 Task: Find connections with filter location Kétou with filter topic #entrepreneurwith filter profile language German with filter current company Phoenix Contact with filter school Institute For Technology and Management with filter industry Architectural and Structural Metal Manufacturing with filter service category Videography with filter keywords title Customer Service
Action: Mouse moved to (177, 258)
Screenshot: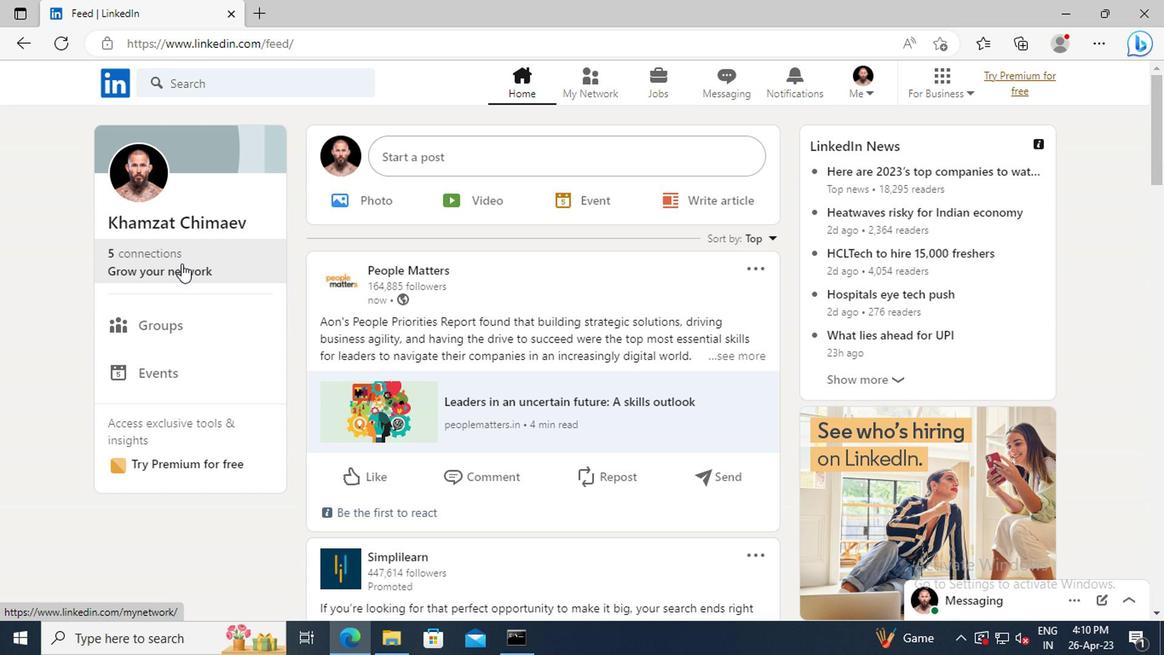 
Action: Mouse pressed left at (177, 258)
Screenshot: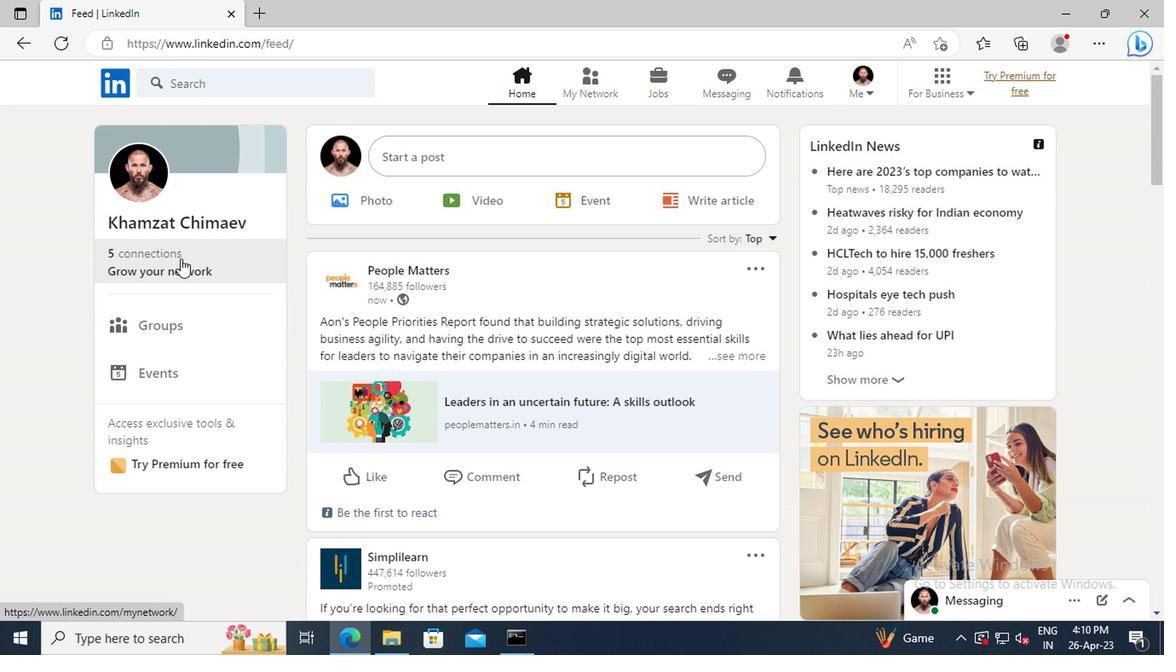
Action: Mouse moved to (184, 182)
Screenshot: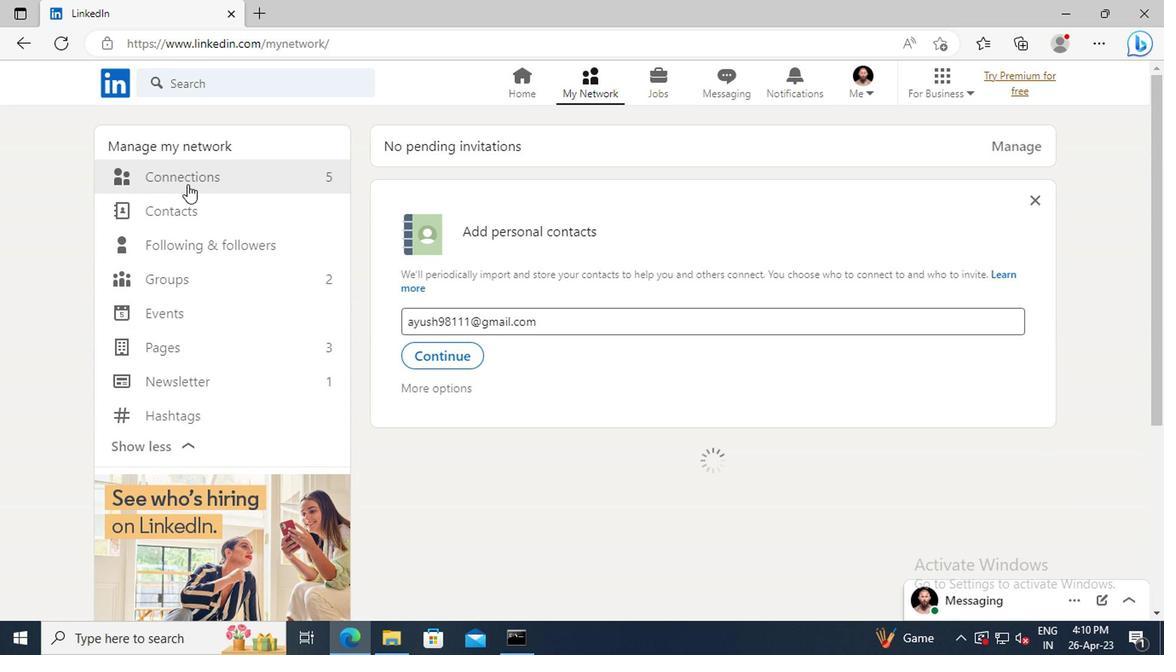 
Action: Mouse pressed left at (184, 182)
Screenshot: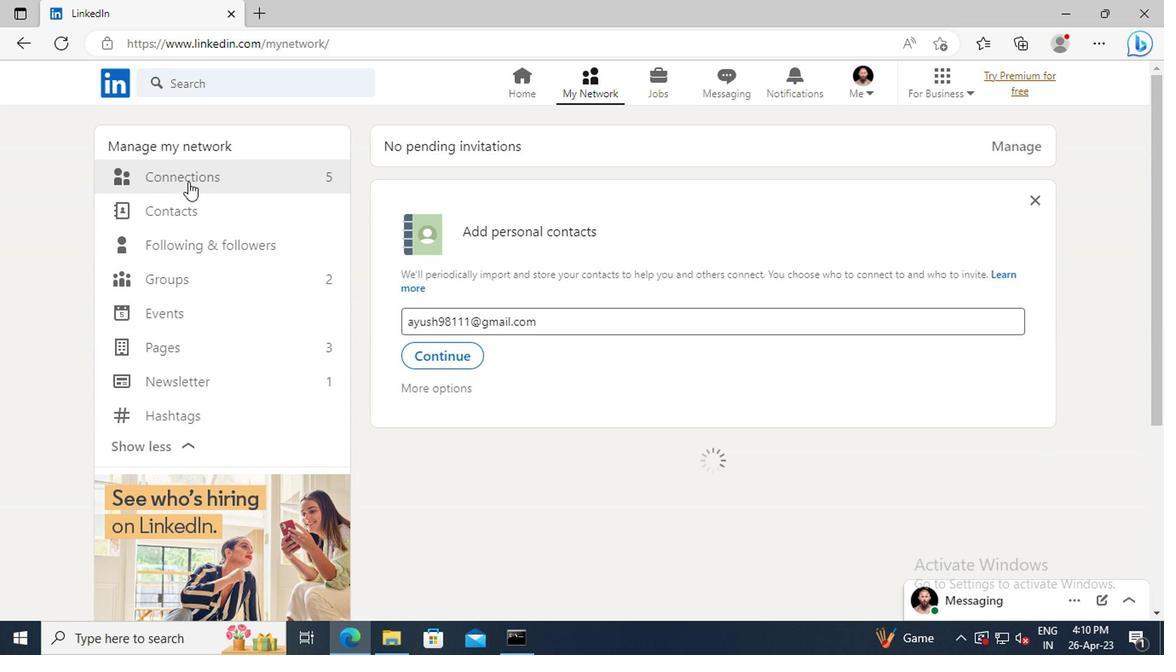 
Action: Mouse moved to (703, 183)
Screenshot: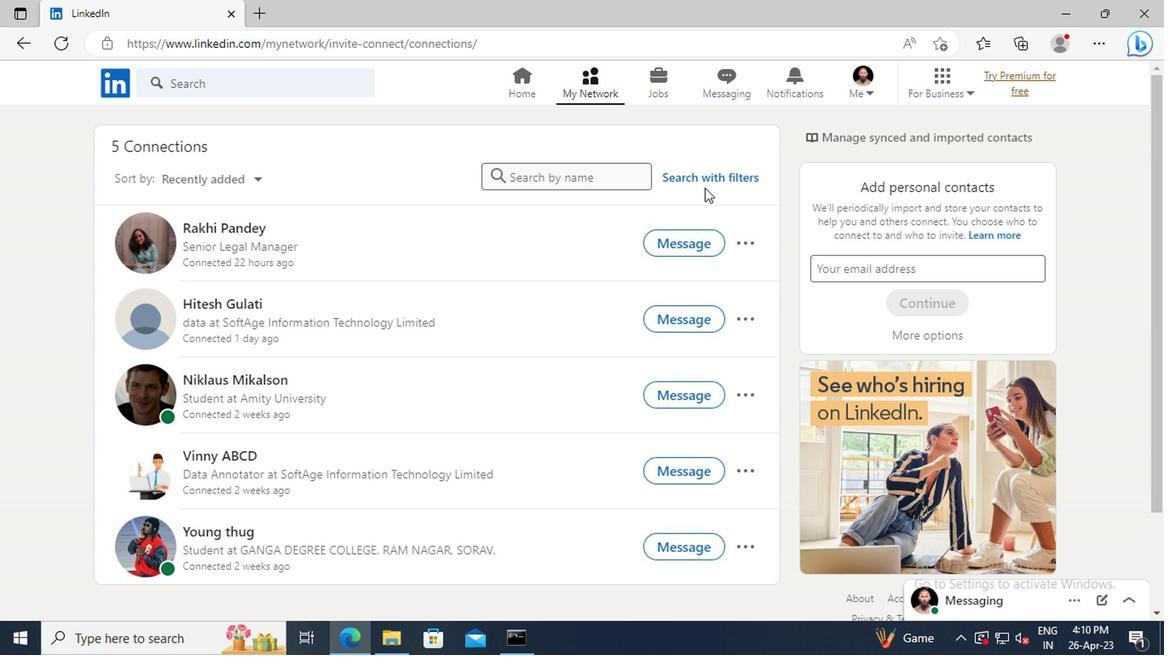 
Action: Mouse pressed left at (703, 183)
Screenshot: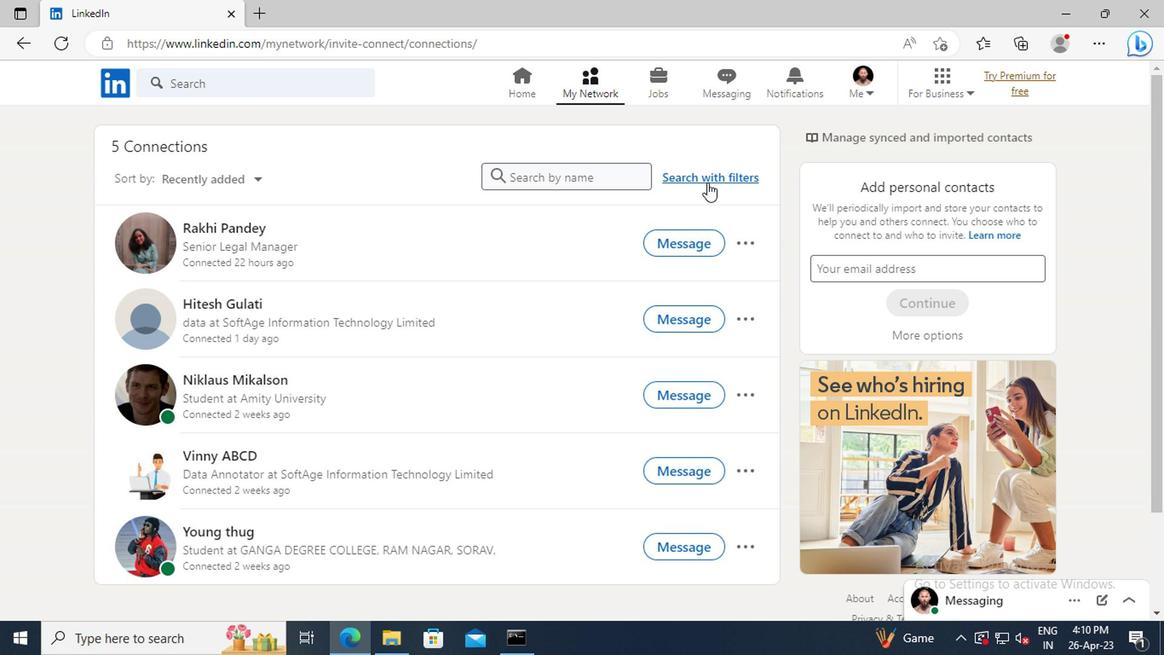 
Action: Mouse moved to (644, 135)
Screenshot: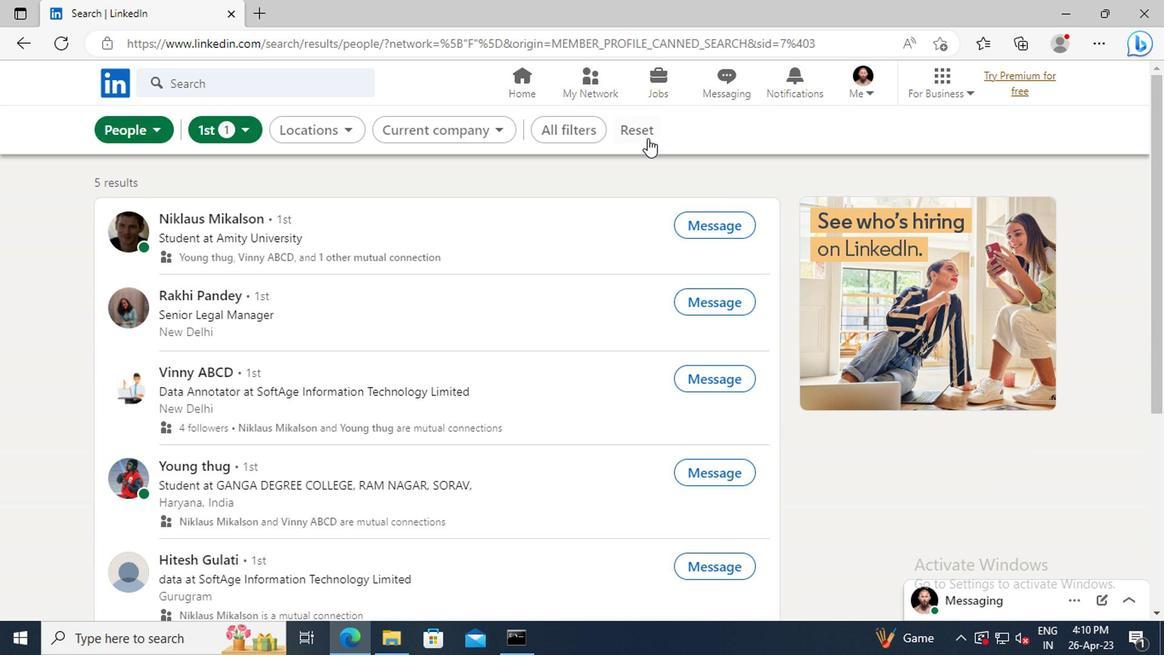 
Action: Mouse pressed left at (644, 135)
Screenshot: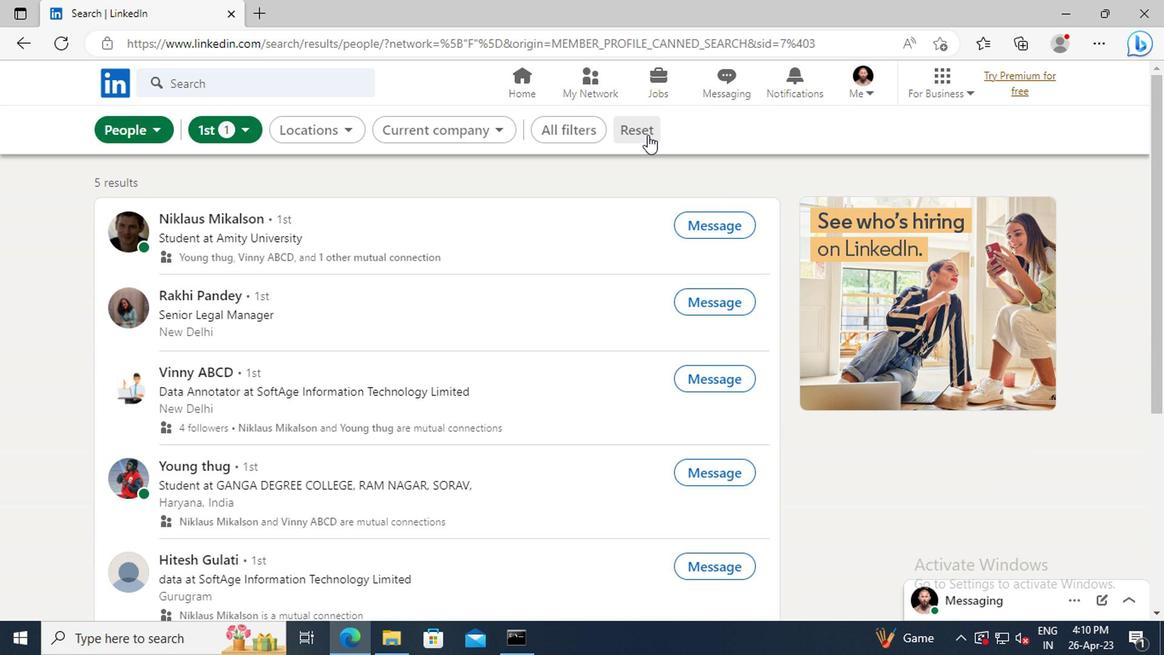 
Action: Mouse moved to (614, 130)
Screenshot: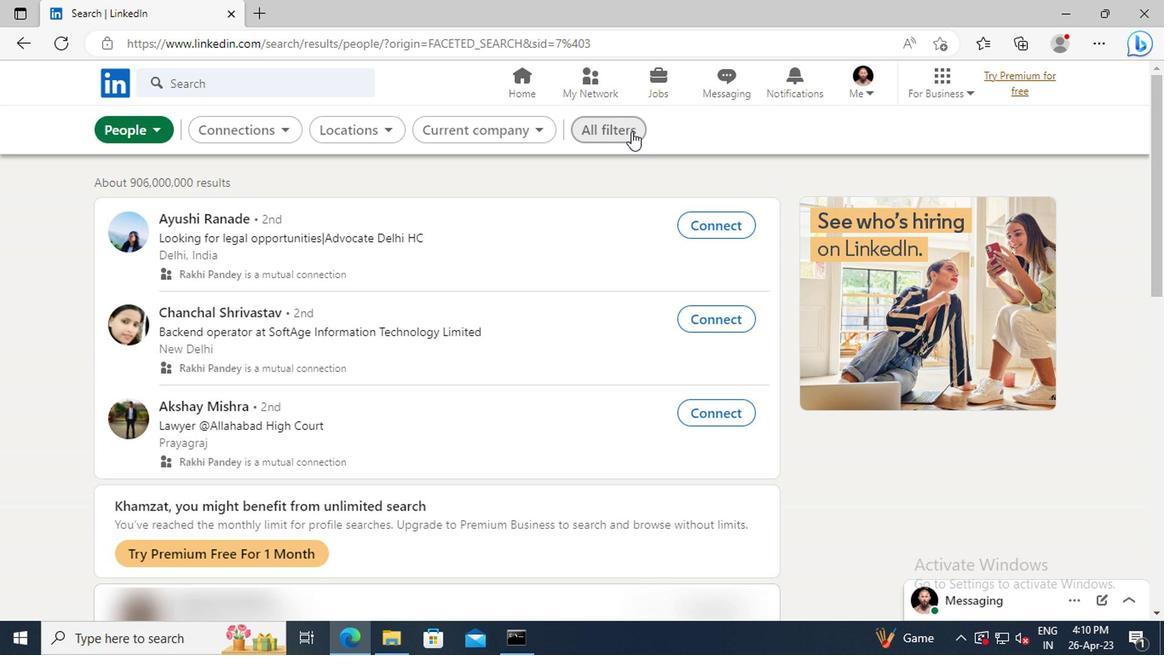 
Action: Mouse pressed left at (614, 130)
Screenshot: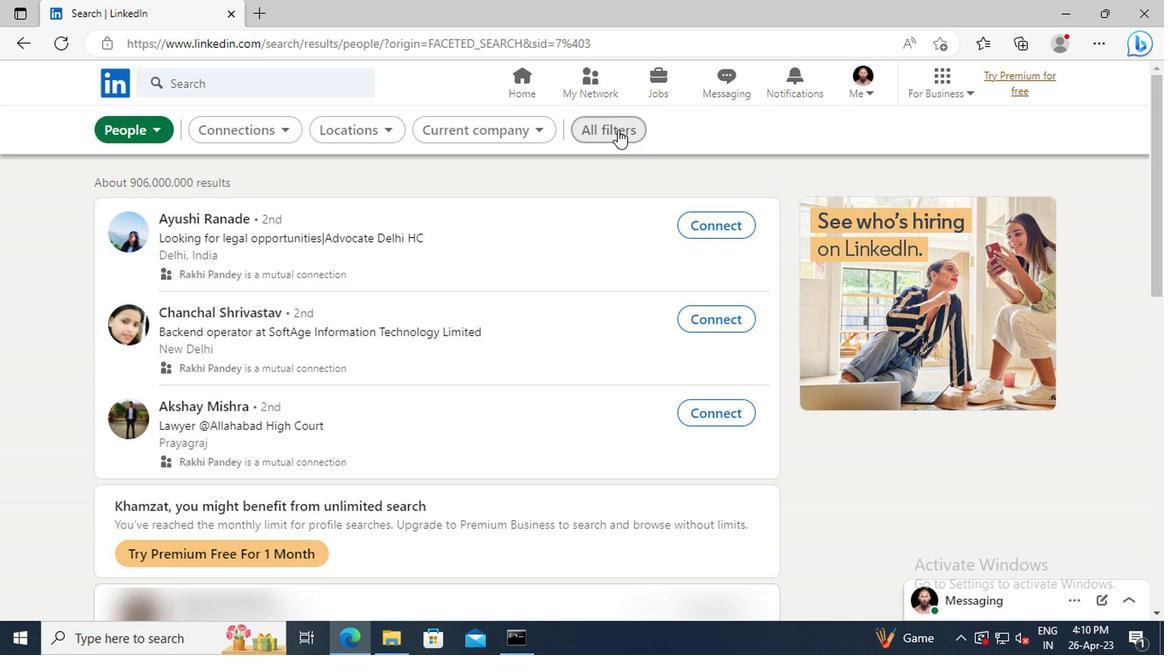 
Action: Mouse moved to (930, 357)
Screenshot: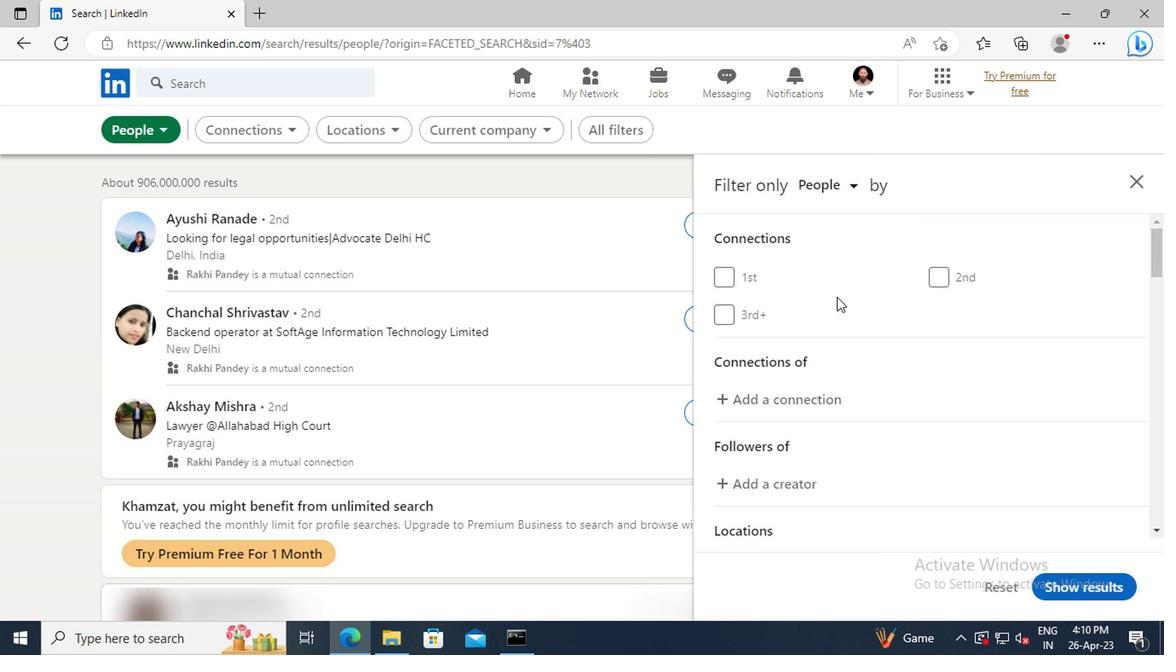 
Action: Mouse scrolled (930, 357) with delta (0, 0)
Screenshot: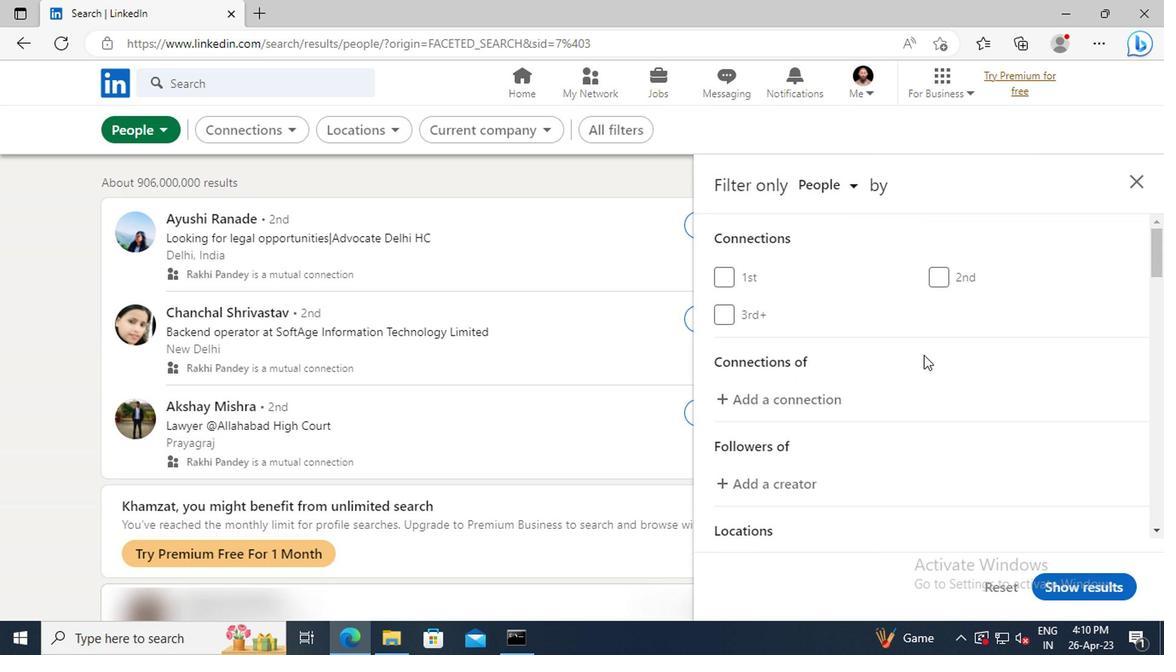 
Action: Mouse scrolled (930, 357) with delta (0, 0)
Screenshot: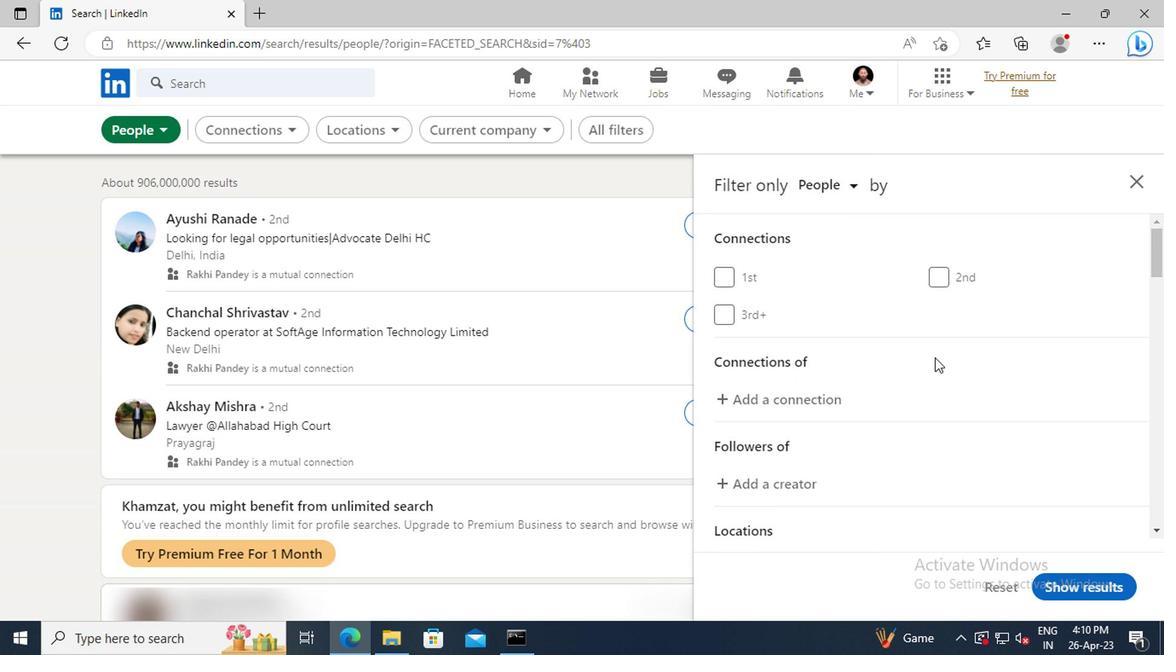 
Action: Mouse scrolled (930, 357) with delta (0, 0)
Screenshot: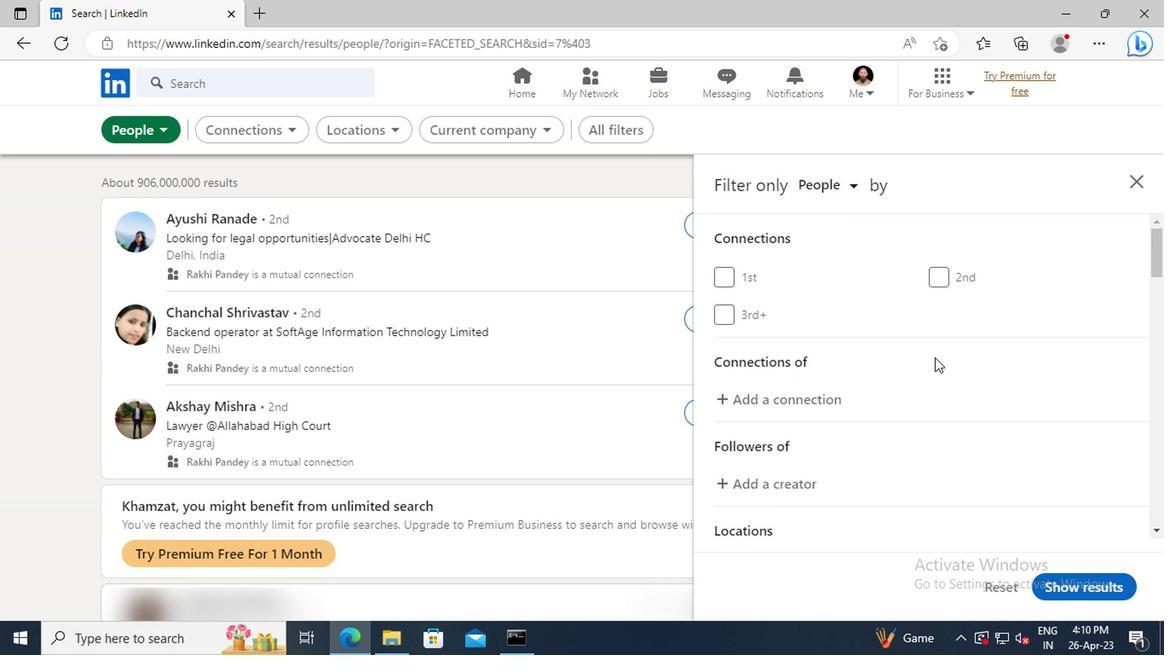 
Action: Mouse scrolled (930, 357) with delta (0, 0)
Screenshot: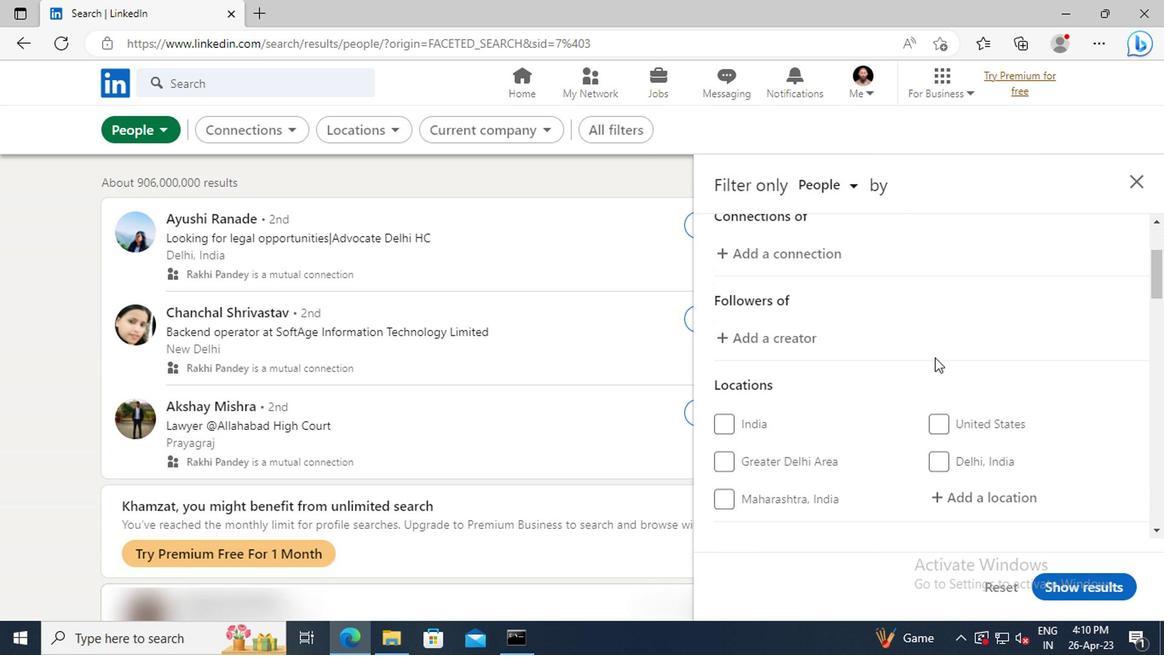 
Action: Mouse scrolled (930, 357) with delta (0, 0)
Screenshot: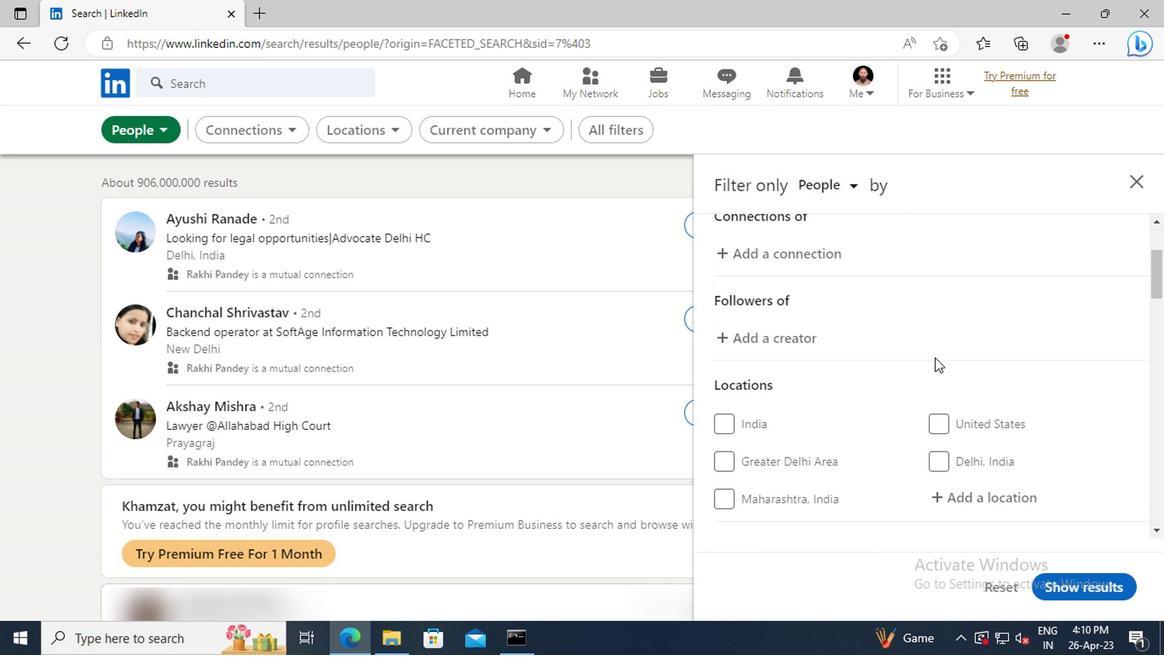 
Action: Mouse moved to (957, 401)
Screenshot: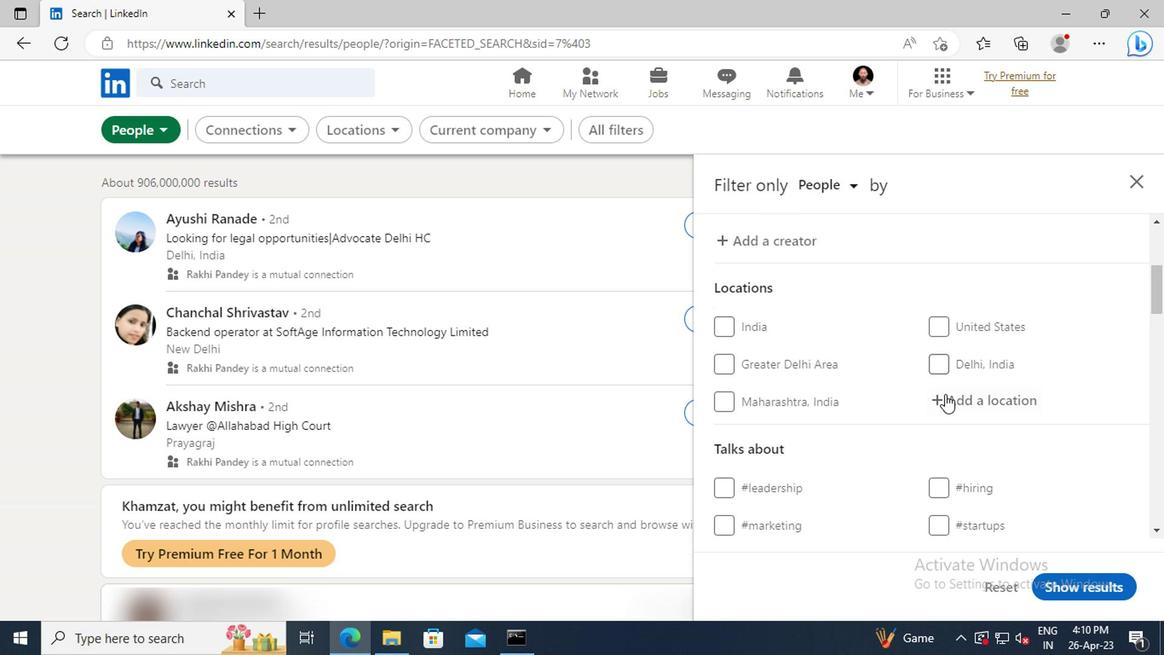 
Action: Mouse pressed left at (957, 401)
Screenshot: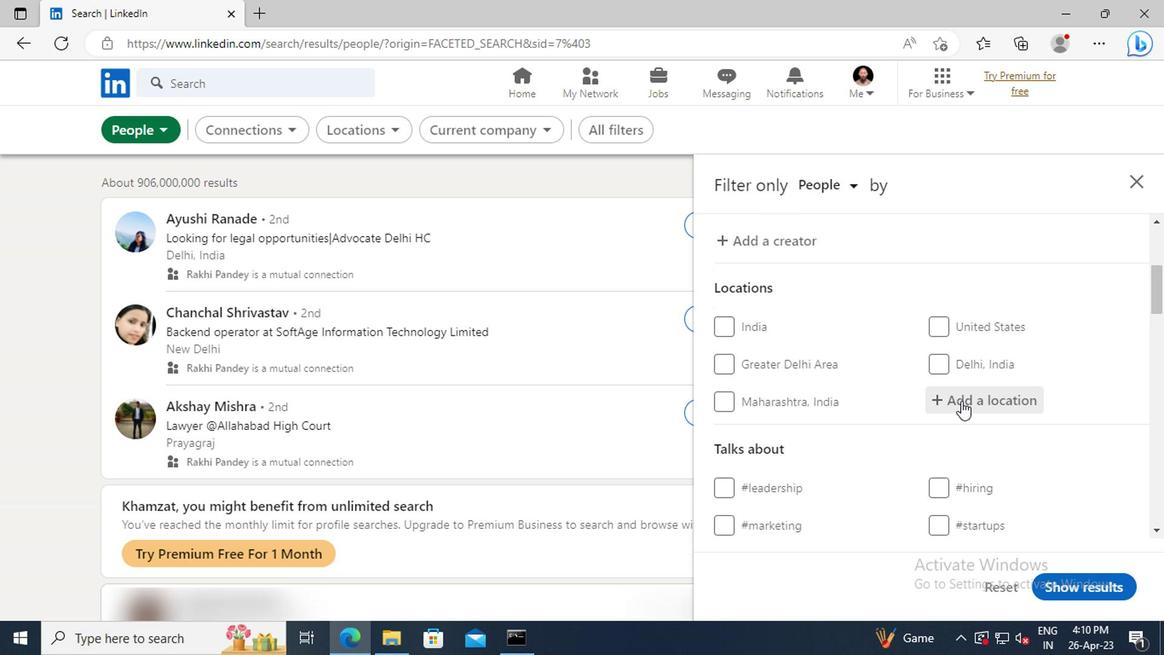 
Action: Key pressed <Key.shift>KETOU<Key.enter>
Screenshot: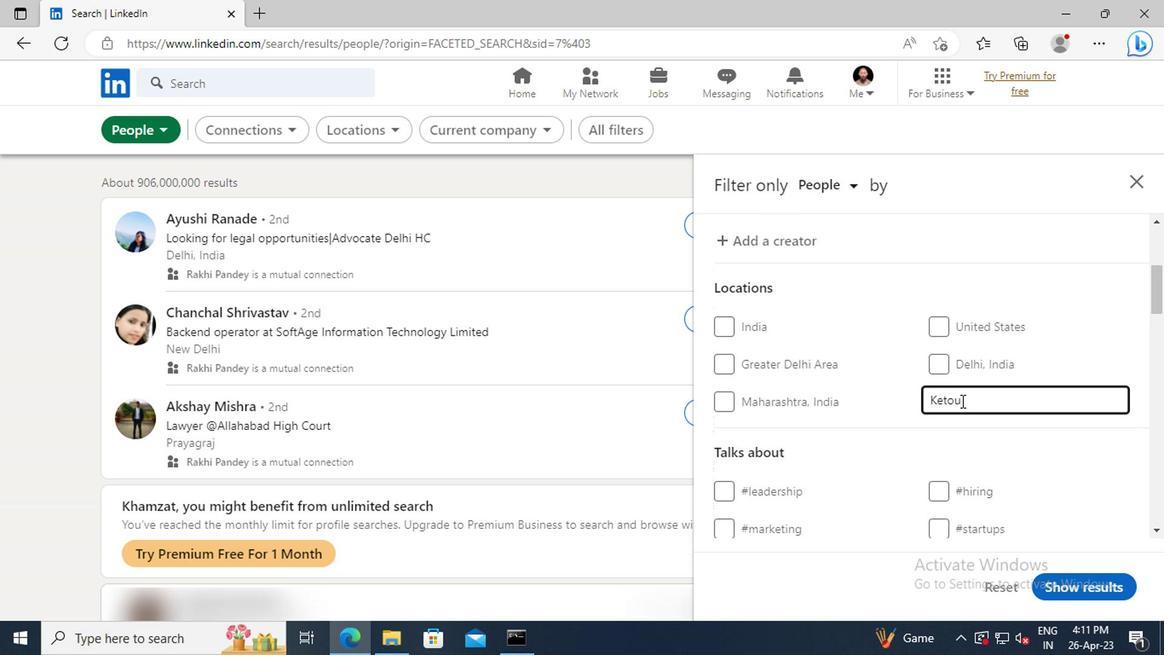 
Action: Mouse scrolled (957, 400) with delta (0, 0)
Screenshot: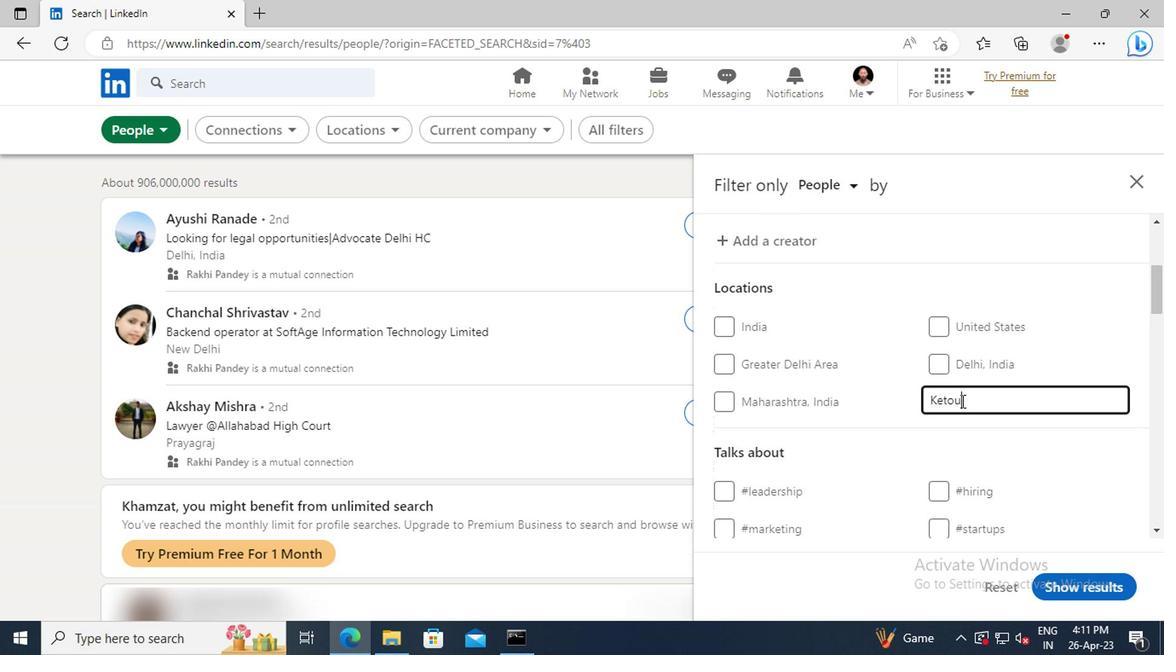 
Action: Mouse scrolled (957, 400) with delta (0, 0)
Screenshot: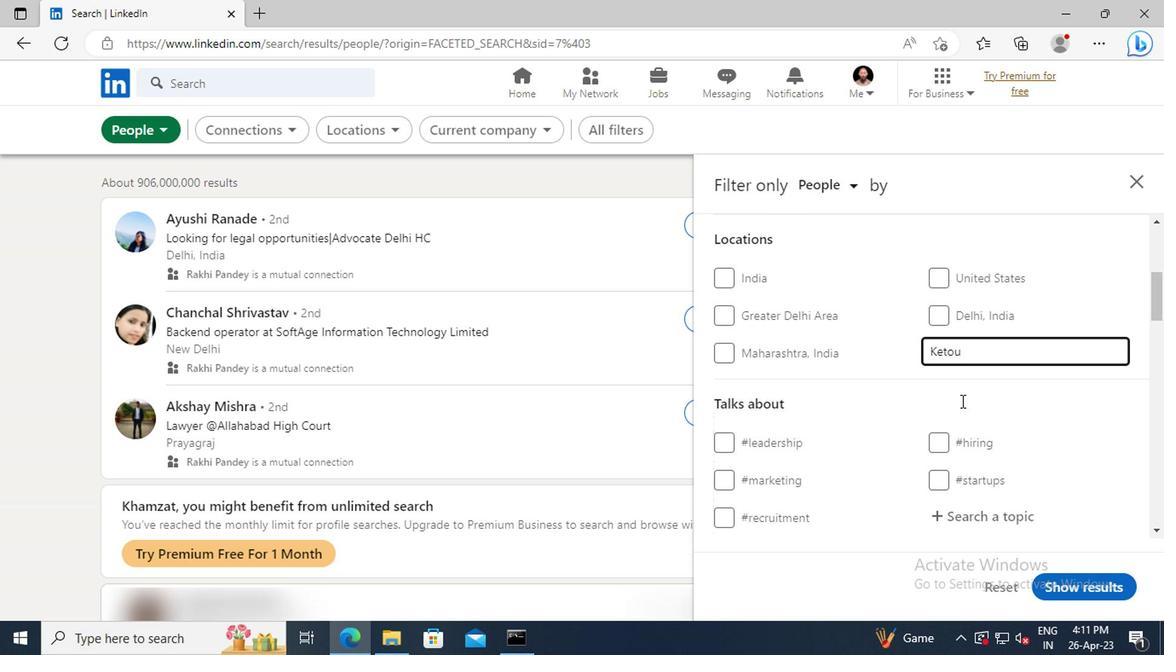 
Action: Mouse scrolled (957, 400) with delta (0, 0)
Screenshot: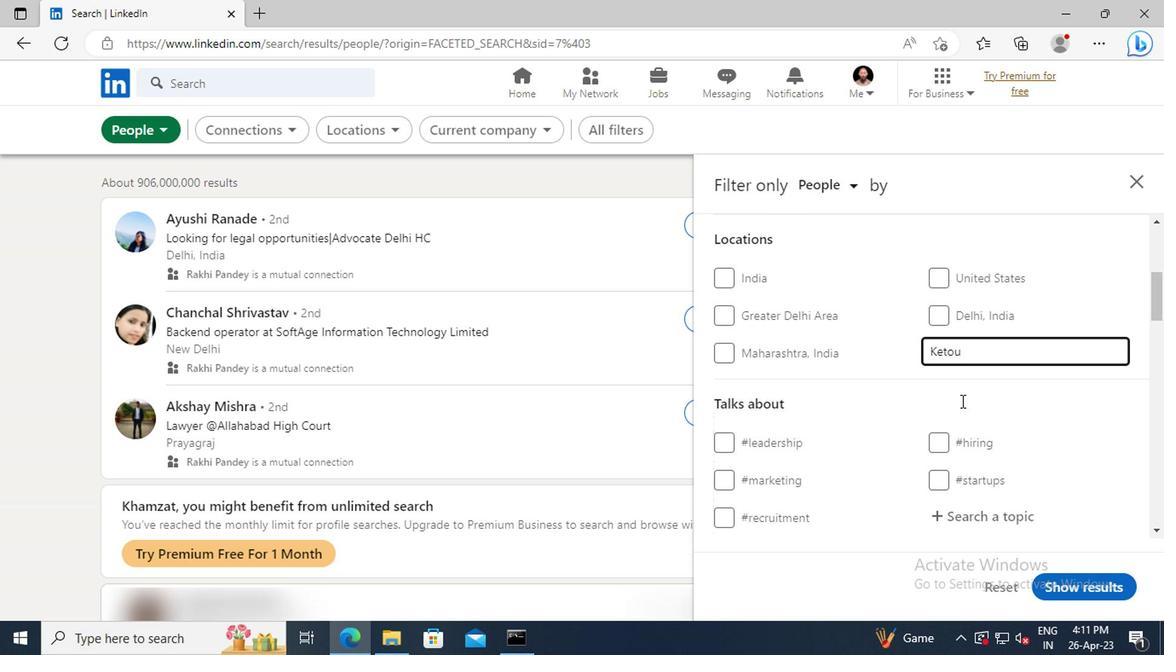 
Action: Mouse moved to (964, 416)
Screenshot: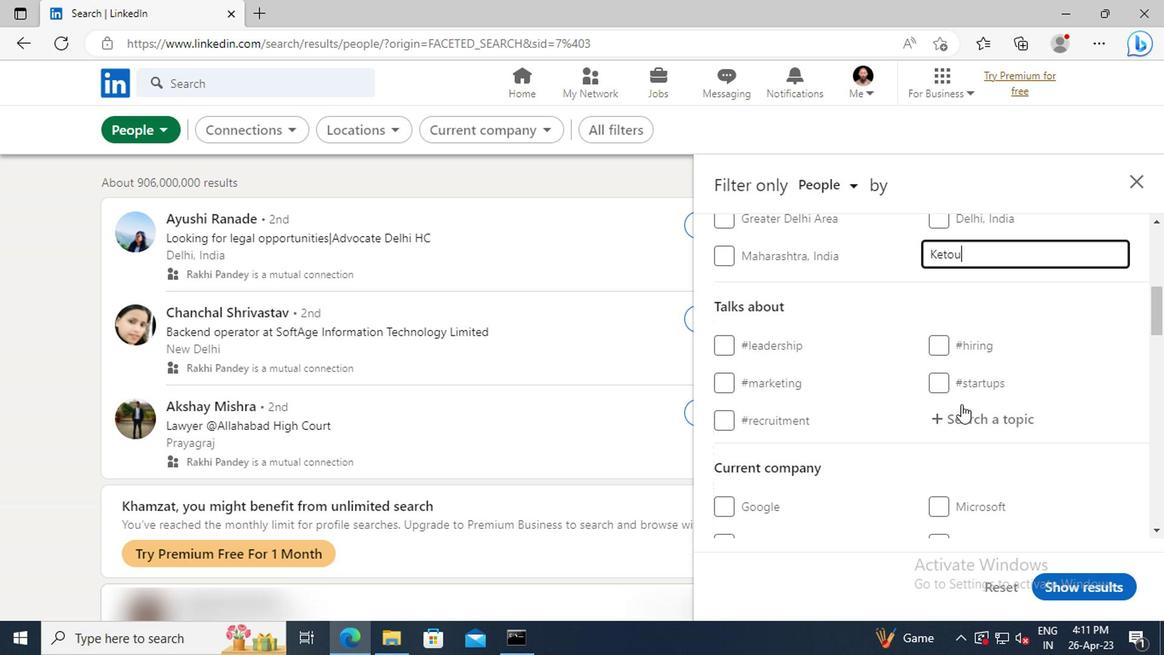 
Action: Mouse pressed left at (964, 416)
Screenshot: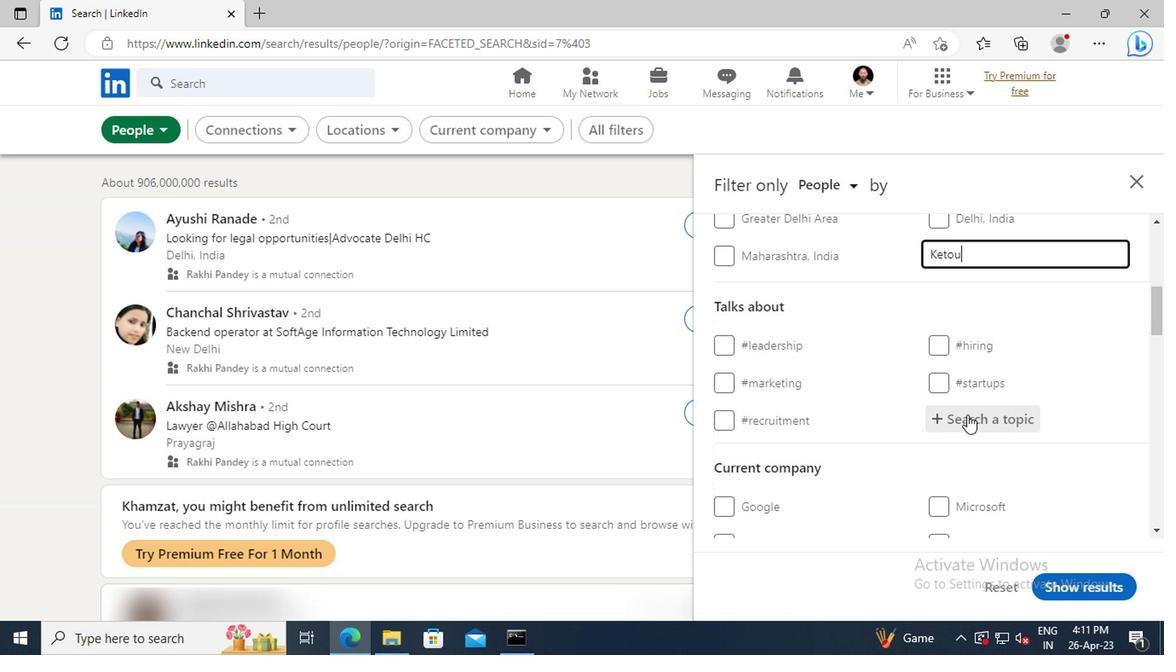 
Action: Key pressed <Key.shift>#ENTREPRENEURWITH<Key.enter>
Screenshot: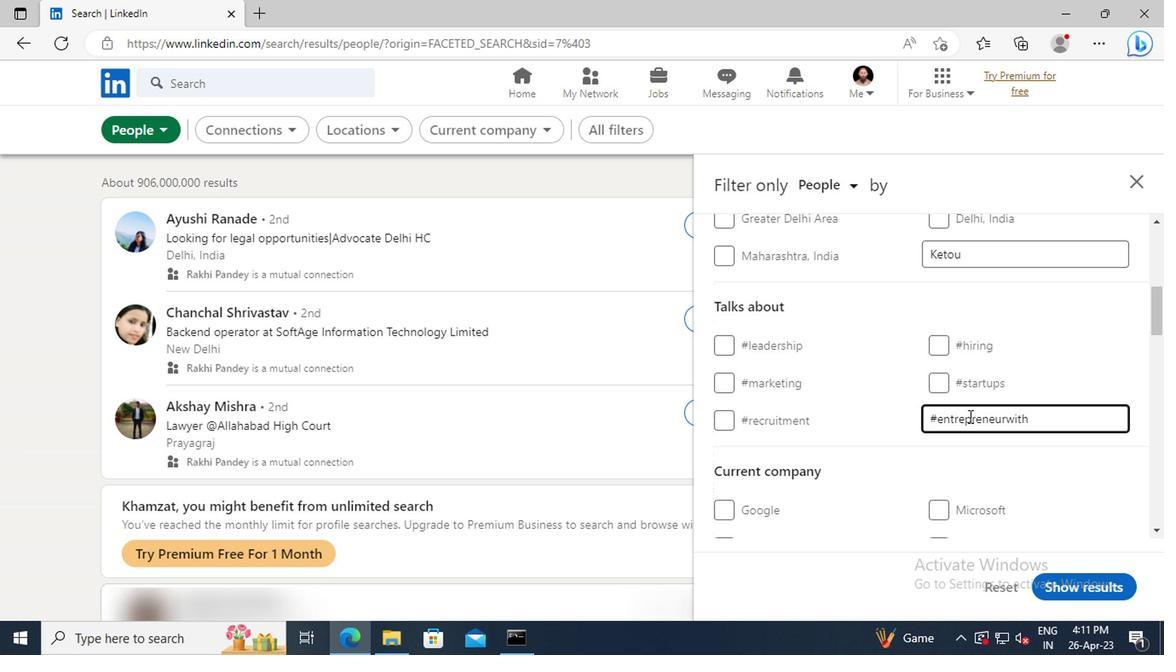 
Action: Mouse scrolled (964, 416) with delta (0, 0)
Screenshot: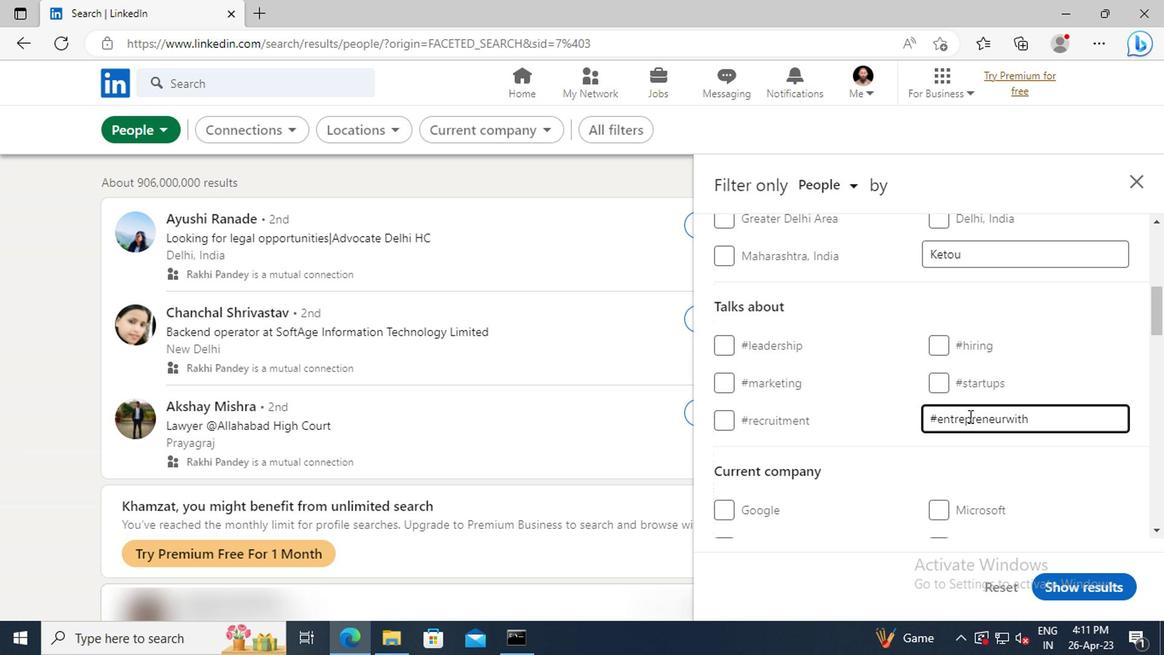 
Action: Mouse scrolled (964, 416) with delta (0, 0)
Screenshot: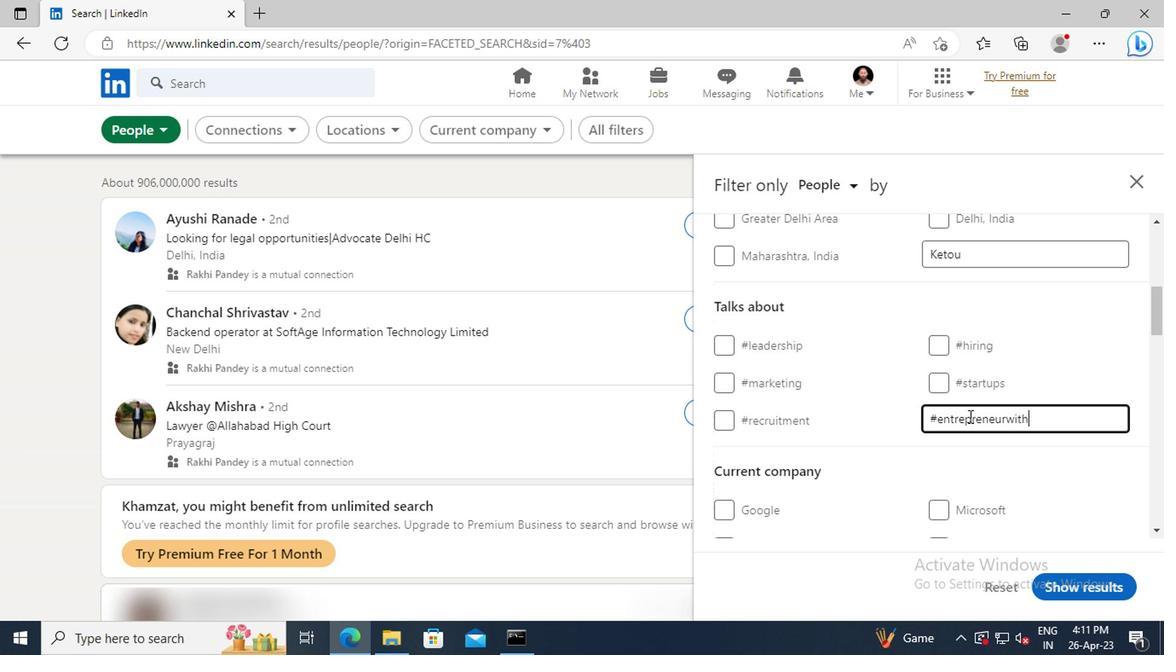 
Action: Mouse scrolled (964, 416) with delta (0, 0)
Screenshot: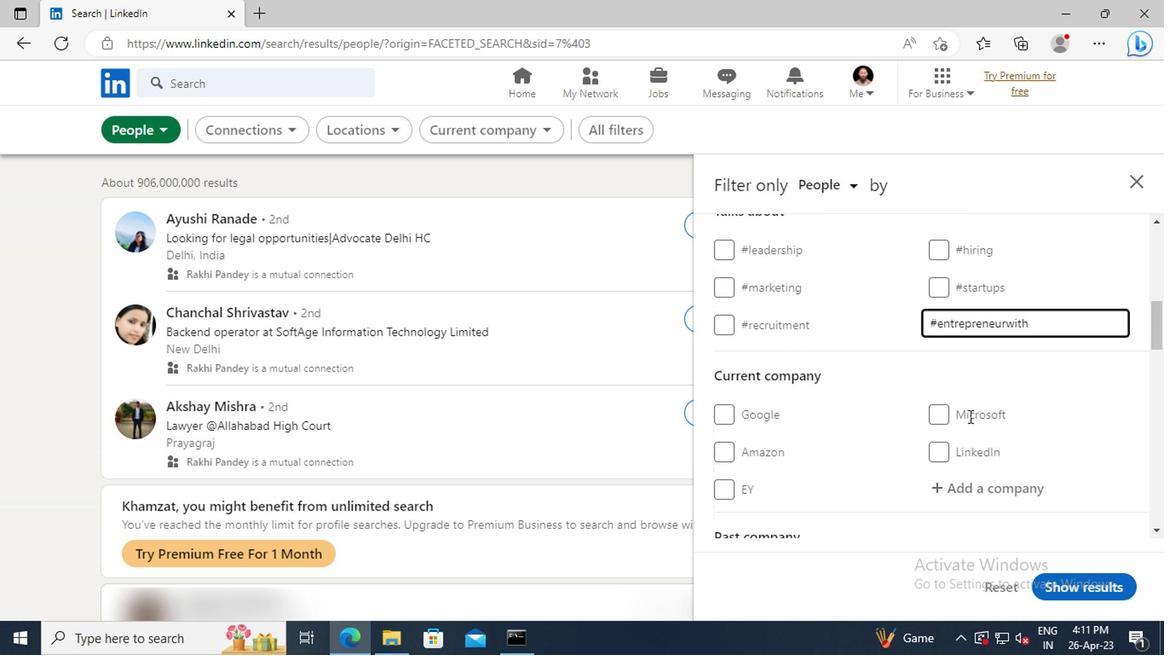 
Action: Mouse scrolled (964, 416) with delta (0, 0)
Screenshot: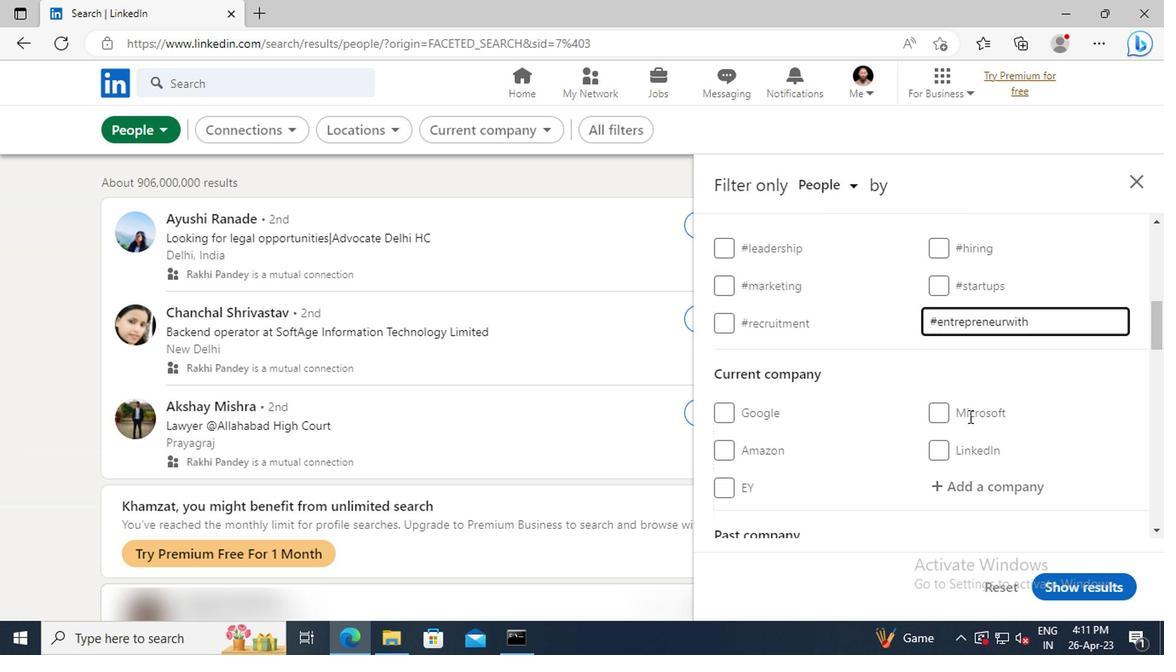 
Action: Mouse scrolled (964, 416) with delta (0, 0)
Screenshot: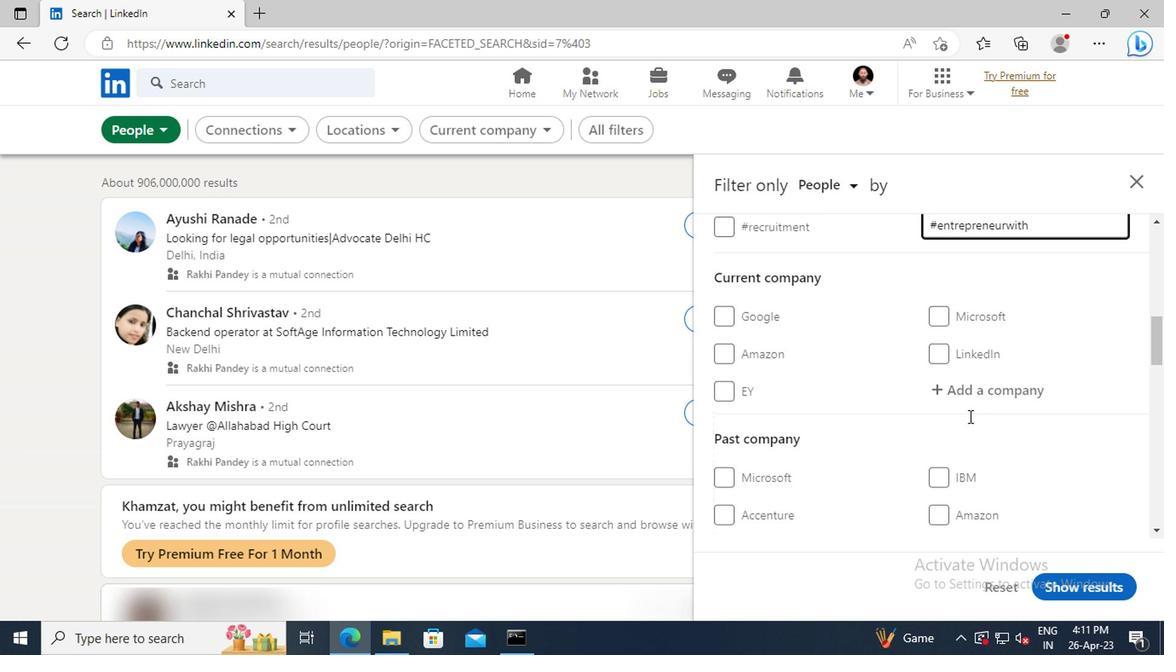 
Action: Mouse scrolled (964, 416) with delta (0, 0)
Screenshot: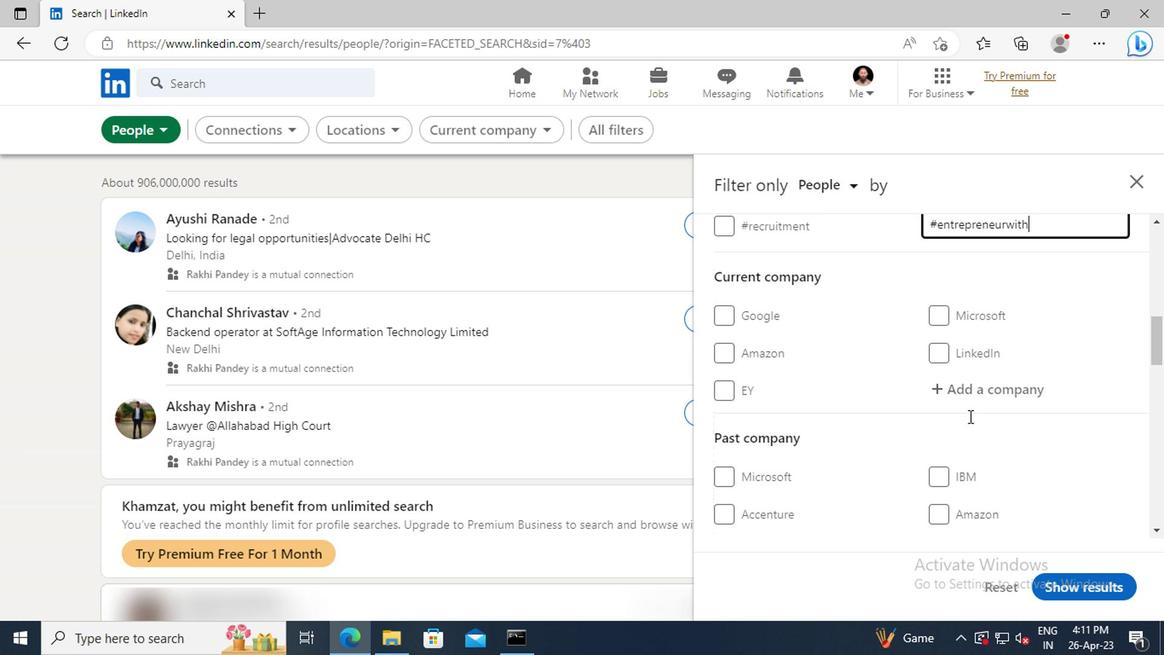 
Action: Mouse scrolled (964, 416) with delta (0, 0)
Screenshot: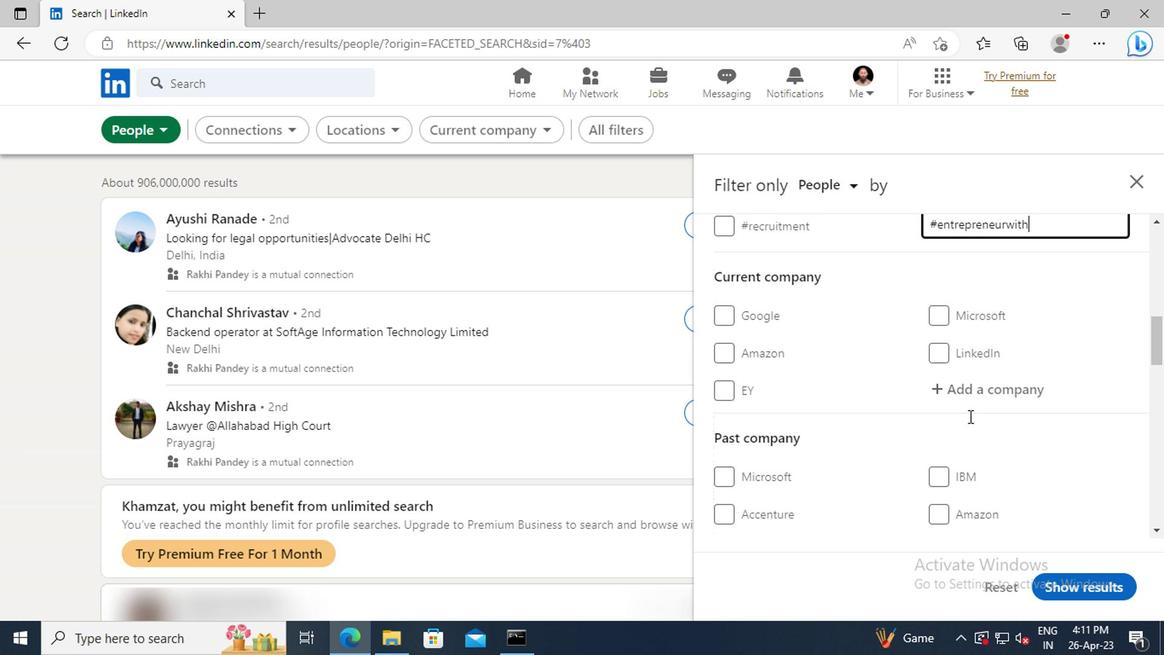 
Action: Mouse scrolled (964, 416) with delta (0, 0)
Screenshot: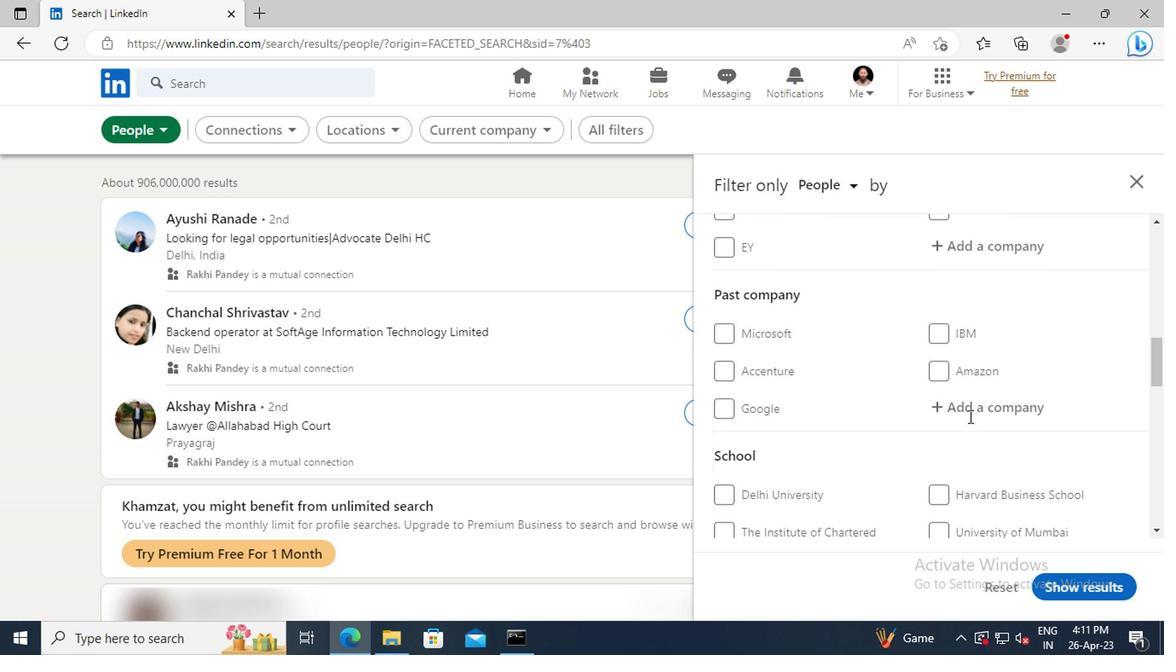 
Action: Mouse scrolled (964, 416) with delta (0, 0)
Screenshot: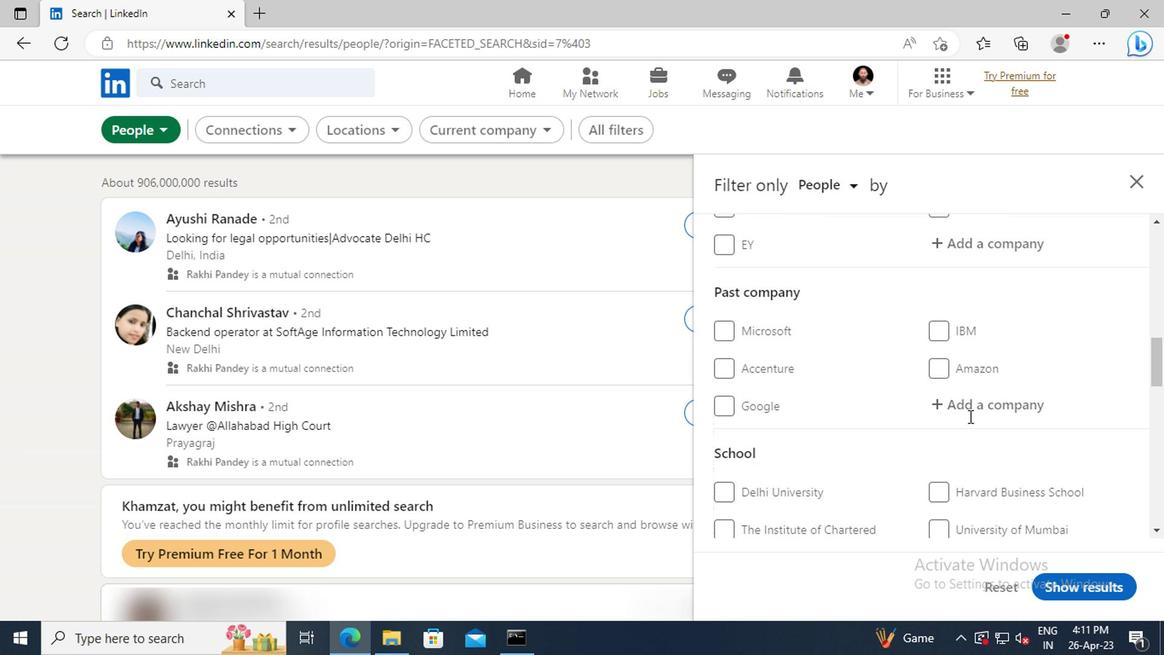 
Action: Mouse scrolled (964, 416) with delta (0, 0)
Screenshot: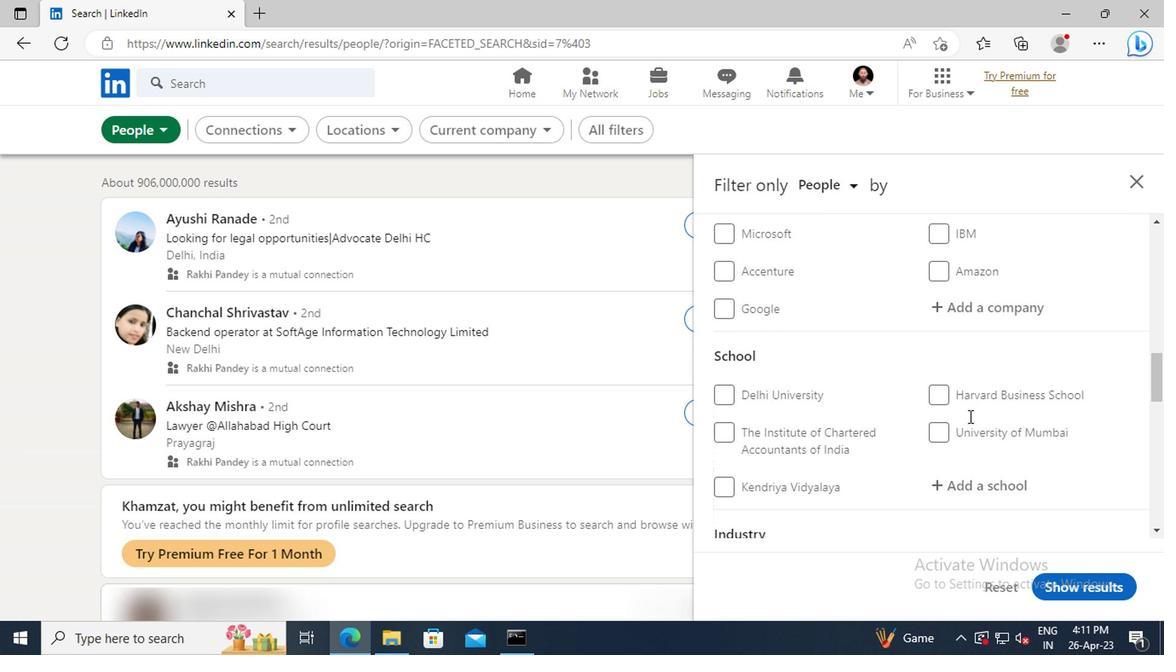 
Action: Mouse scrolled (964, 416) with delta (0, 0)
Screenshot: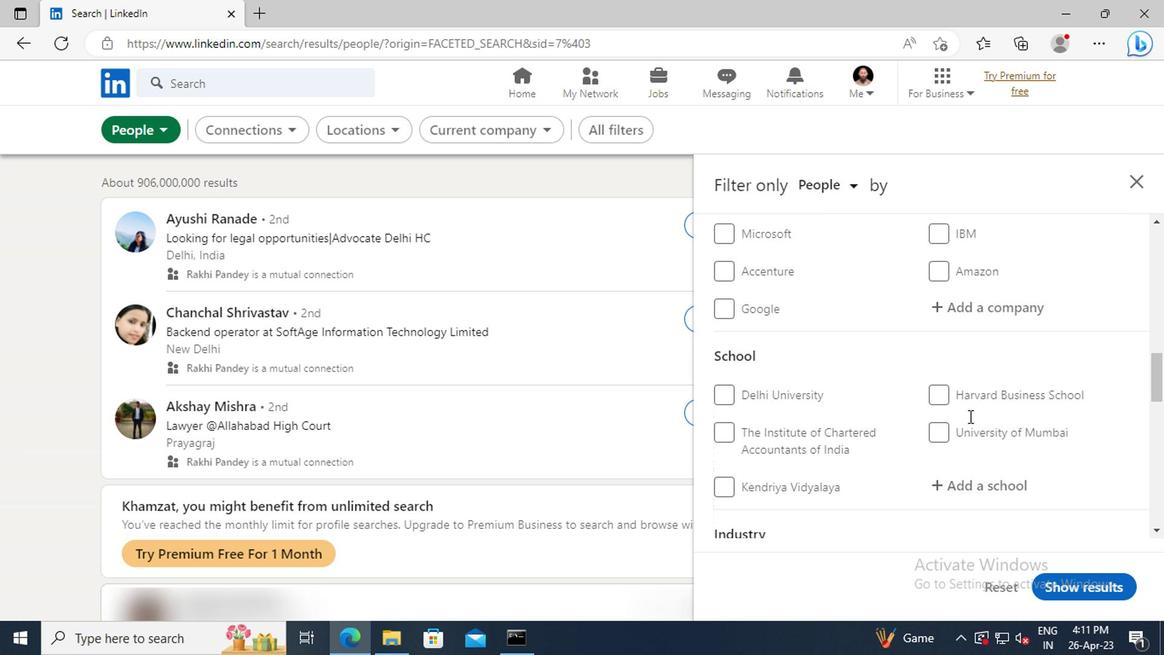 
Action: Mouse scrolled (964, 416) with delta (0, 0)
Screenshot: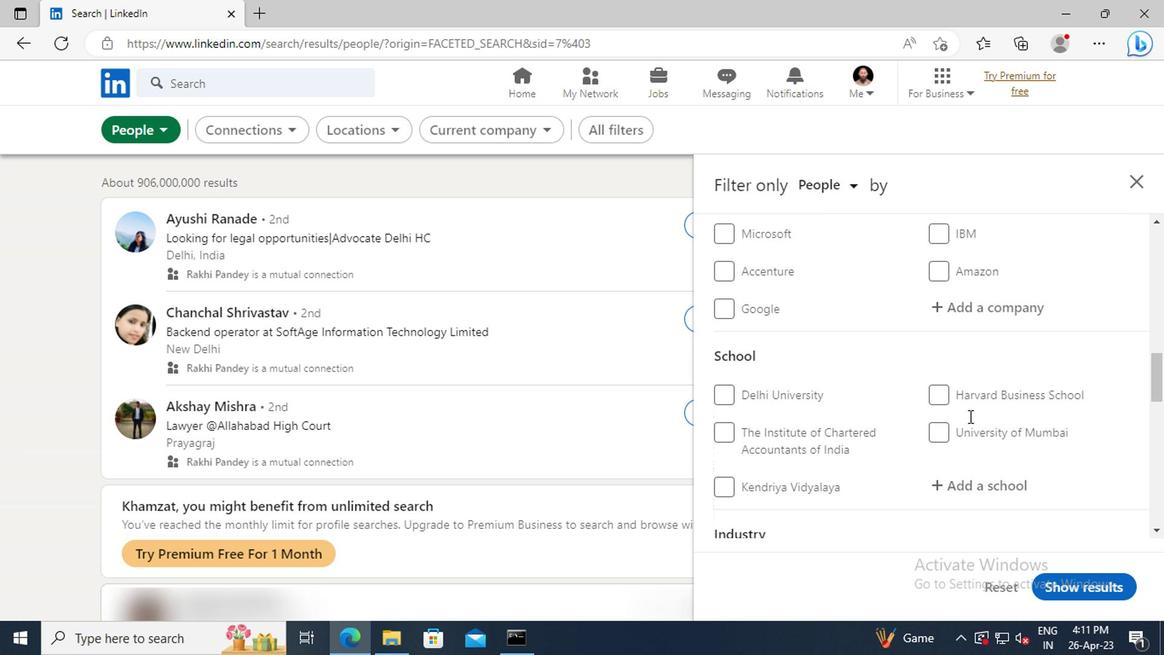 
Action: Mouse scrolled (964, 416) with delta (0, 0)
Screenshot: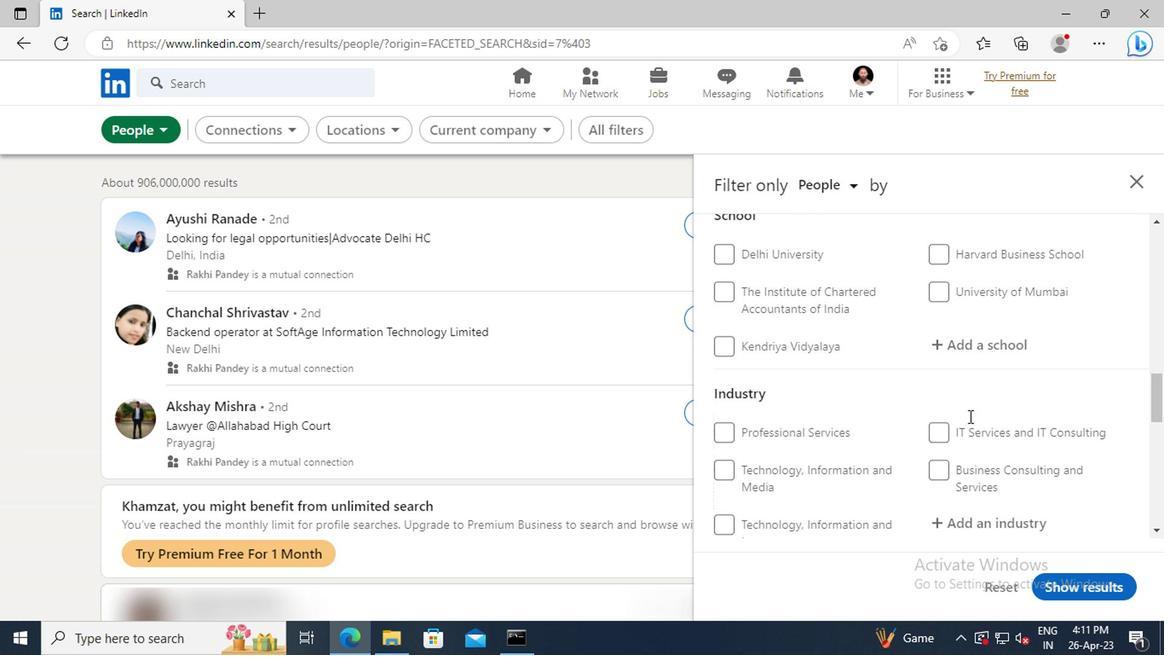 
Action: Mouse scrolled (964, 416) with delta (0, 0)
Screenshot: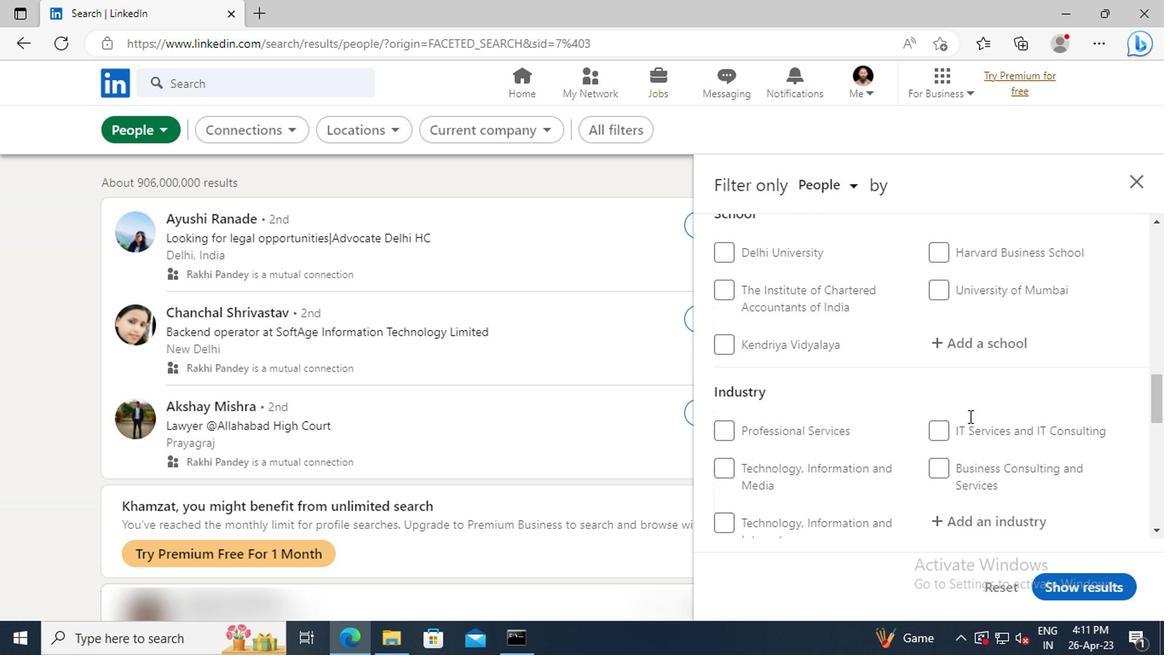 
Action: Mouse scrolled (964, 416) with delta (0, 0)
Screenshot: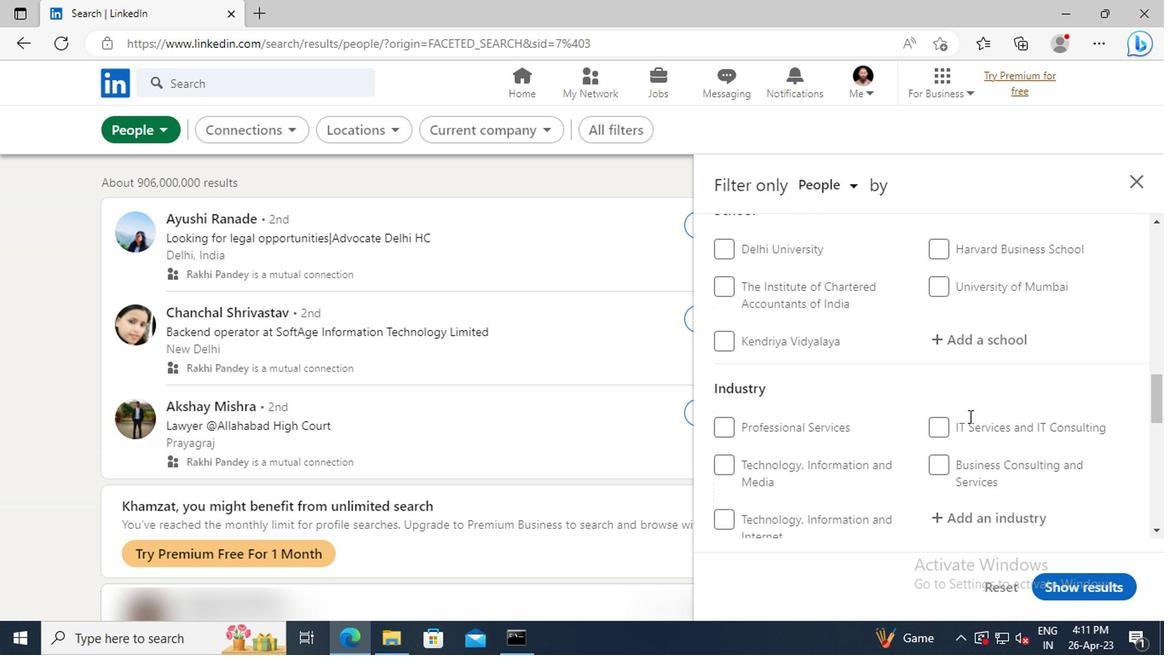 
Action: Mouse scrolled (964, 416) with delta (0, 0)
Screenshot: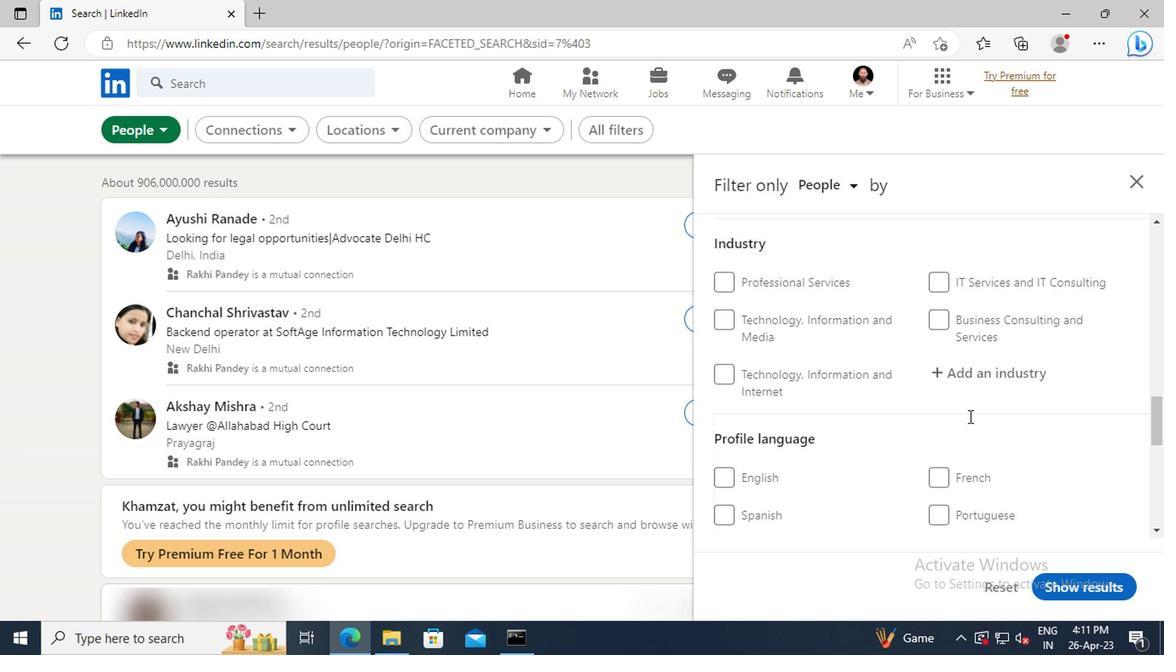 
Action: Mouse scrolled (964, 416) with delta (0, 0)
Screenshot: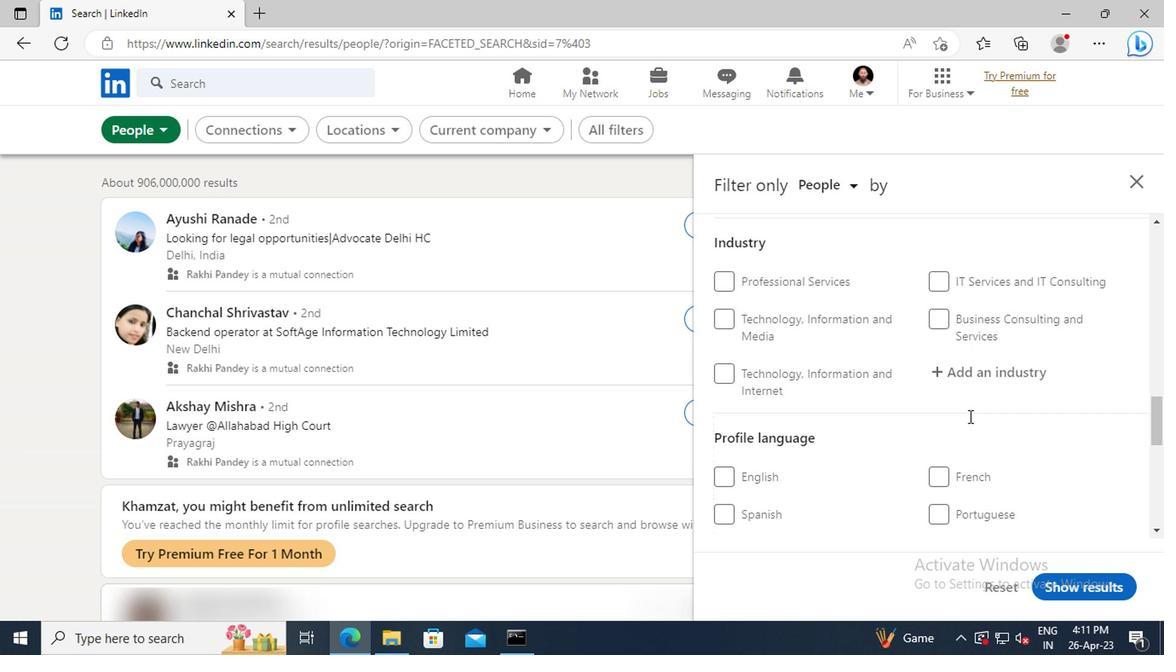 
Action: Mouse moved to (730, 460)
Screenshot: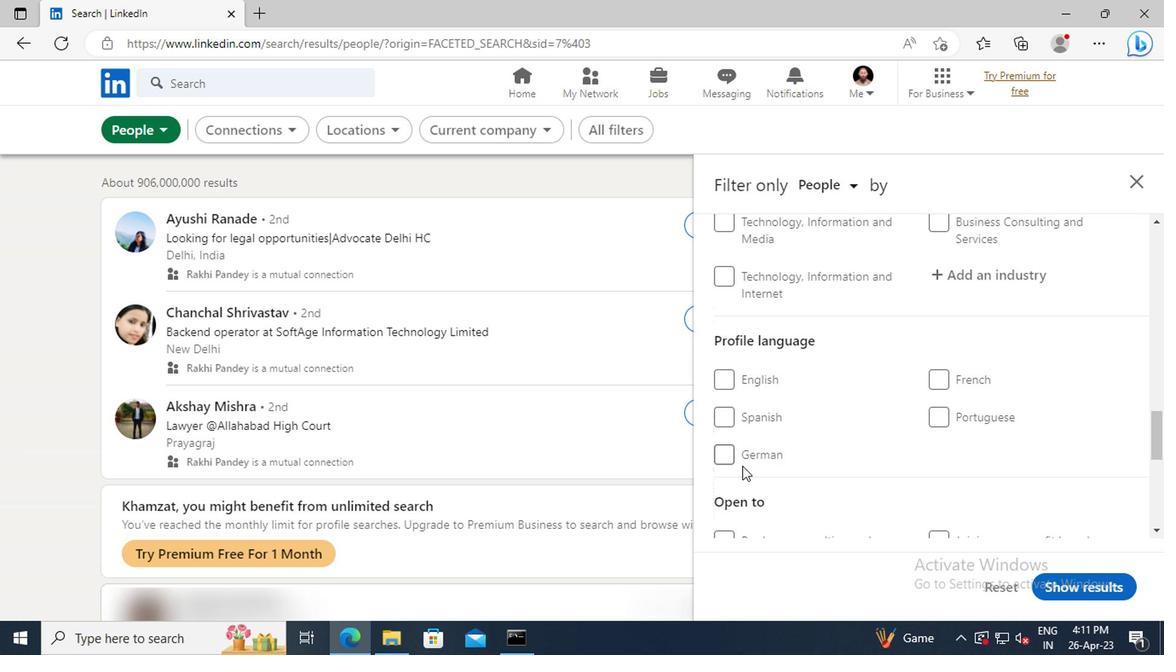 
Action: Mouse pressed left at (730, 460)
Screenshot: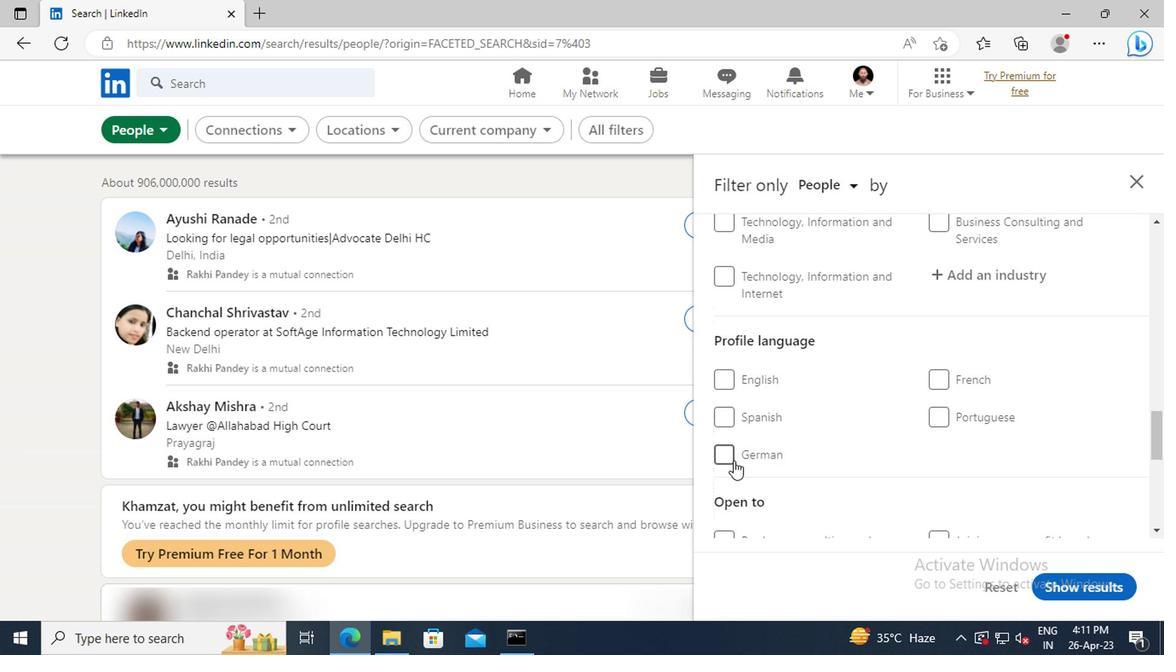 
Action: Mouse moved to (875, 426)
Screenshot: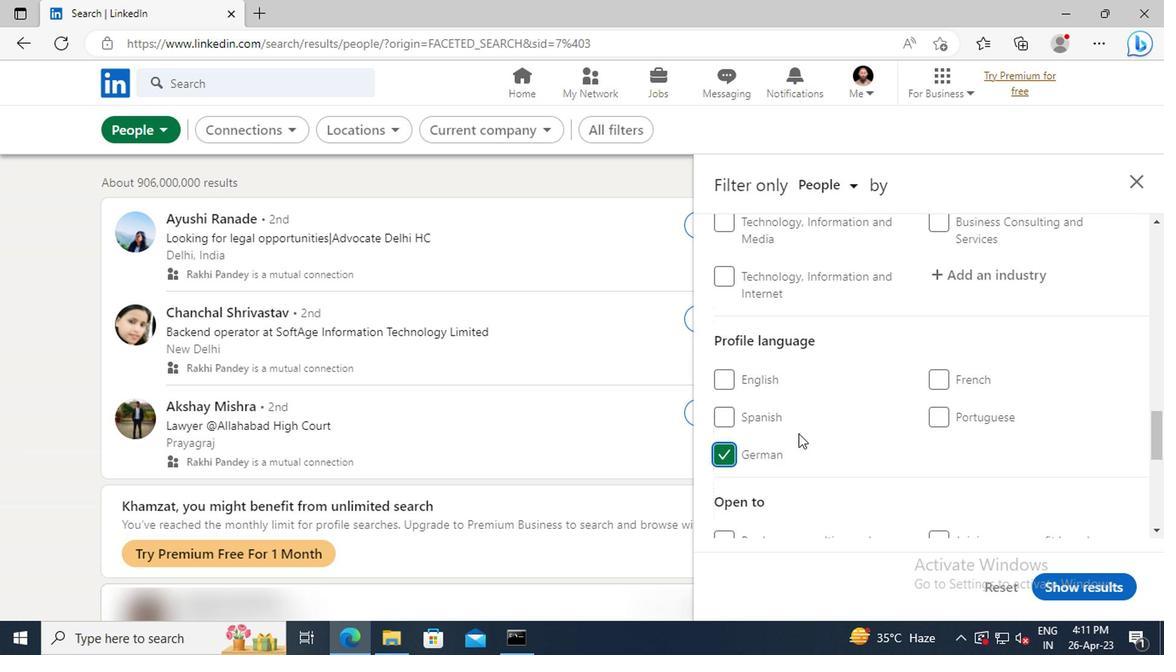 
Action: Mouse scrolled (875, 427) with delta (0, 0)
Screenshot: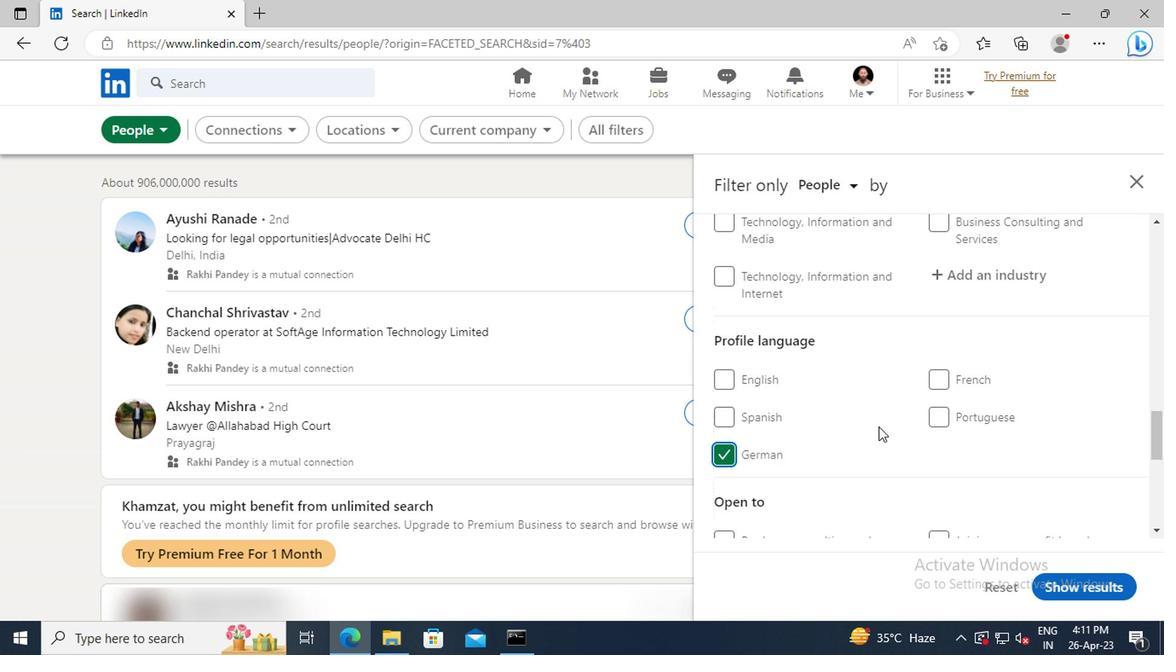 
Action: Mouse scrolled (875, 427) with delta (0, 0)
Screenshot: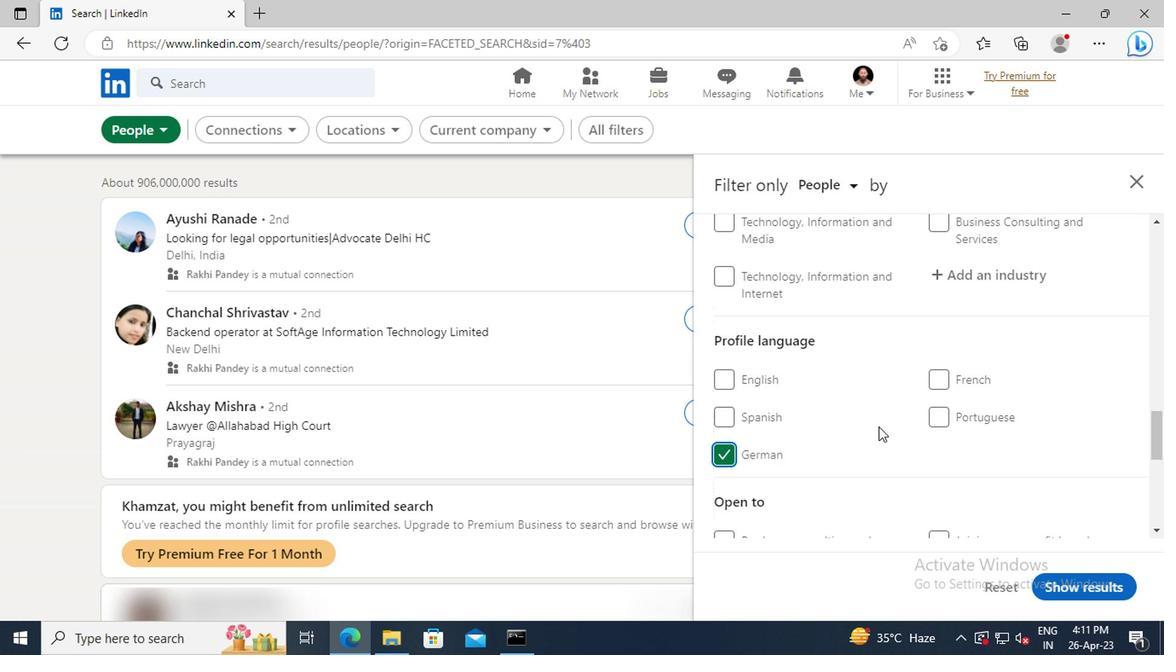 
Action: Mouse scrolled (875, 427) with delta (0, 0)
Screenshot: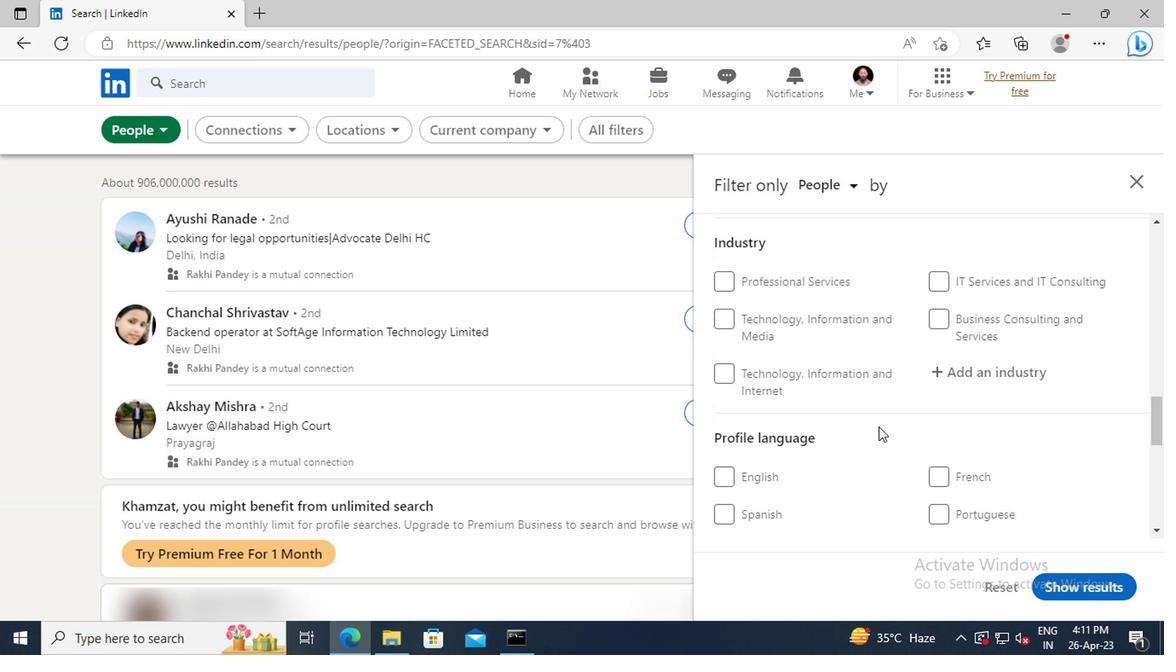 
Action: Mouse scrolled (875, 427) with delta (0, 0)
Screenshot: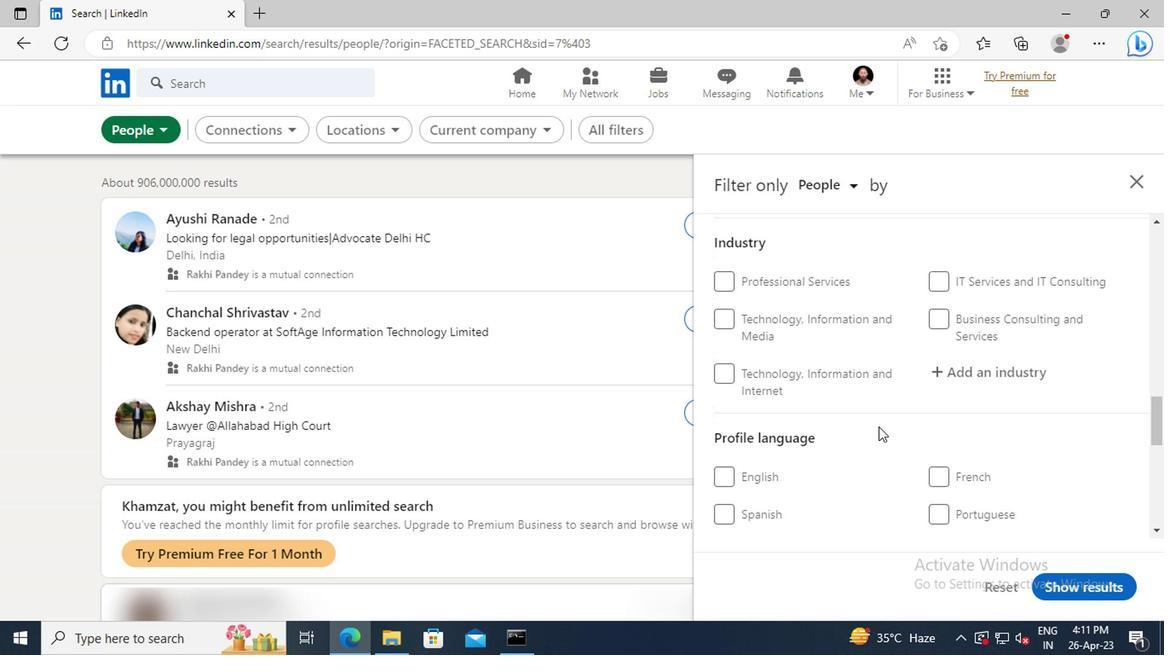 
Action: Mouse scrolled (875, 427) with delta (0, 0)
Screenshot: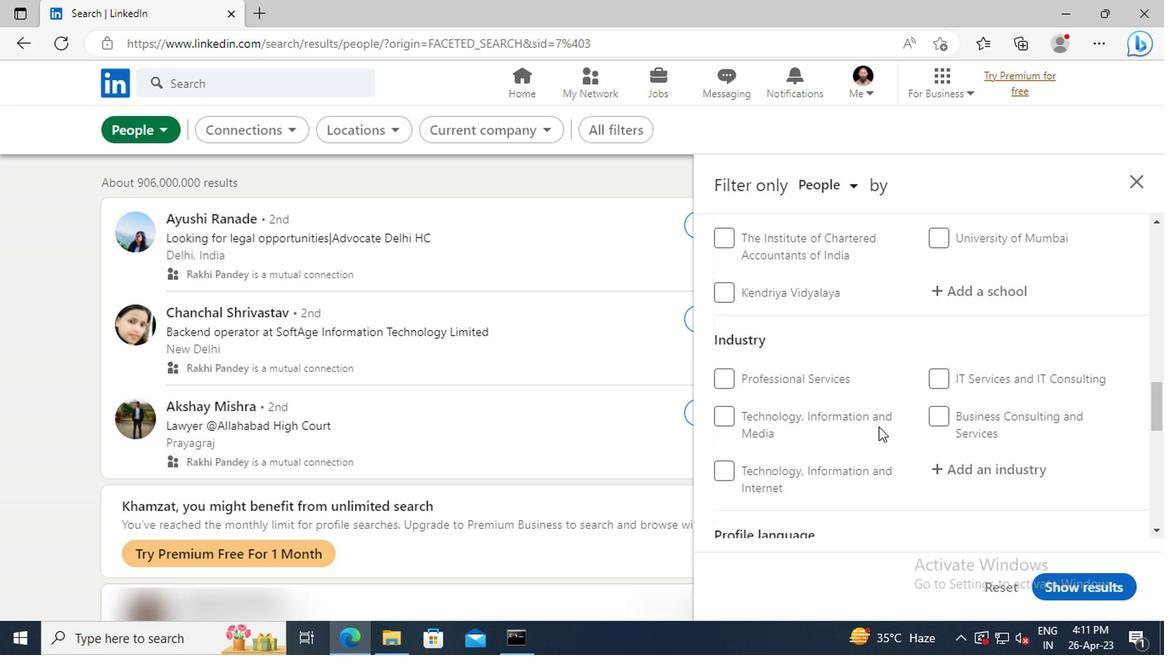 
Action: Mouse scrolled (875, 427) with delta (0, 0)
Screenshot: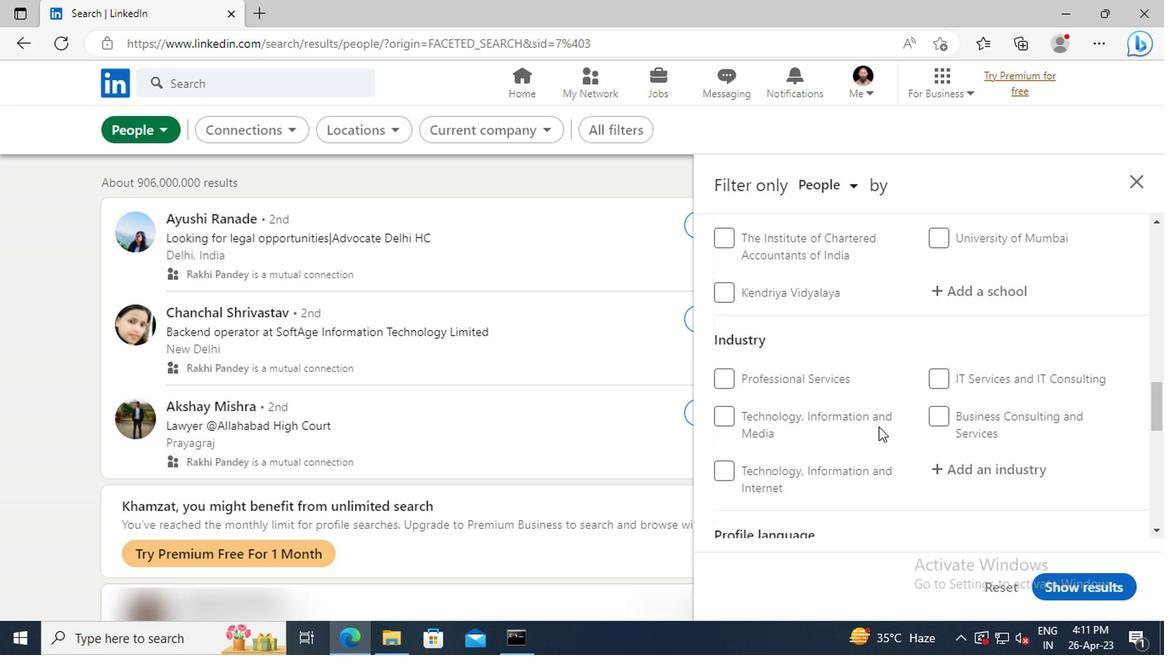 
Action: Mouse scrolled (875, 427) with delta (0, 0)
Screenshot: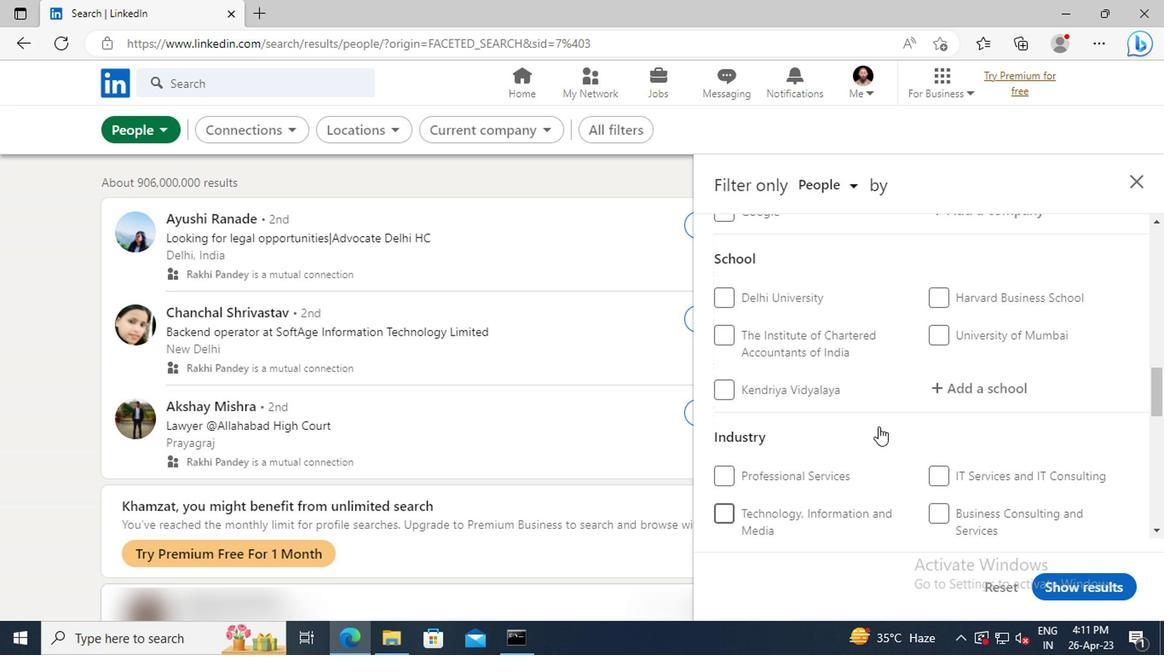 
Action: Mouse scrolled (875, 427) with delta (0, 0)
Screenshot: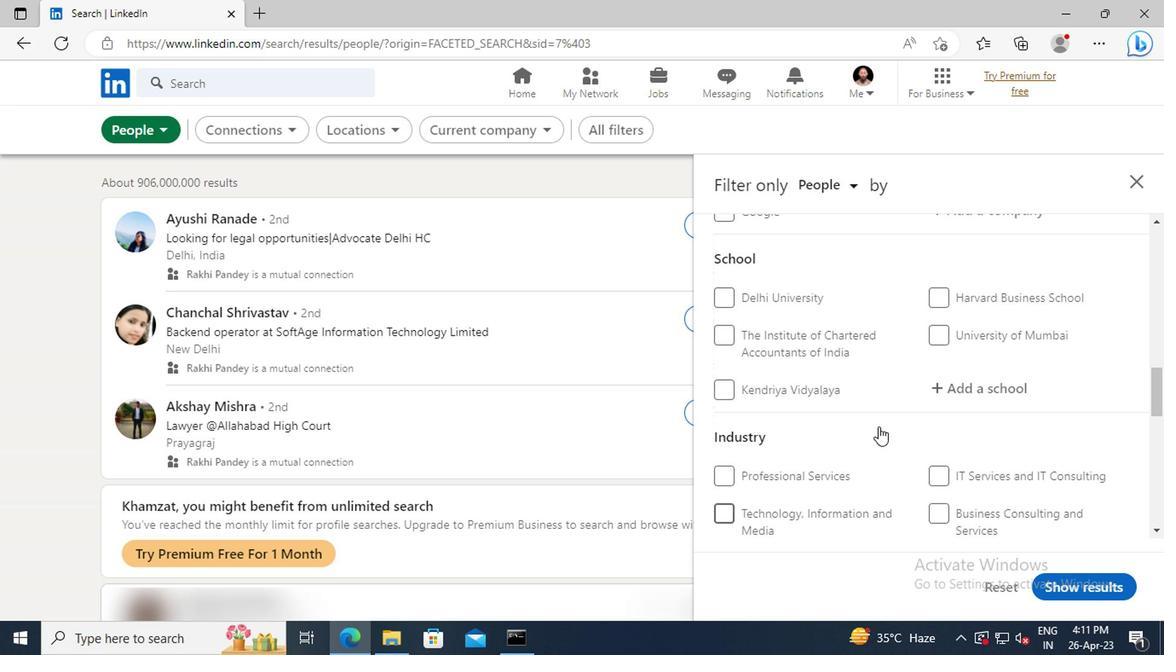 
Action: Mouse scrolled (875, 427) with delta (0, 0)
Screenshot: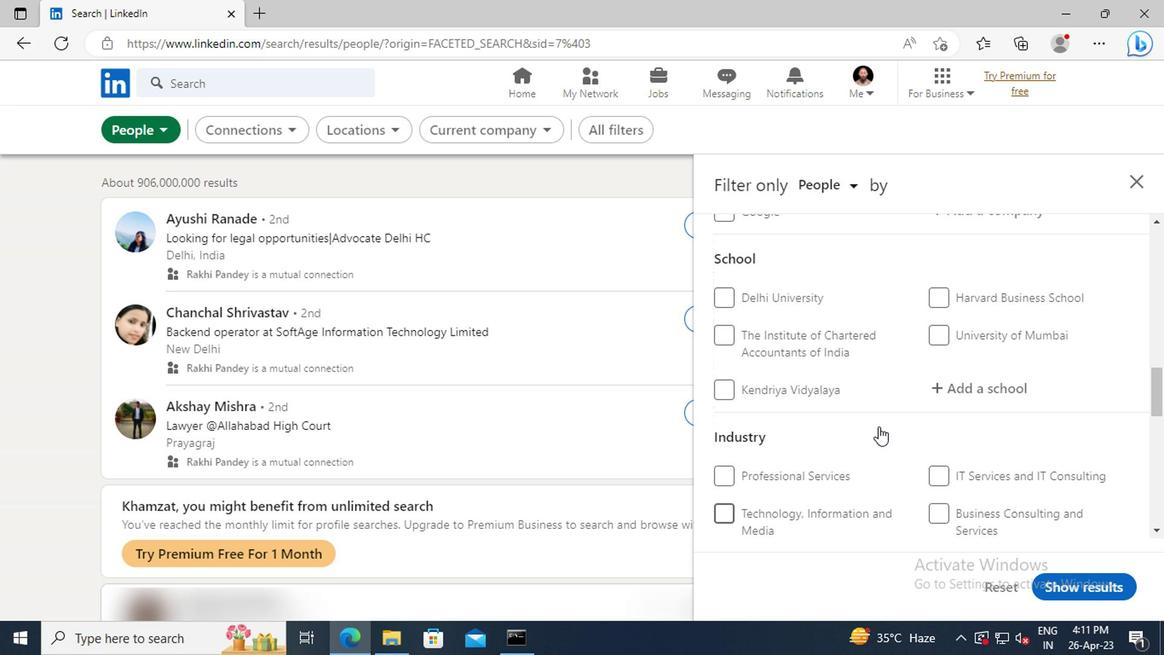 
Action: Mouse scrolled (875, 427) with delta (0, 0)
Screenshot: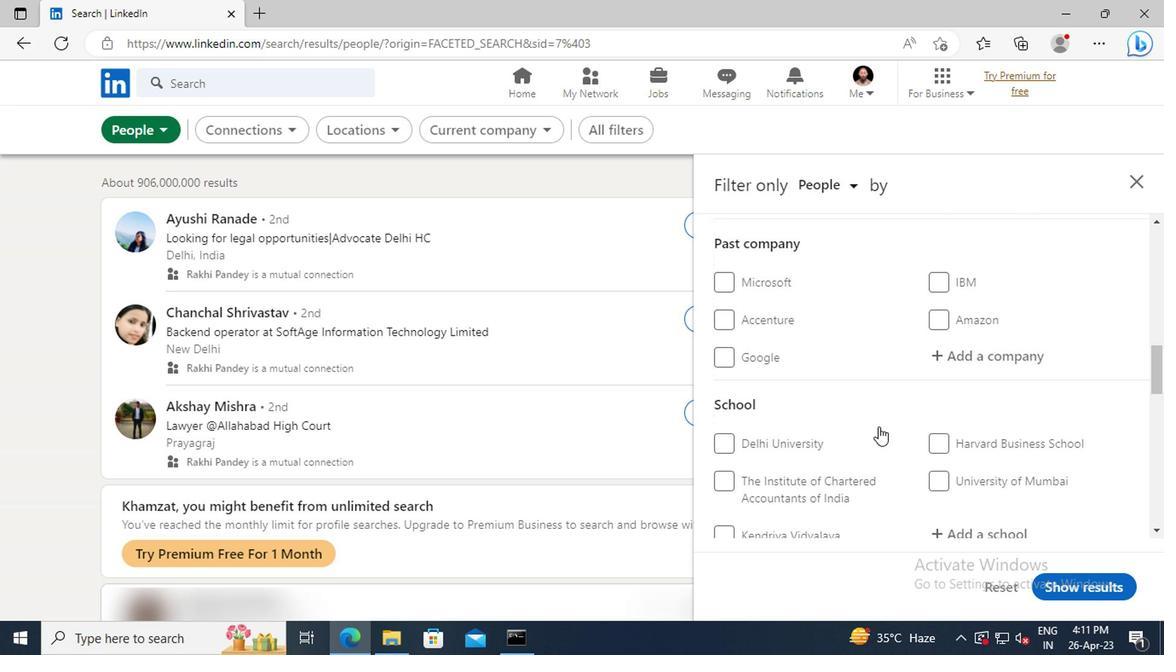 
Action: Mouse scrolled (875, 427) with delta (0, 0)
Screenshot: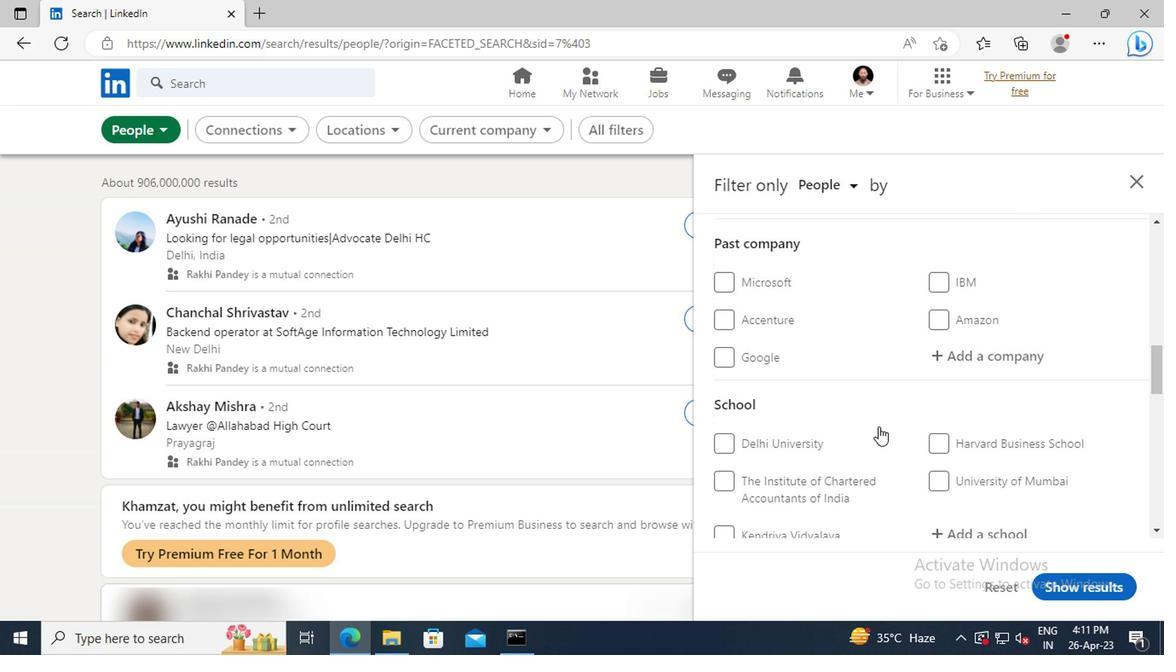 
Action: Mouse scrolled (875, 427) with delta (0, 0)
Screenshot: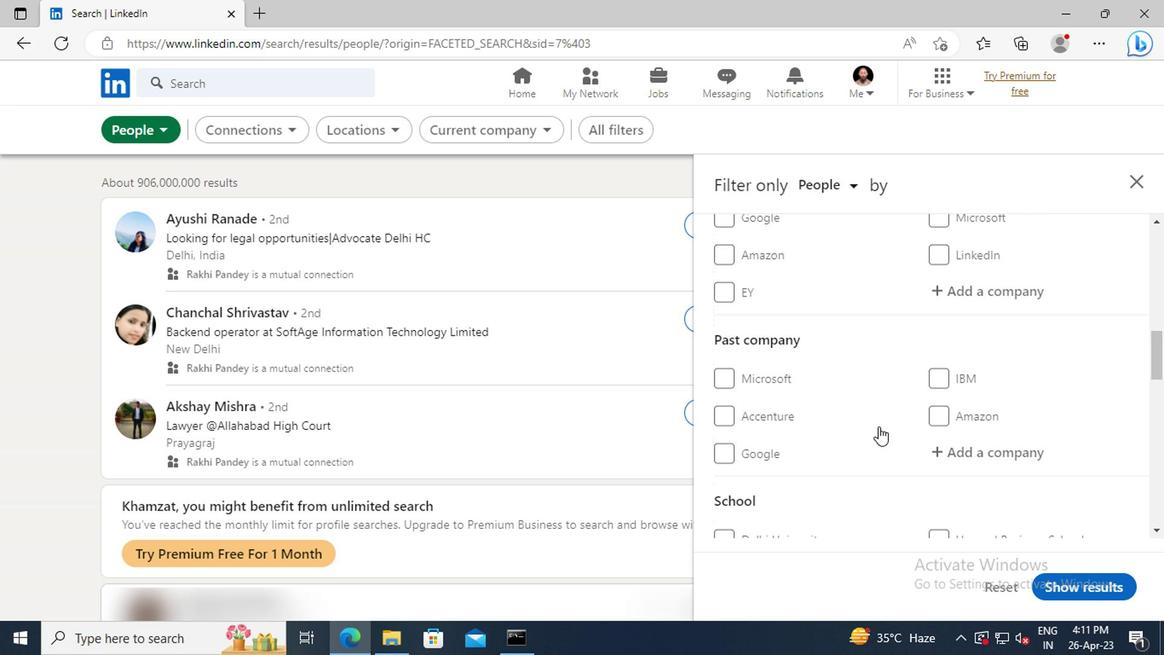 
Action: Mouse scrolled (875, 427) with delta (0, 0)
Screenshot: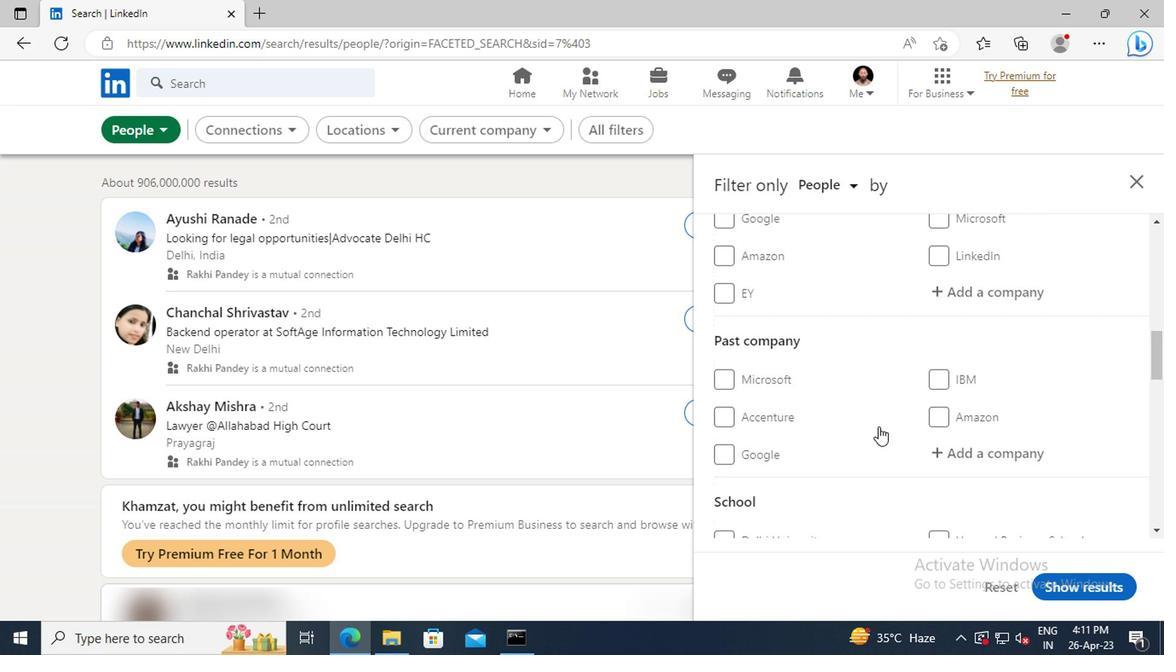 
Action: Mouse moved to (942, 396)
Screenshot: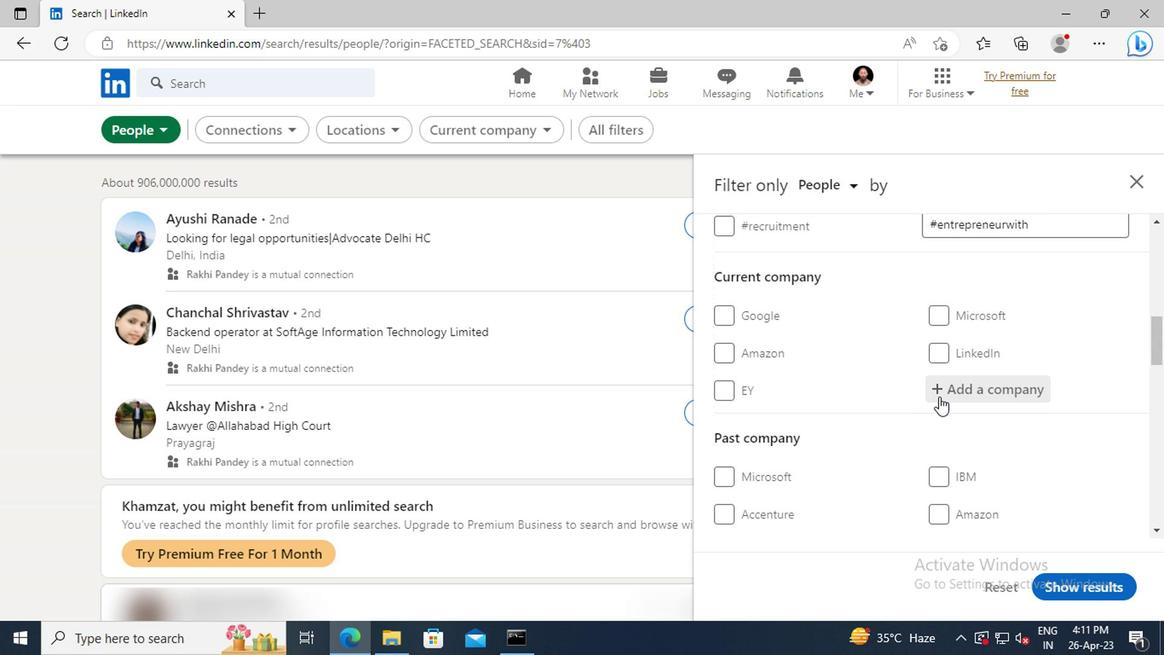 
Action: Mouse pressed left at (942, 396)
Screenshot: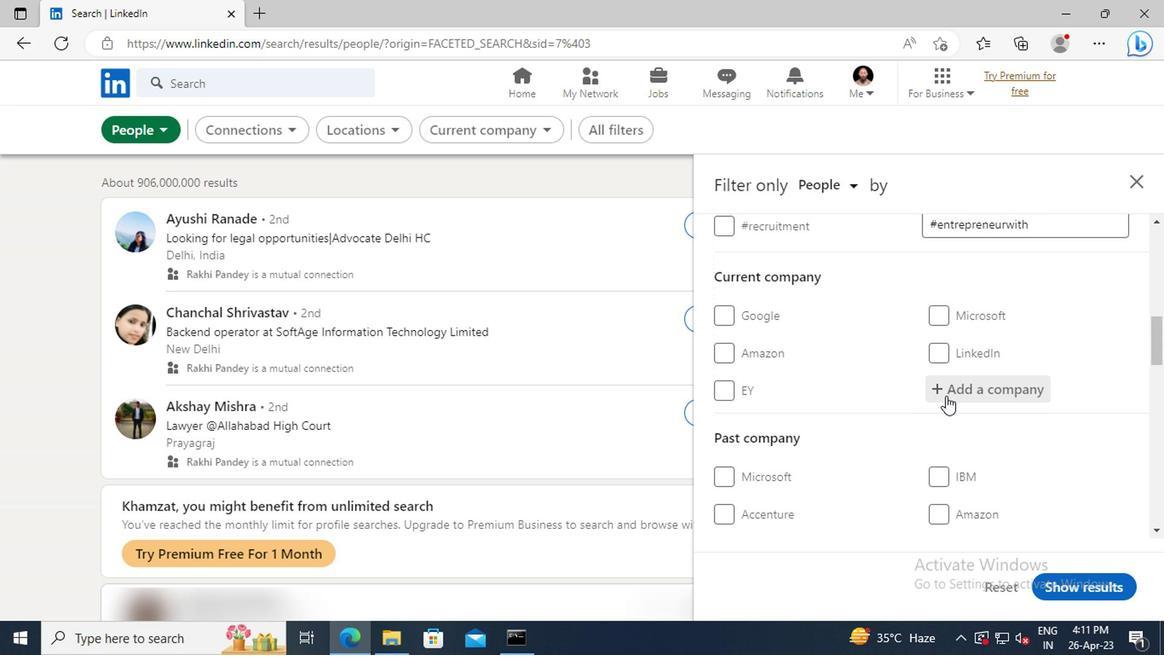 
Action: Mouse moved to (943, 394)
Screenshot: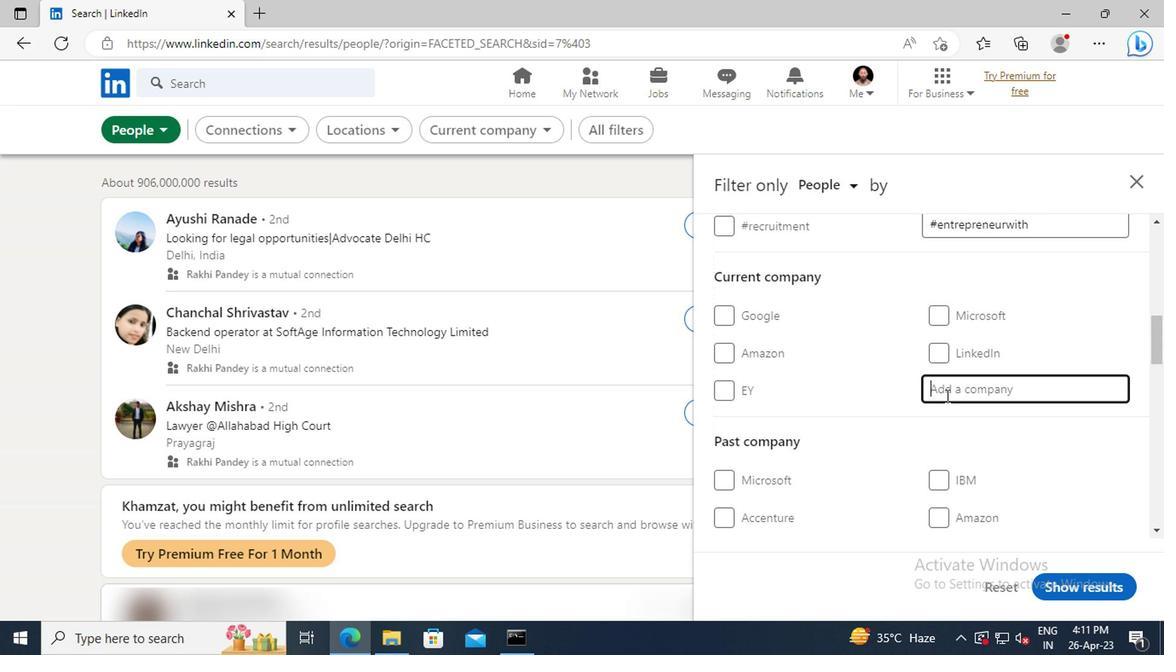 
Action: Key pressed <Key.shift>PHOENIX<Key.space><Key.shift>CONTACT
Screenshot: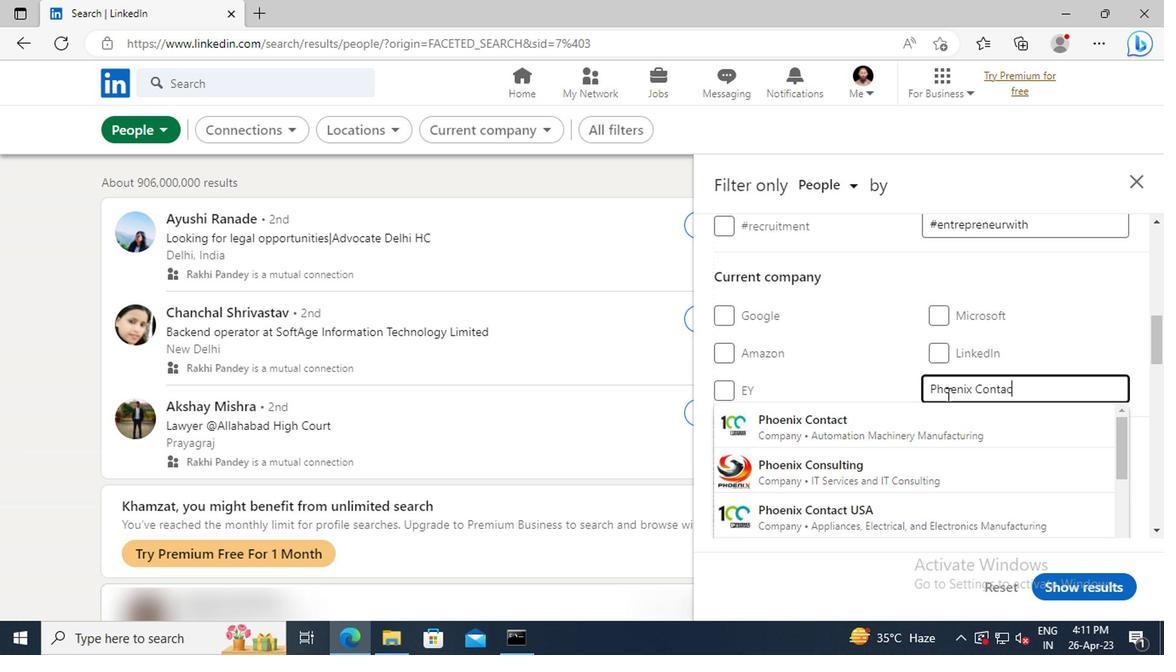 
Action: Mouse moved to (911, 424)
Screenshot: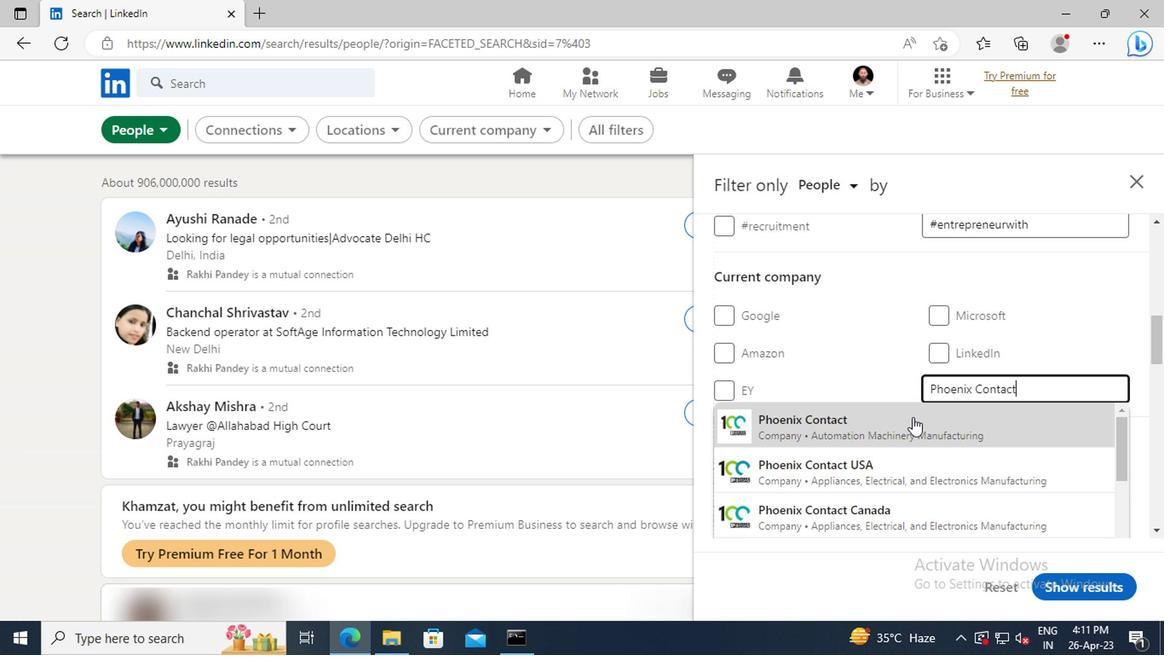 
Action: Mouse pressed left at (911, 424)
Screenshot: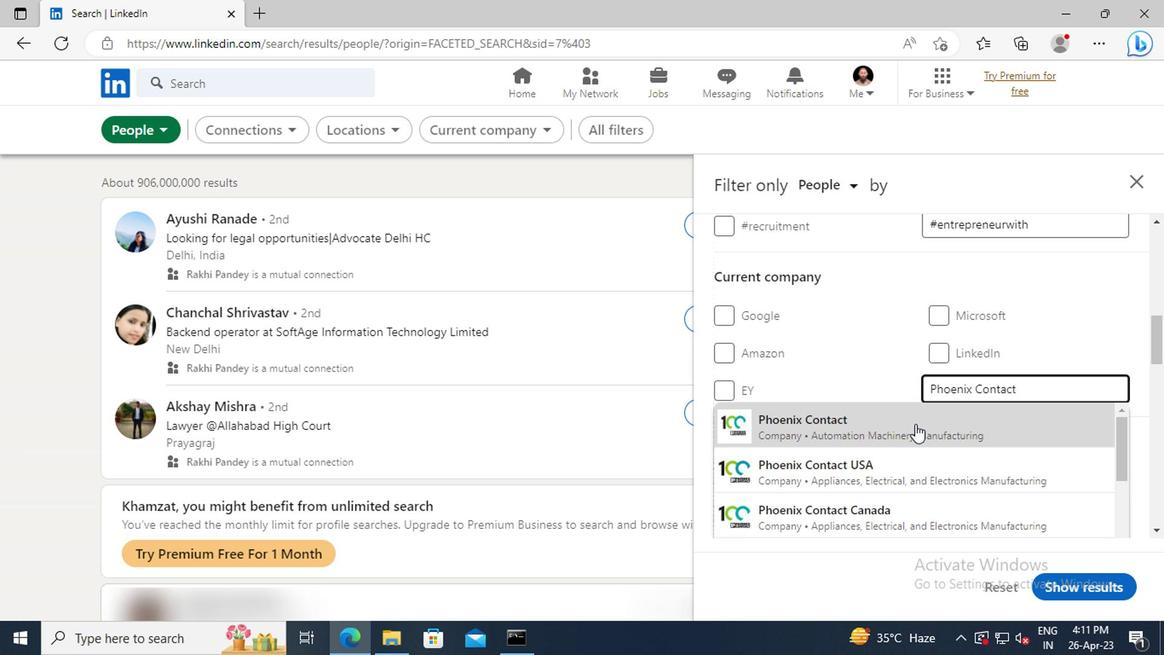 
Action: Mouse moved to (964, 326)
Screenshot: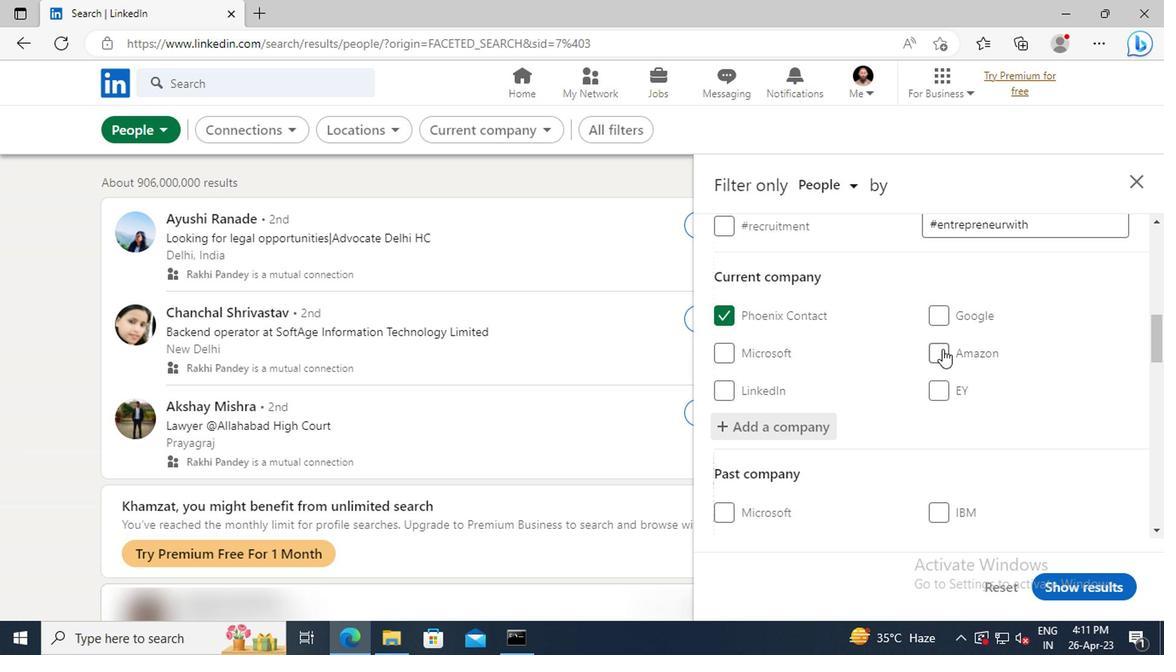
Action: Mouse scrolled (964, 325) with delta (0, 0)
Screenshot: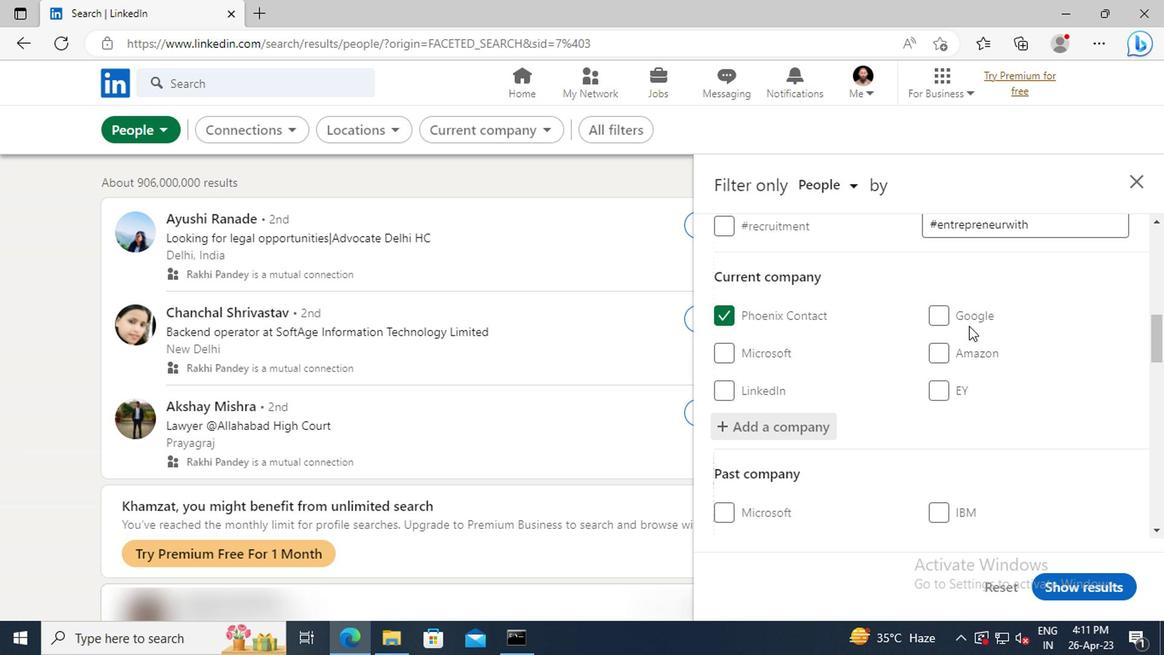 
Action: Mouse scrolled (964, 325) with delta (0, 0)
Screenshot: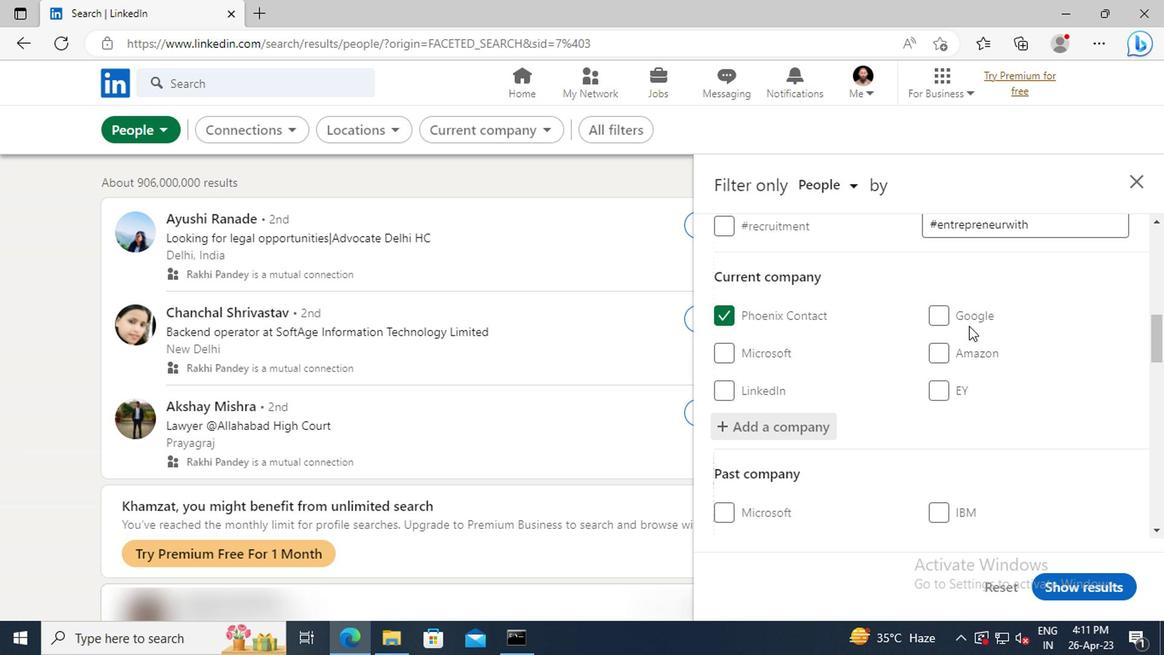 
Action: Mouse scrolled (964, 325) with delta (0, 0)
Screenshot: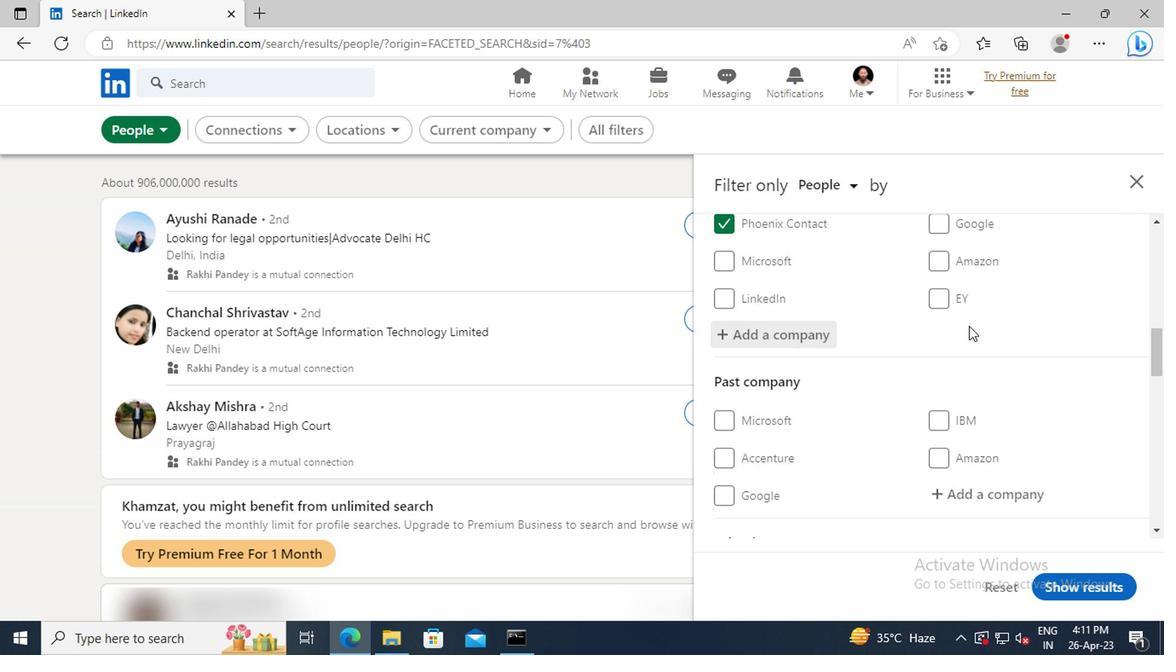 
Action: Mouse scrolled (964, 325) with delta (0, 0)
Screenshot: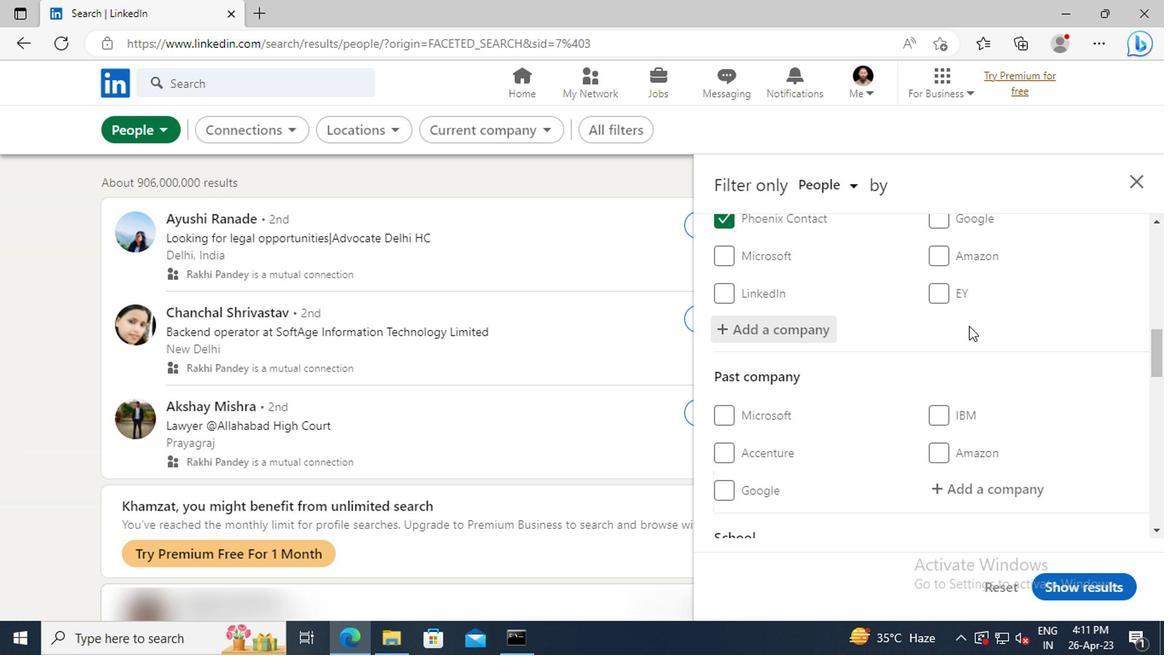 
Action: Mouse scrolled (964, 325) with delta (0, 0)
Screenshot: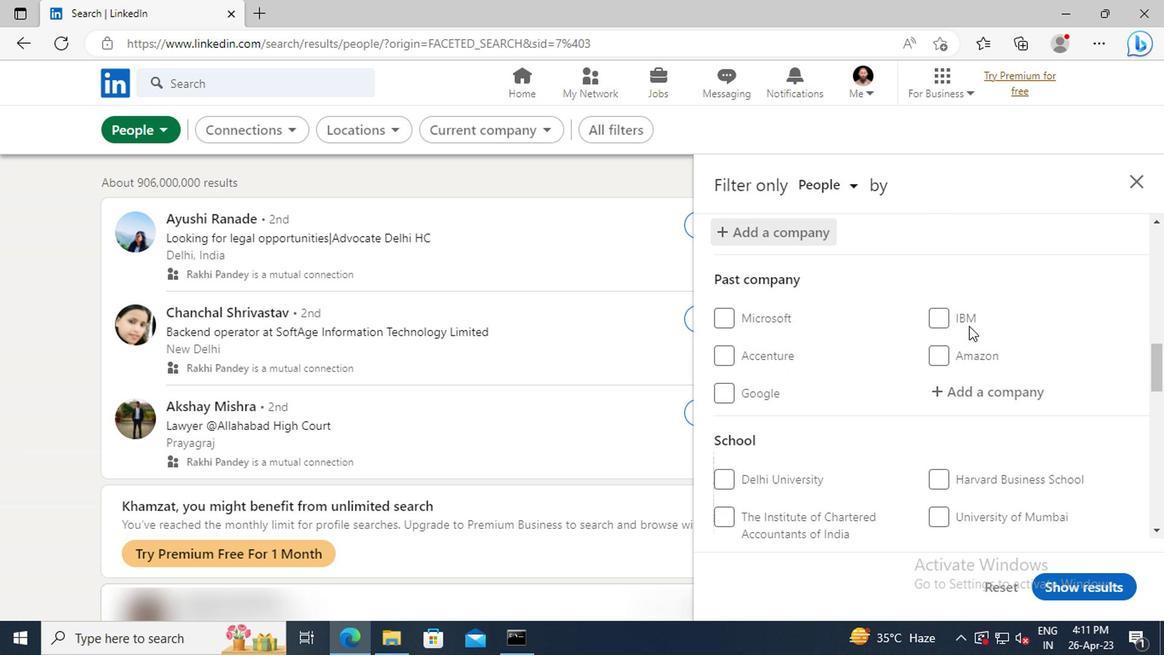 
Action: Mouse scrolled (964, 325) with delta (0, 0)
Screenshot: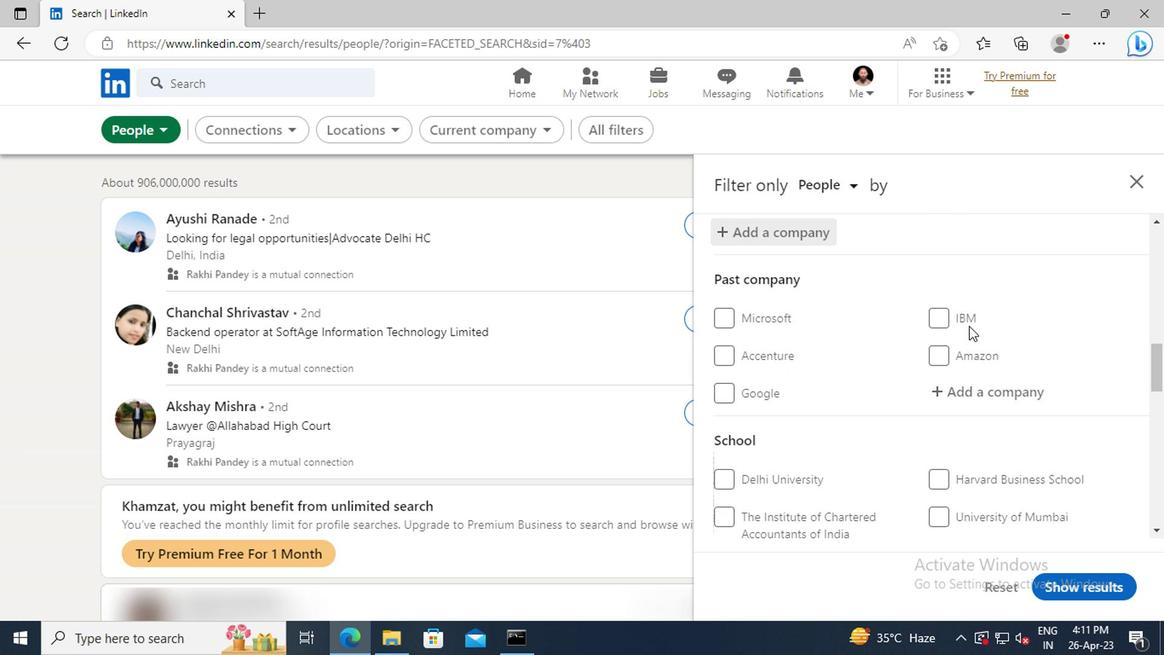 
Action: Mouse scrolled (964, 325) with delta (0, 0)
Screenshot: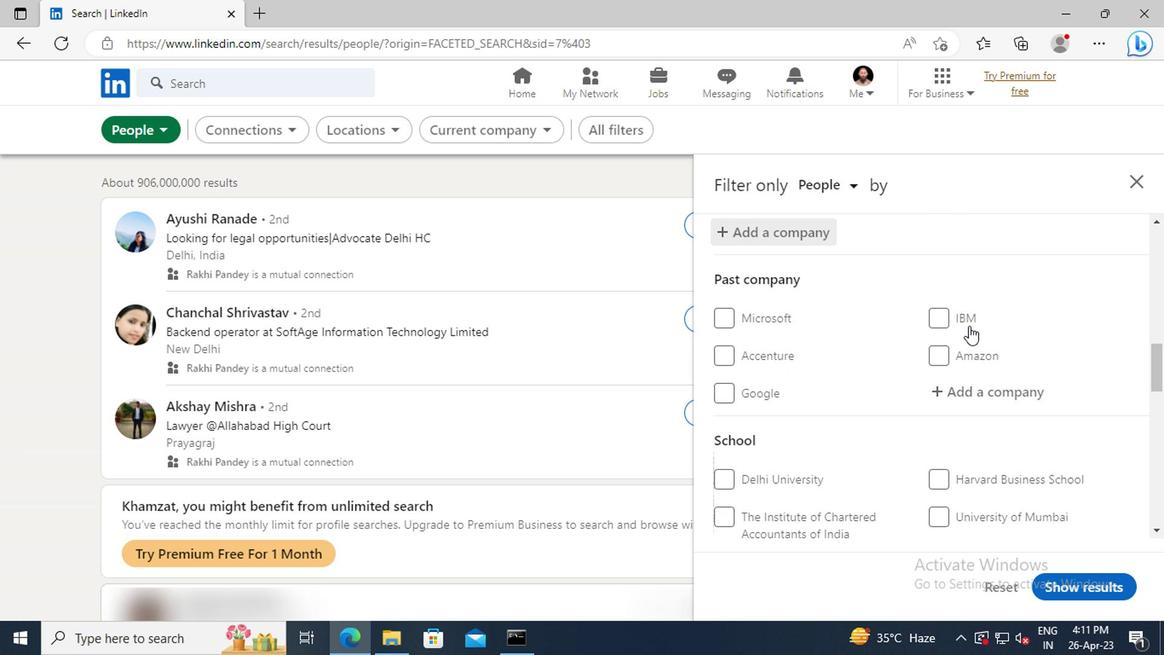 
Action: Mouse scrolled (964, 325) with delta (0, 0)
Screenshot: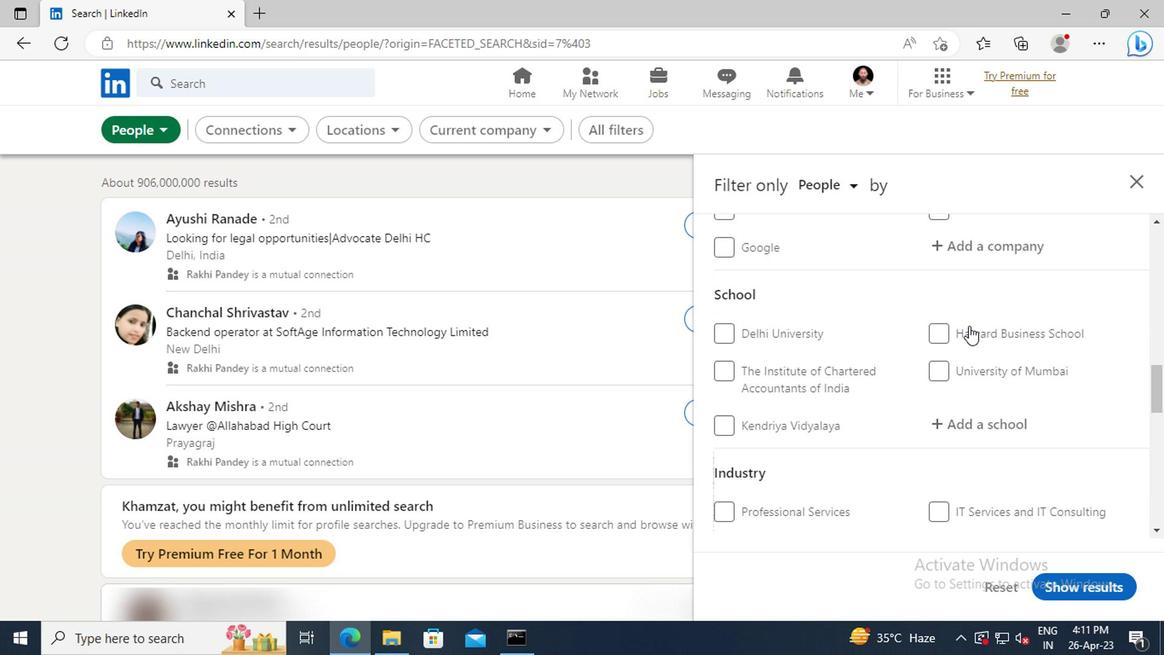 
Action: Mouse moved to (959, 374)
Screenshot: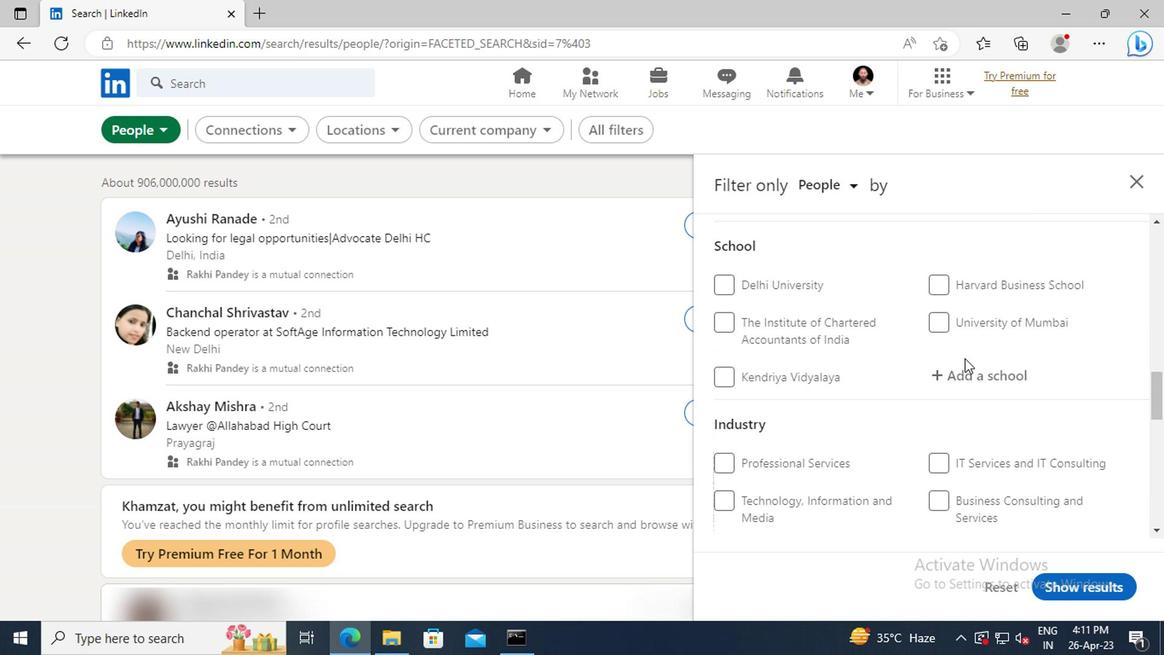 
Action: Mouse pressed left at (959, 374)
Screenshot: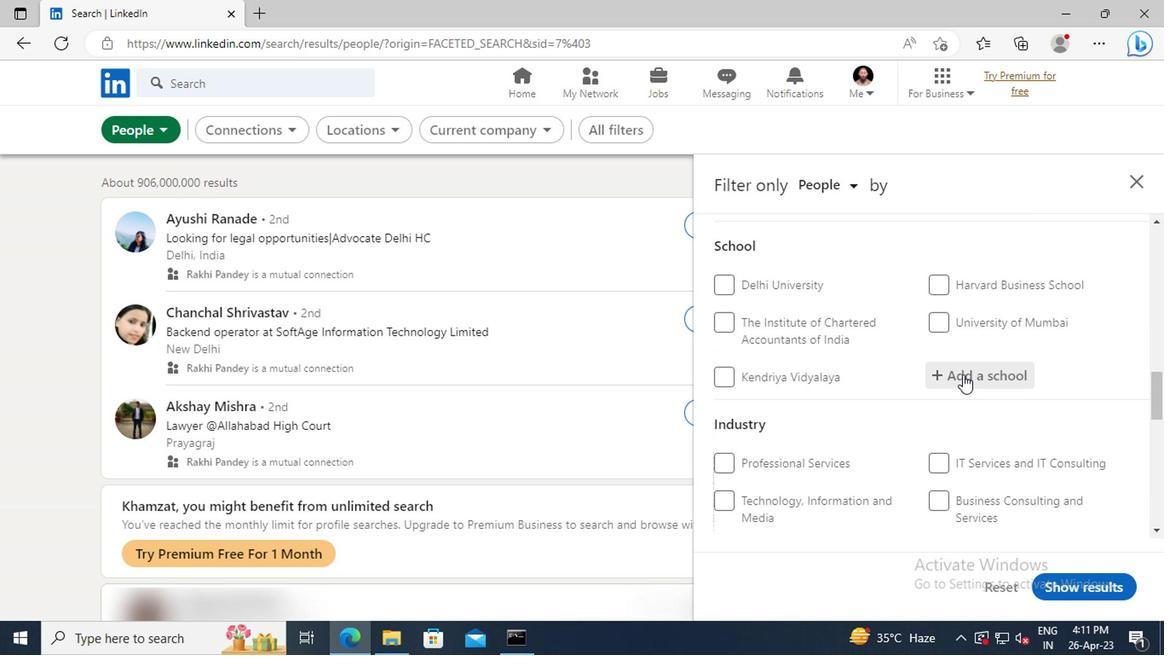 
Action: Key pressed <Key.shift>INSTITUTE<Key.space><Key.shift>FOR<Key.space><Key.shift>TECHNOLOGY<Key.space>AND<Key.space><Key.shift>MANAGEMENT
Screenshot: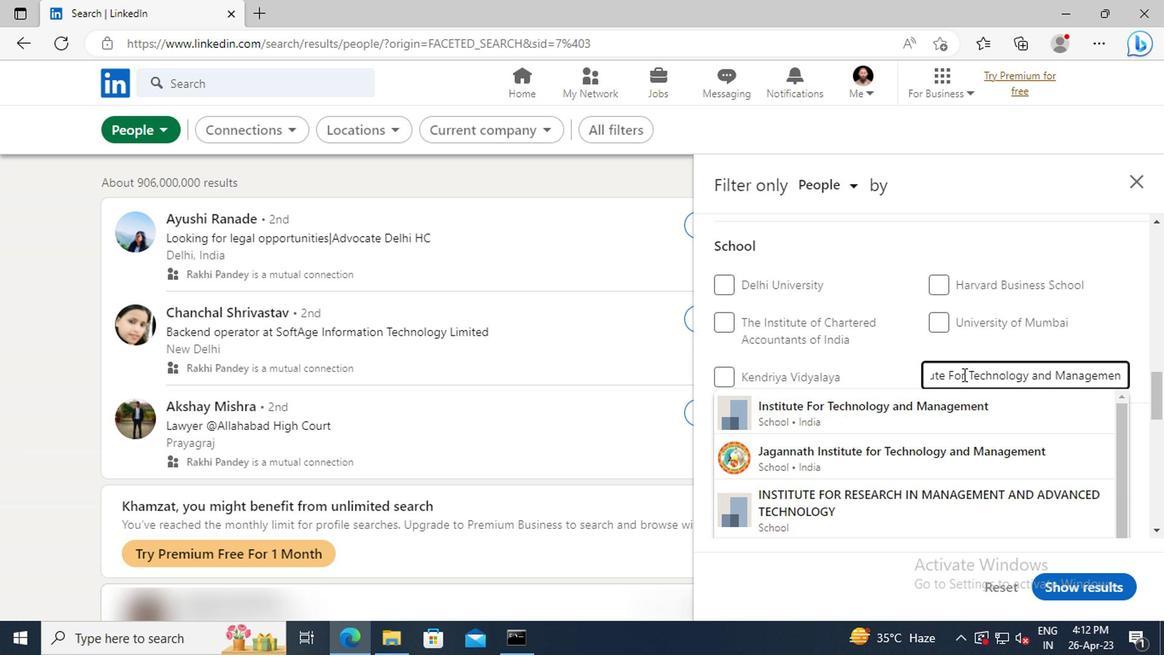 
Action: Mouse moved to (959, 410)
Screenshot: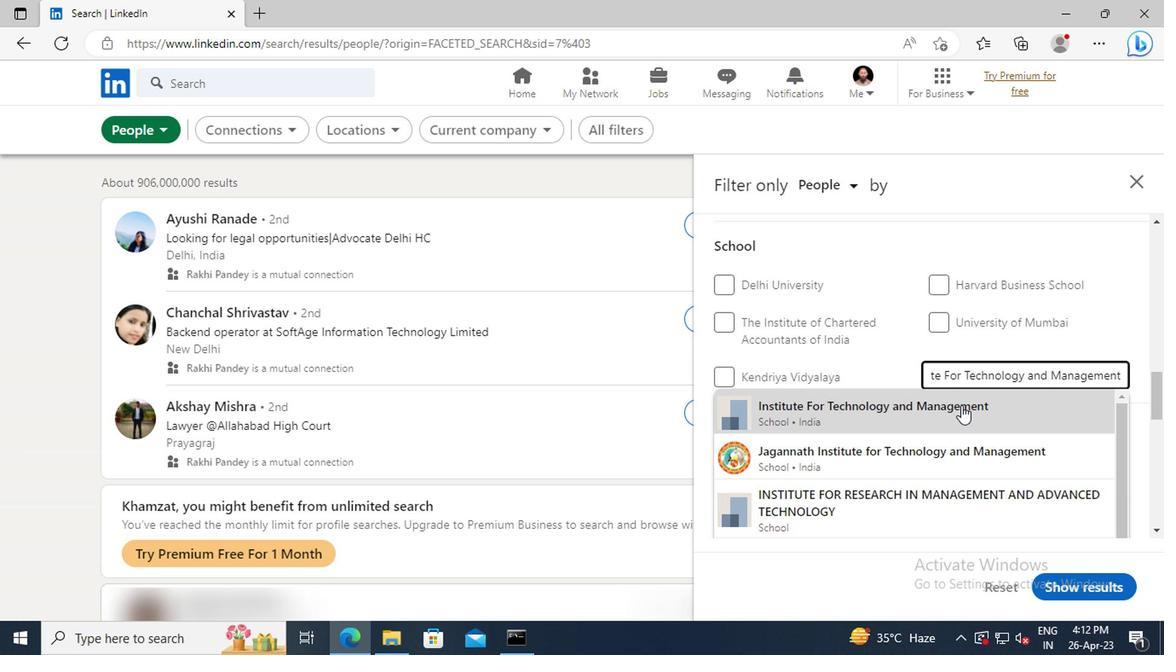 
Action: Mouse pressed left at (959, 410)
Screenshot: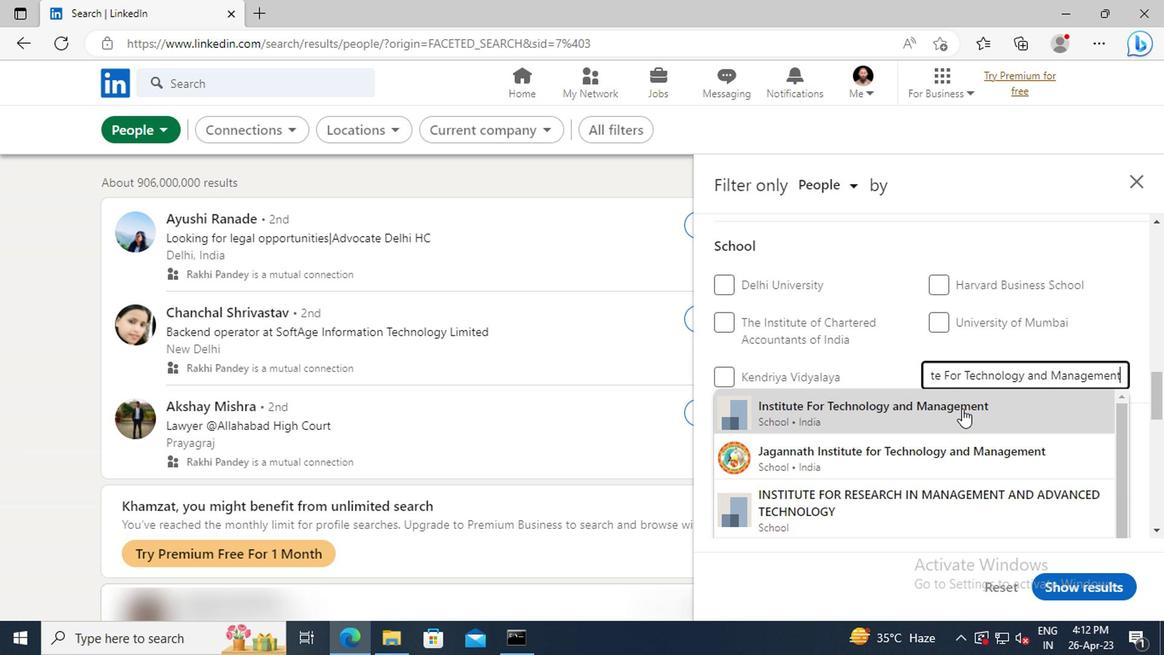 
Action: Mouse moved to (932, 352)
Screenshot: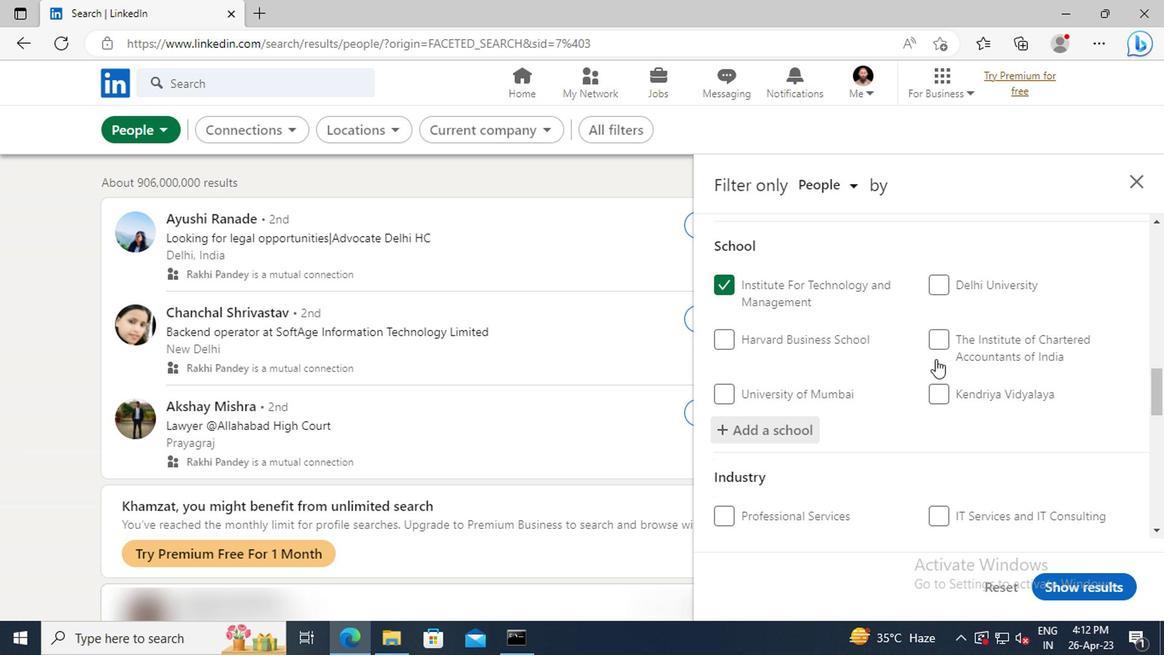 
Action: Mouse scrolled (932, 351) with delta (0, -1)
Screenshot: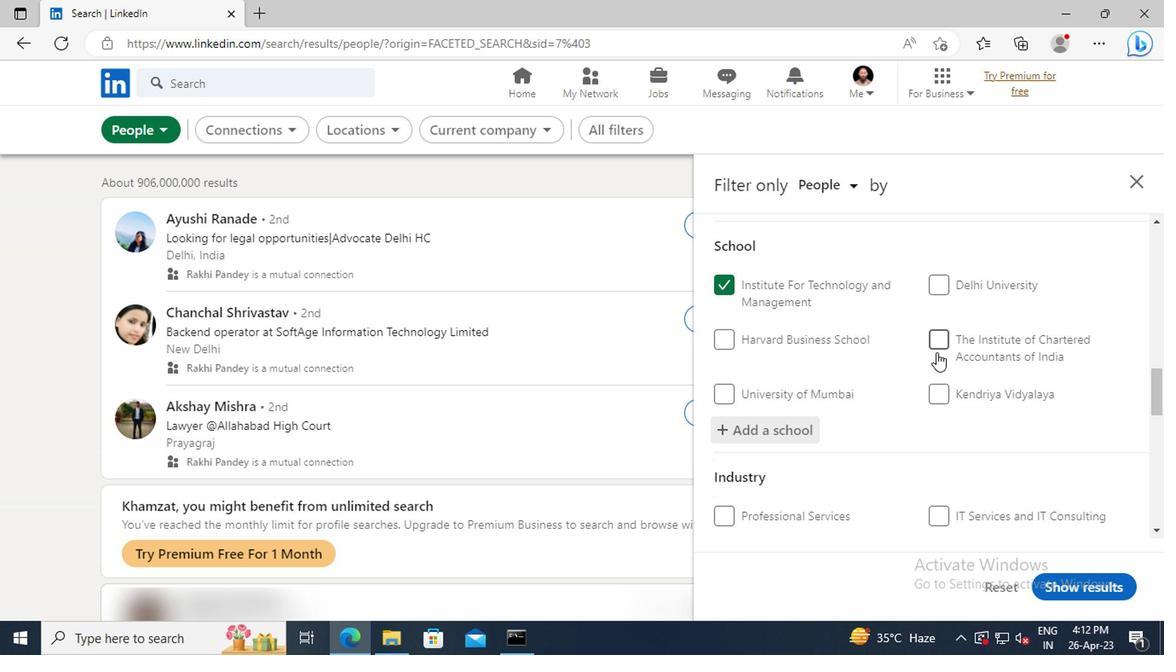 
Action: Mouse scrolled (932, 351) with delta (0, -1)
Screenshot: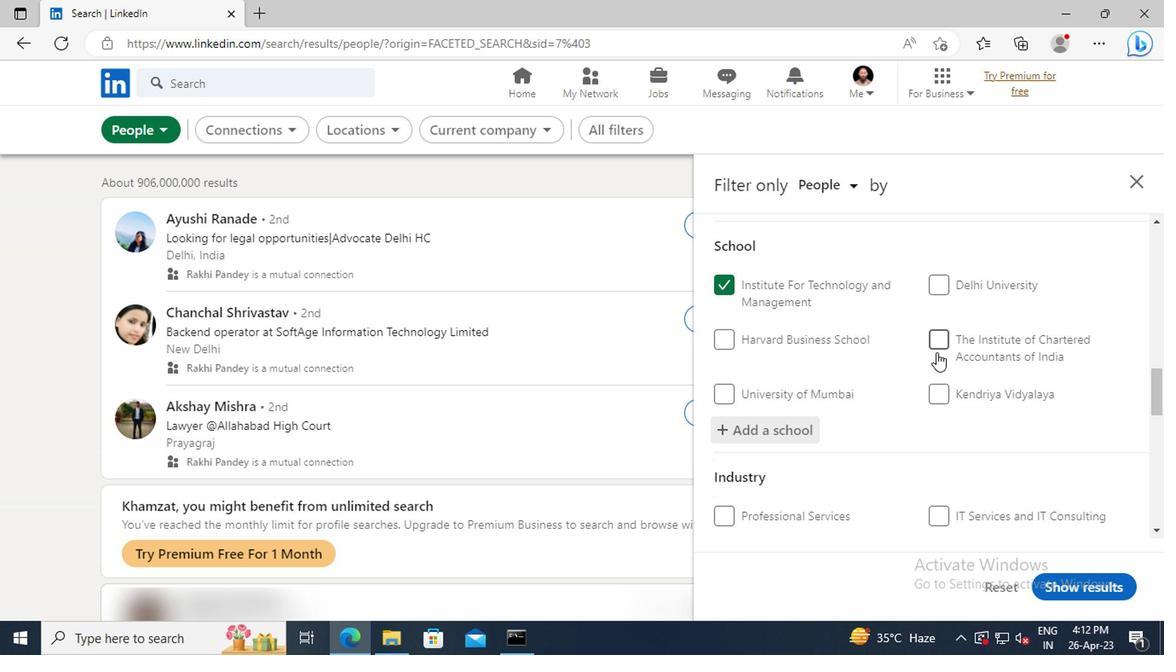 
Action: Mouse scrolled (932, 351) with delta (0, -1)
Screenshot: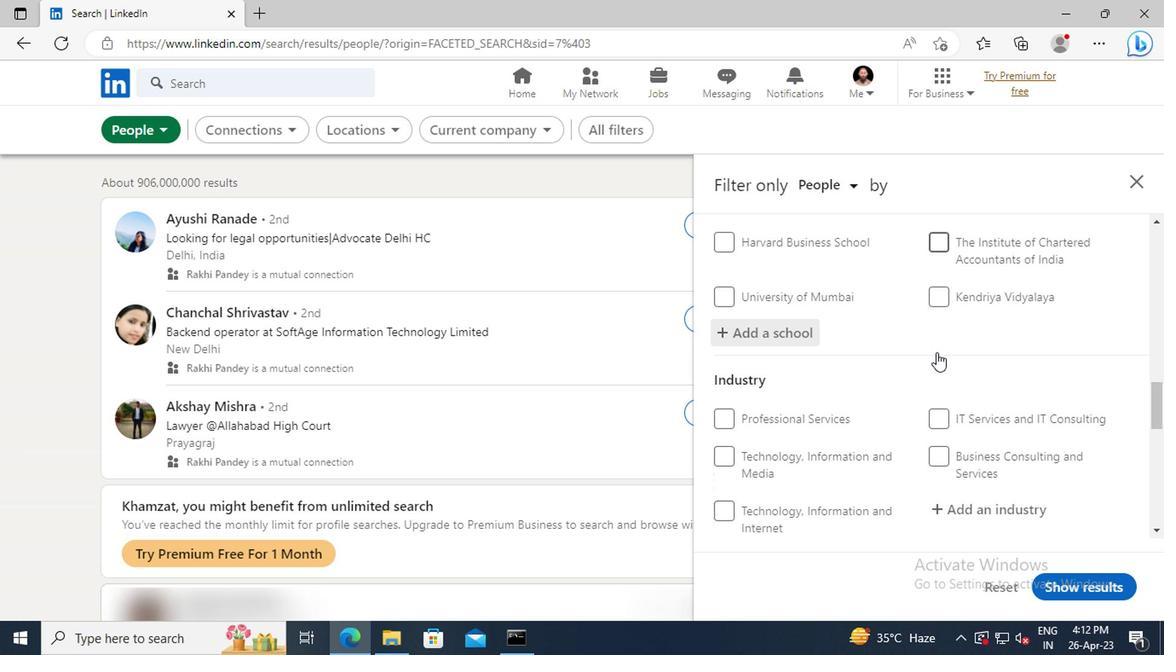 
Action: Mouse scrolled (932, 351) with delta (0, -1)
Screenshot: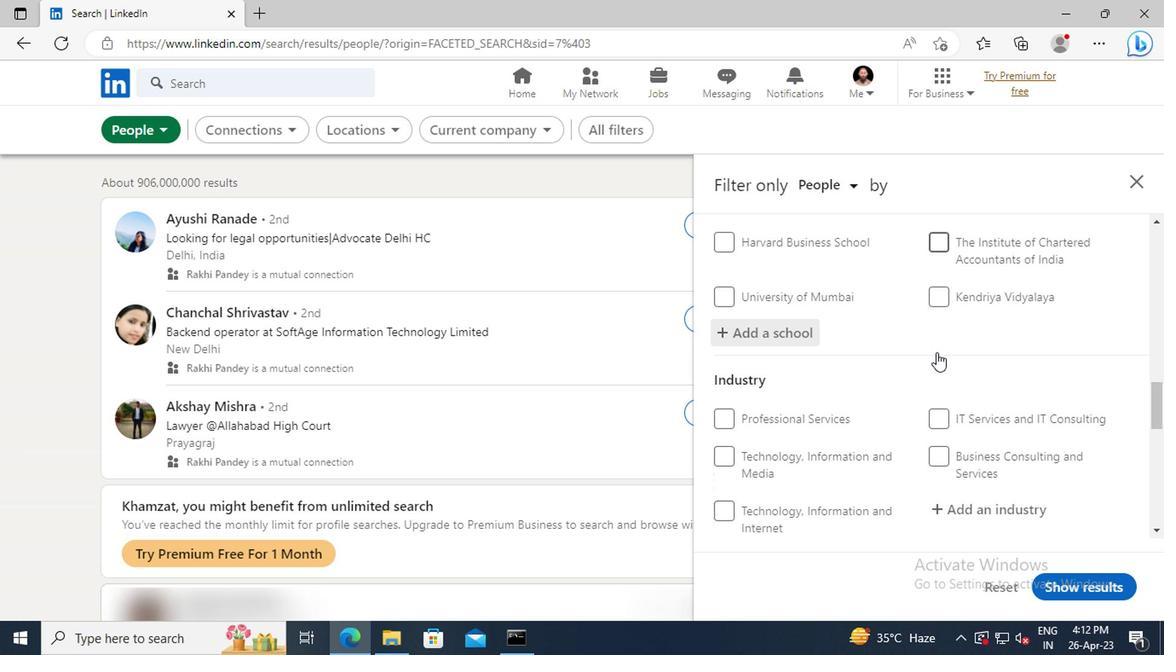 
Action: Mouse scrolled (932, 351) with delta (0, -1)
Screenshot: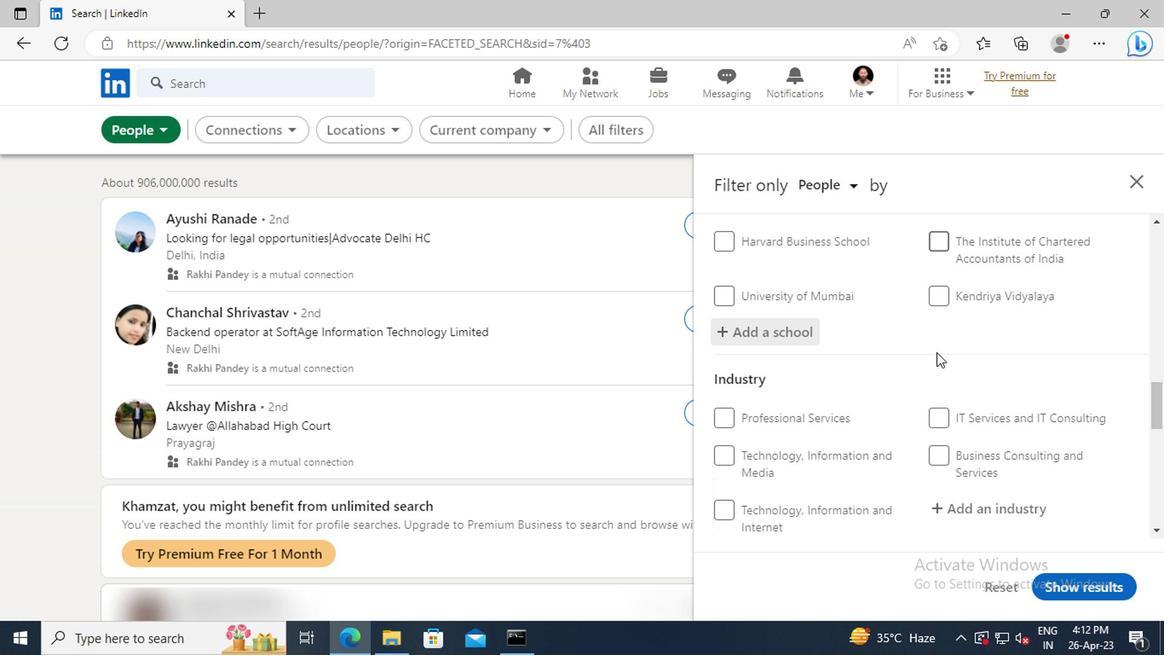 
Action: Mouse moved to (953, 373)
Screenshot: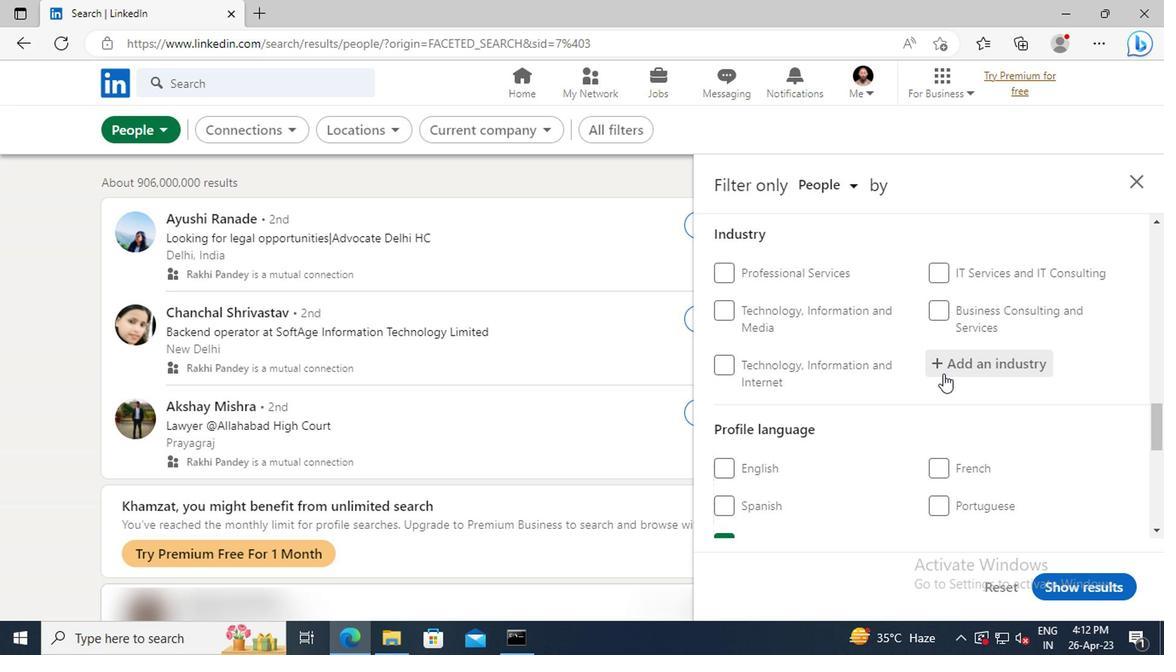 
Action: Mouse pressed left at (953, 373)
Screenshot: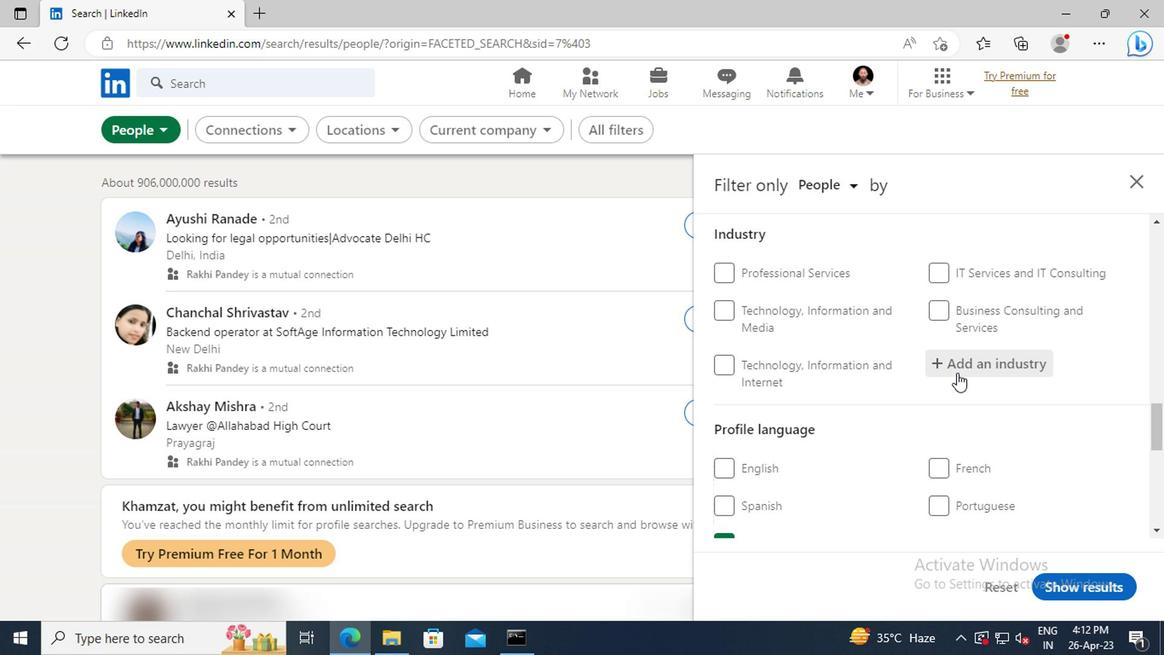 
Action: Key pressed <Key.shift>ARCHITECTURAL<Key.space>AND<Key.space><Key.shift>STRUCTURAL<Key.space><Key.shift>METAL<Key.space><Key.shift>MANUFACTURING
Screenshot: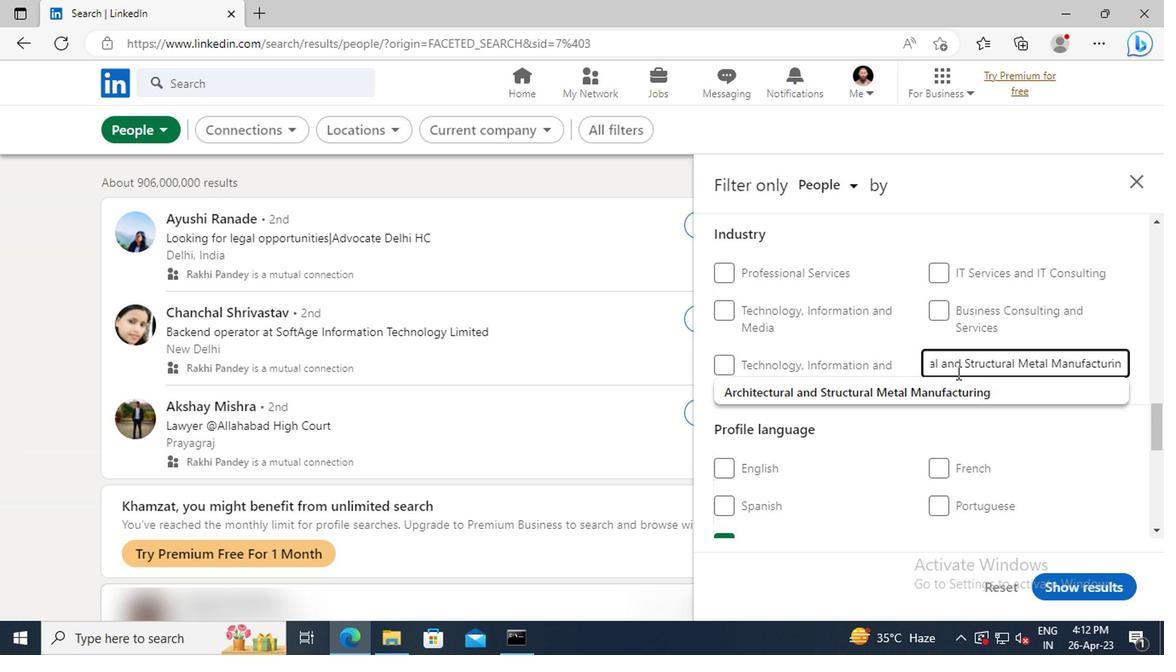 
Action: Mouse moved to (957, 390)
Screenshot: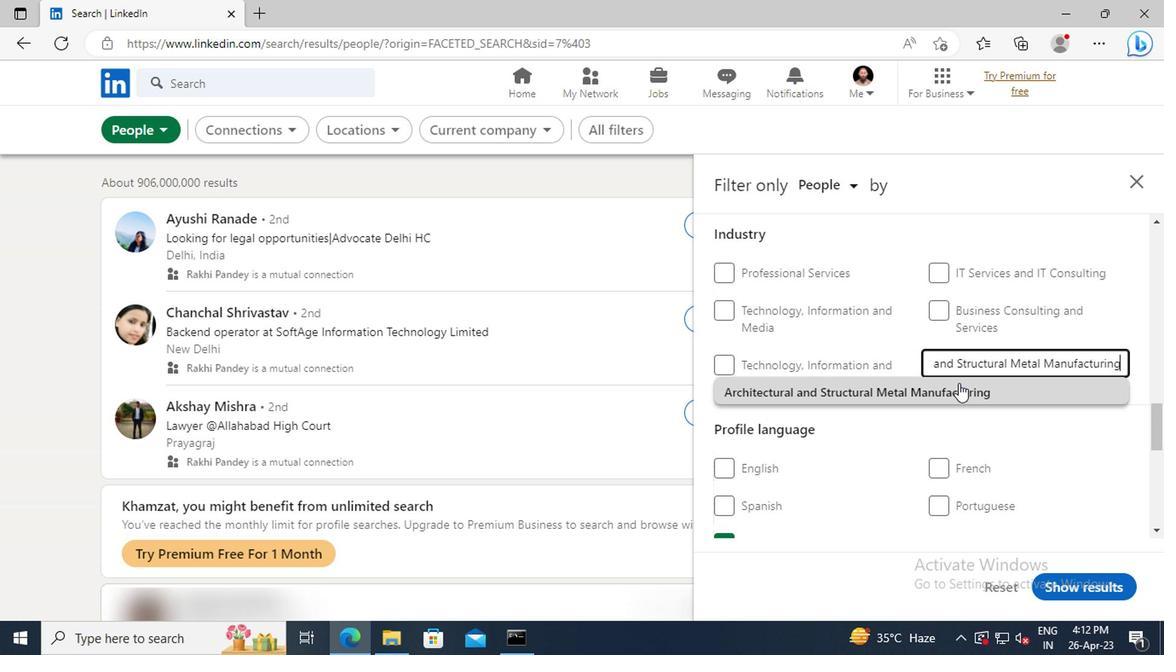 
Action: Mouse pressed left at (957, 390)
Screenshot: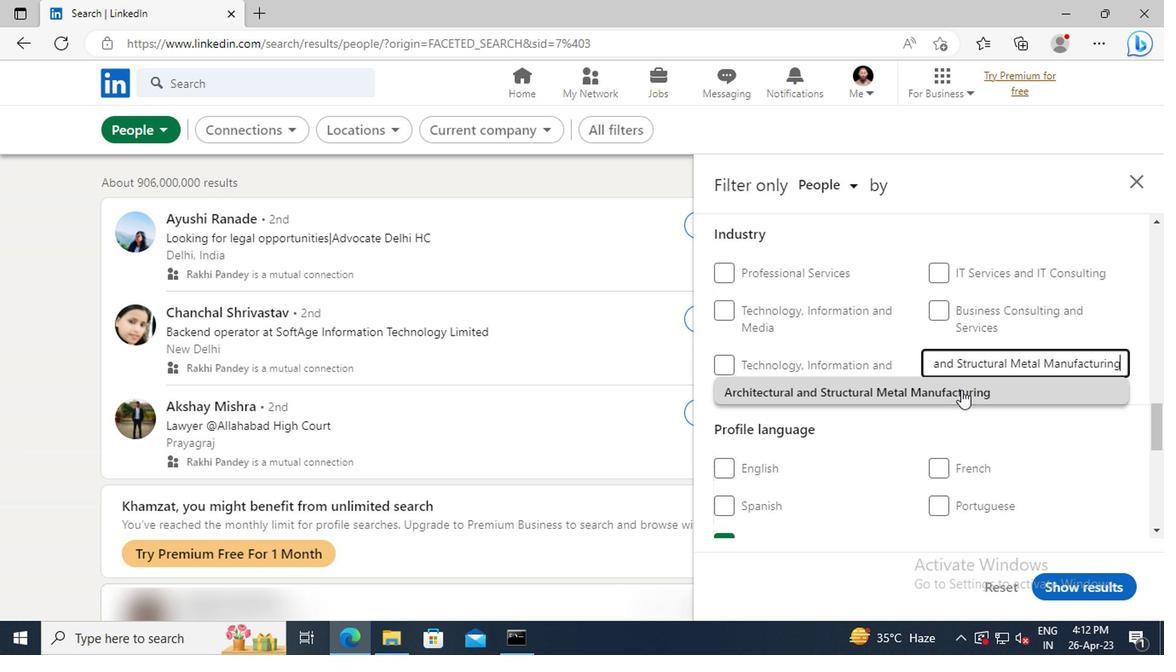 
Action: Mouse moved to (897, 368)
Screenshot: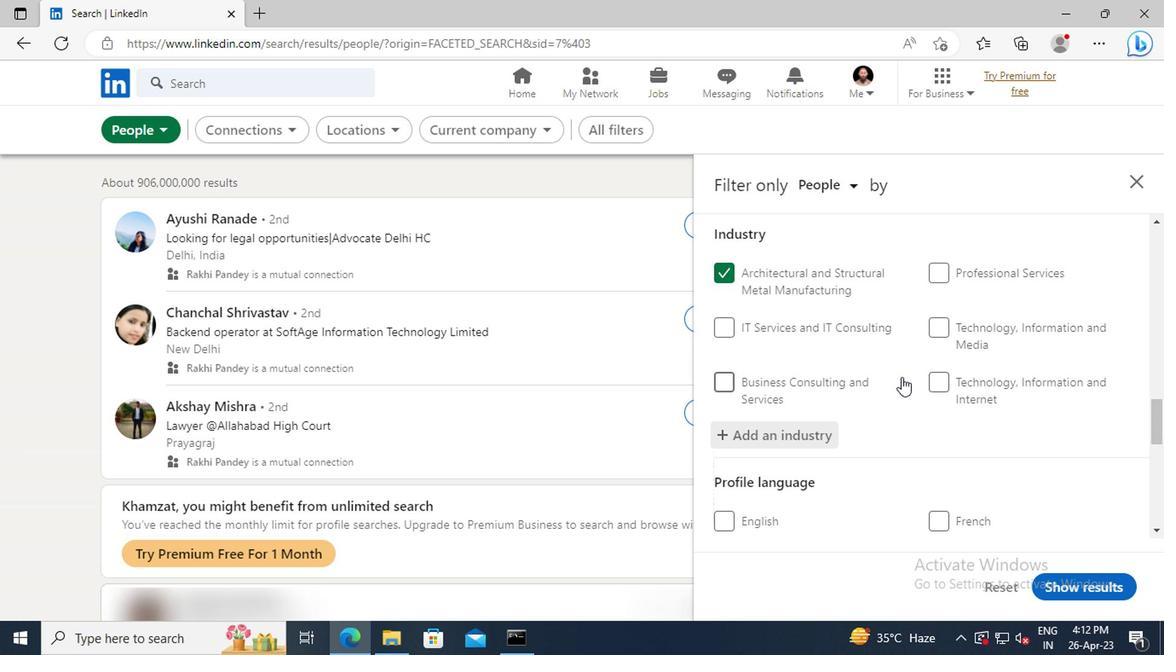 
Action: Mouse scrolled (897, 367) with delta (0, 0)
Screenshot: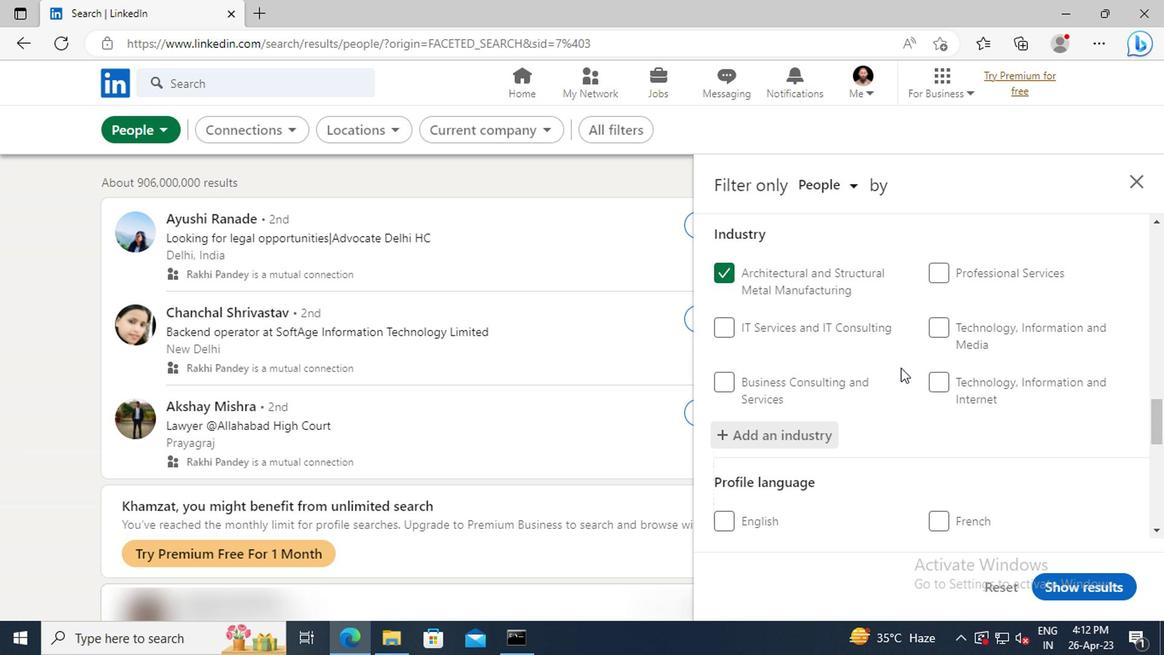 
Action: Mouse scrolled (897, 367) with delta (0, 0)
Screenshot: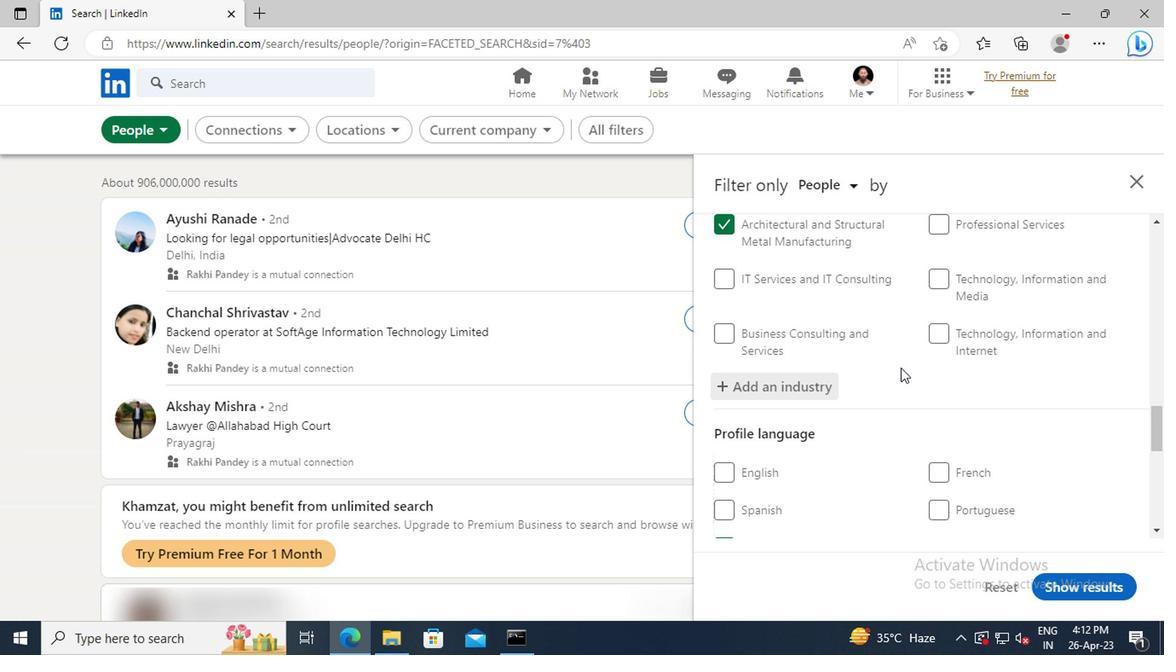 
Action: Mouse scrolled (897, 367) with delta (0, 0)
Screenshot: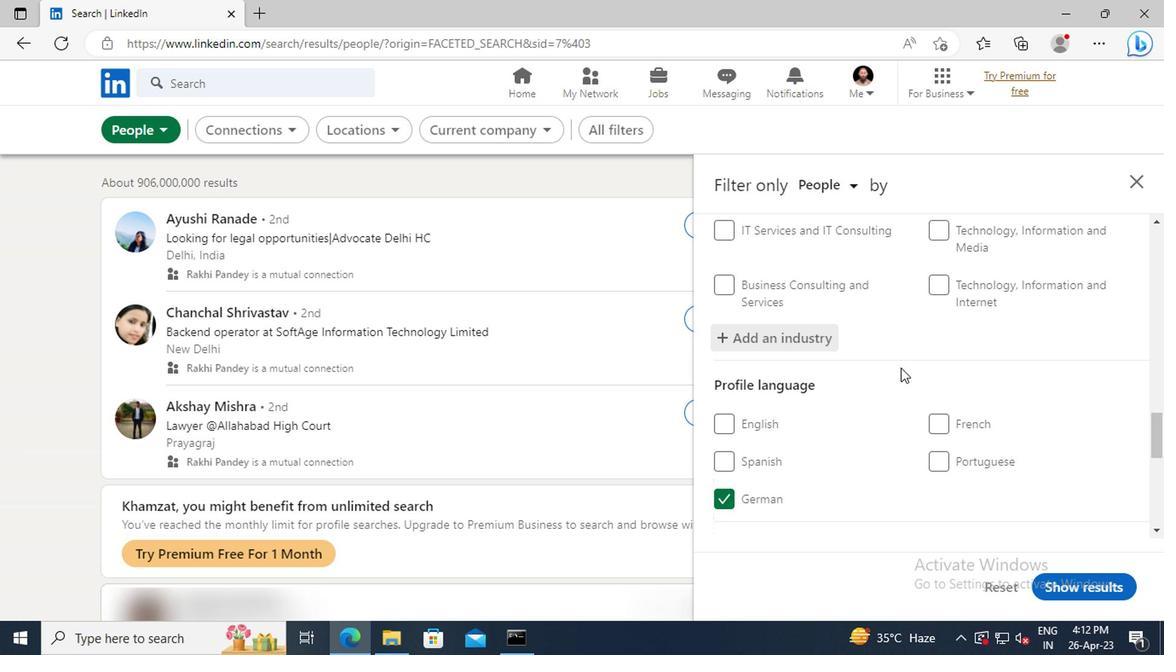 
Action: Mouse scrolled (897, 367) with delta (0, 0)
Screenshot: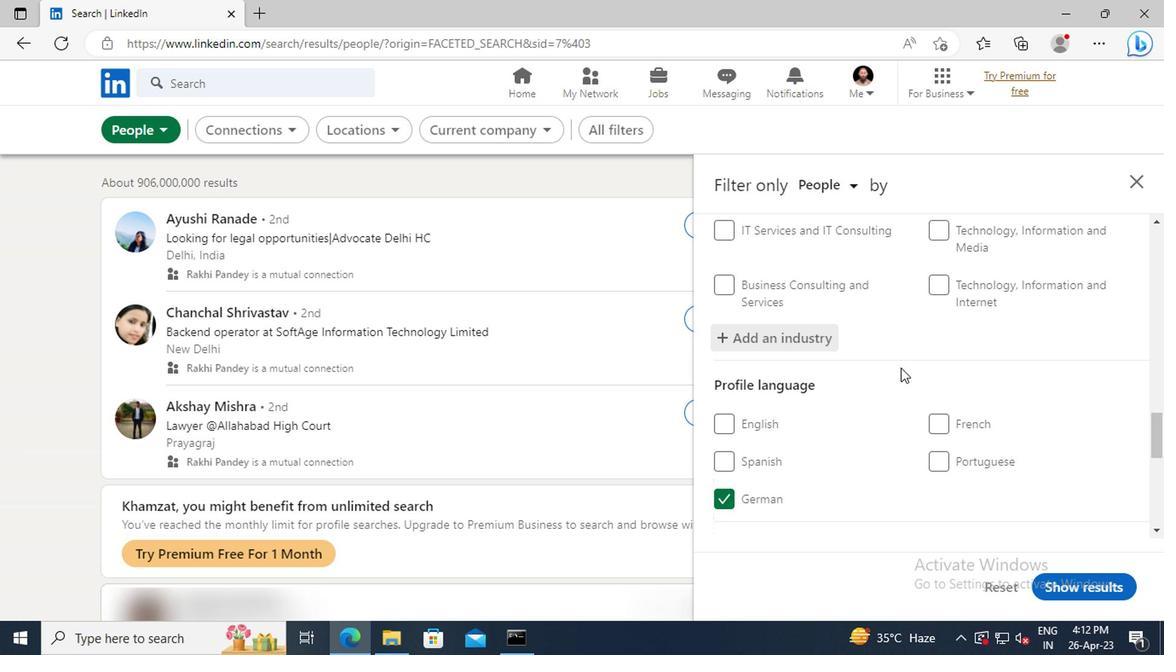 
Action: Mouse scrolled (897, 367) with delta (0, 0)
Screenshot: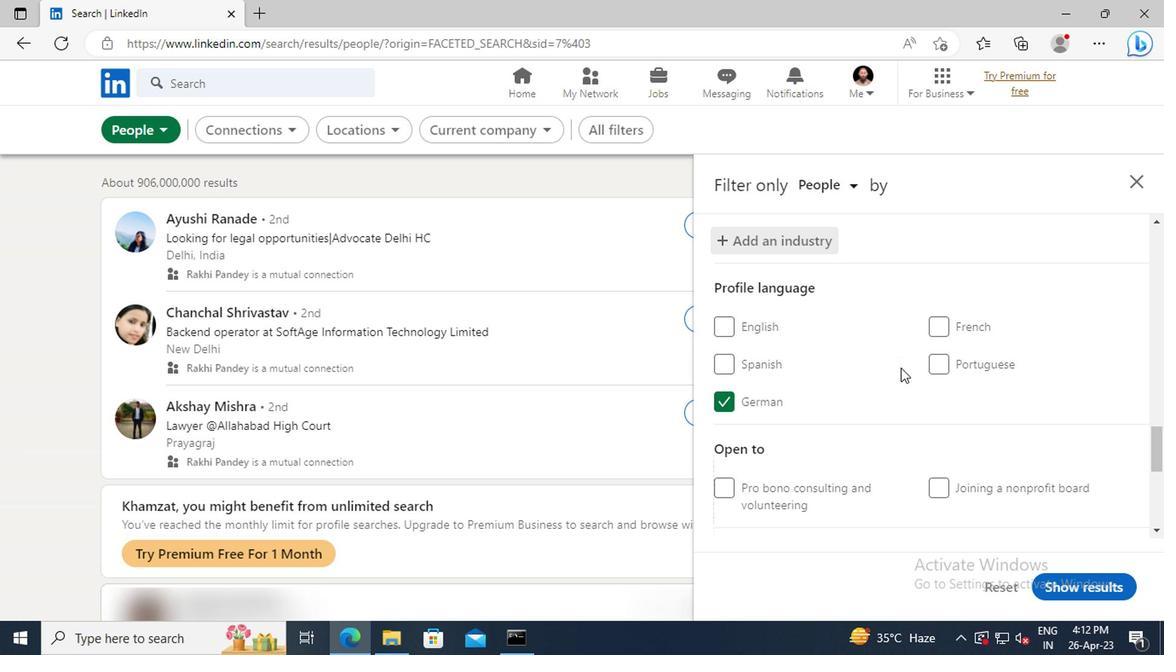 
Action: Mouse scrolled (897, 367) with delta (0, 0)
Screenshot: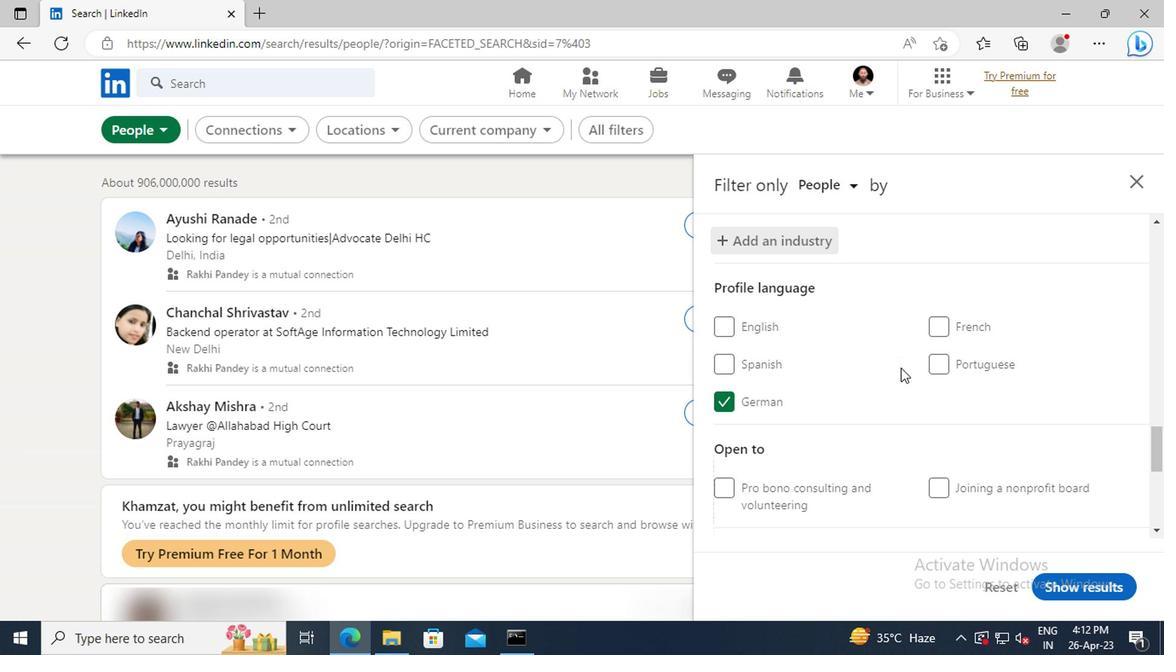 
Action: Mouse scrolled (897, 367) with delta (0, 0)
Screenshot: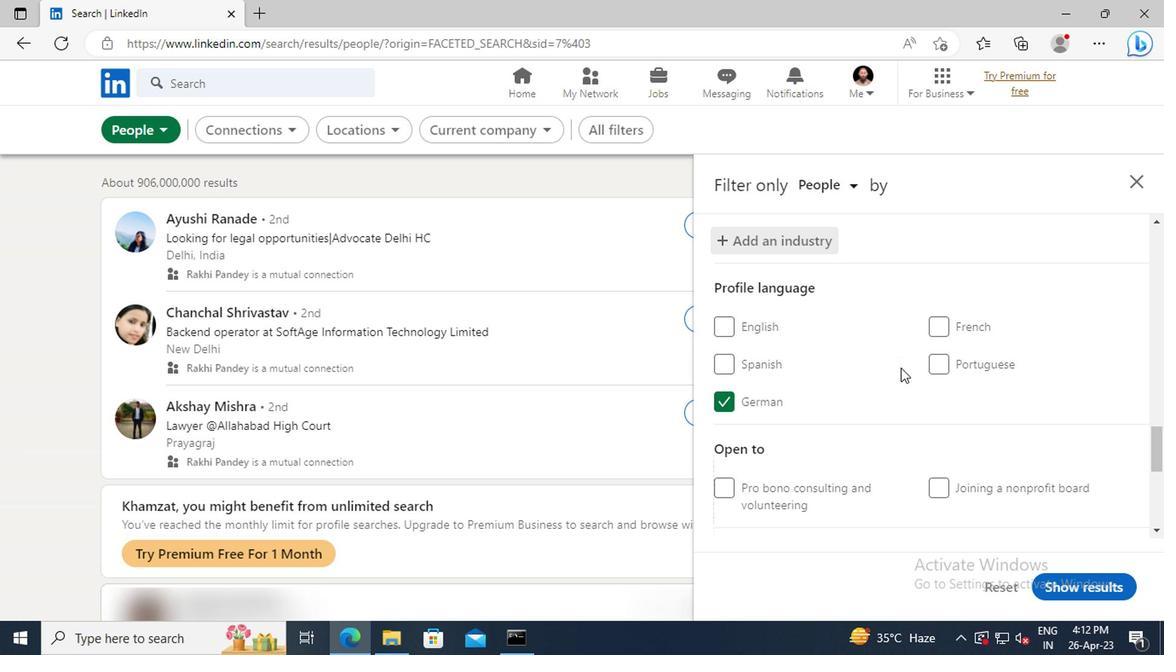 
Action: Mouse scrolled (897, 367) with delta (0, 0)
Screenshot: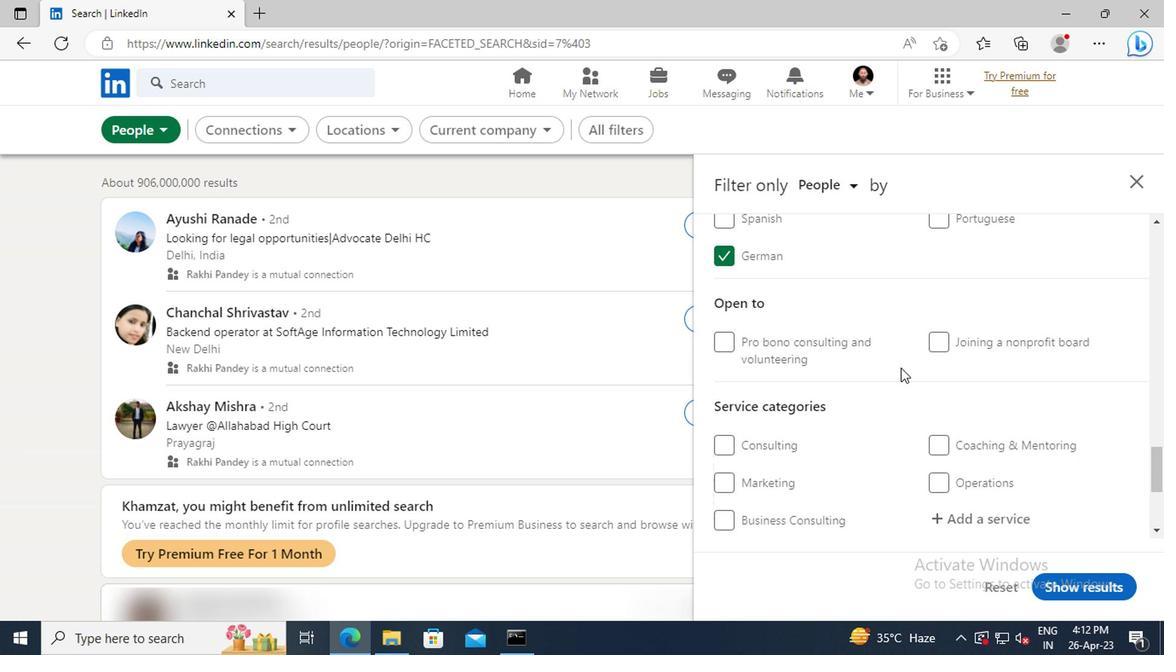 
Action: Mouse scrolled (897, 367) with delta (0, 0)
Screenshot: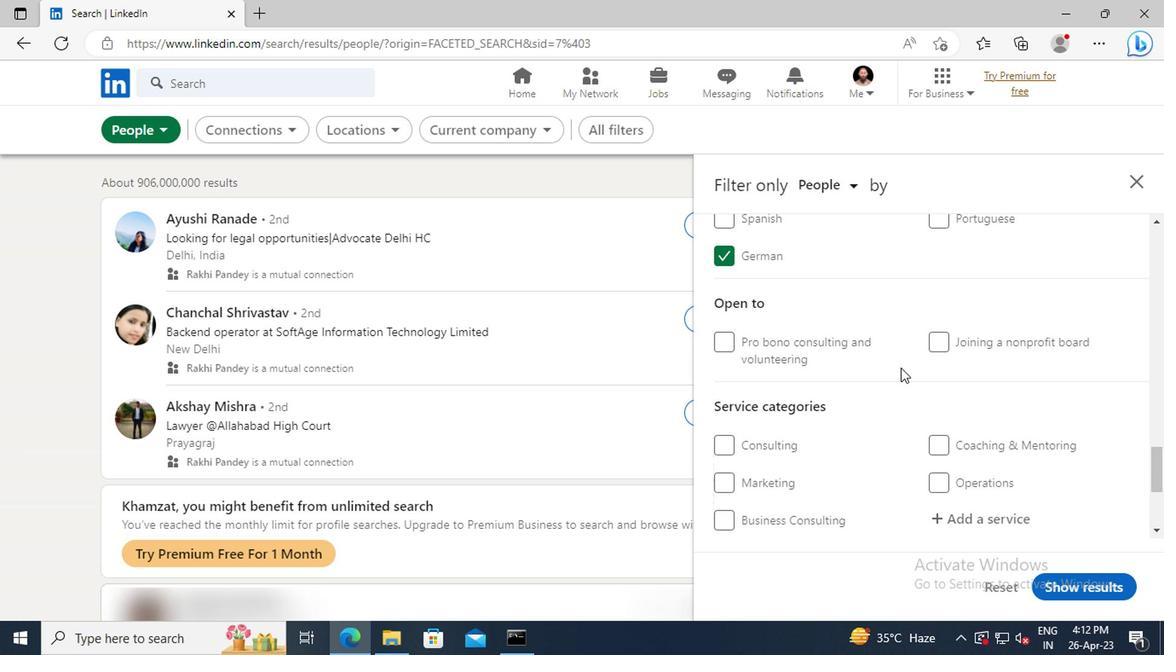 
Action: Mouse scrolled (897, 367) with delta (0, 0)
Screenshot: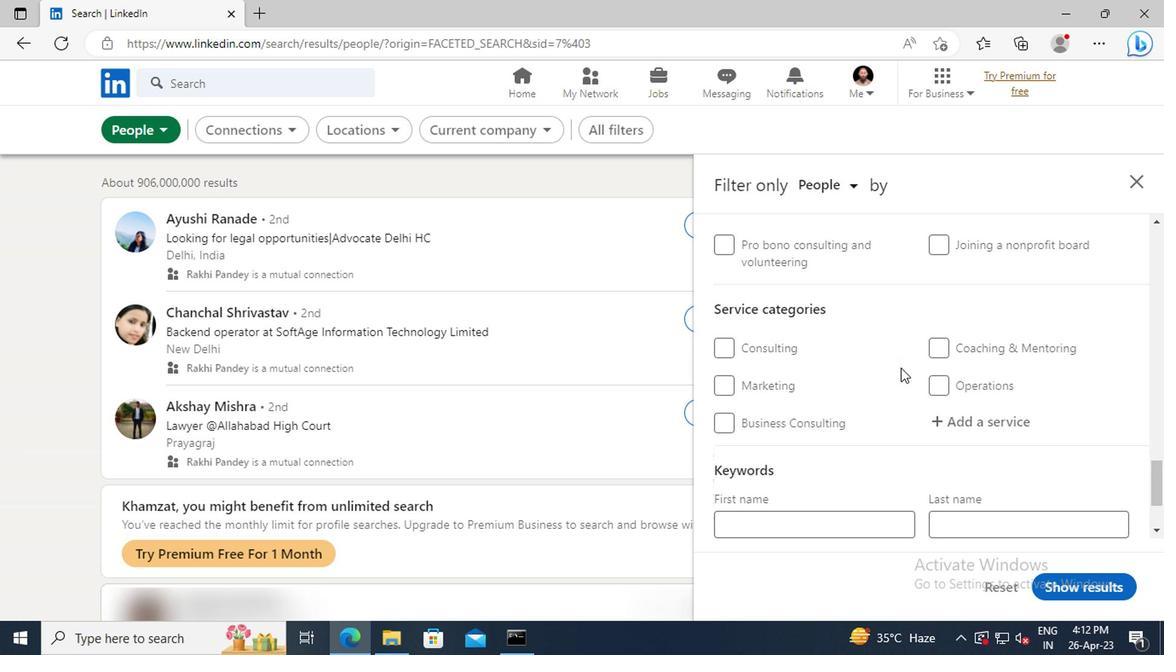 
Action: Mouse moved to (958, 374)
Screenshot: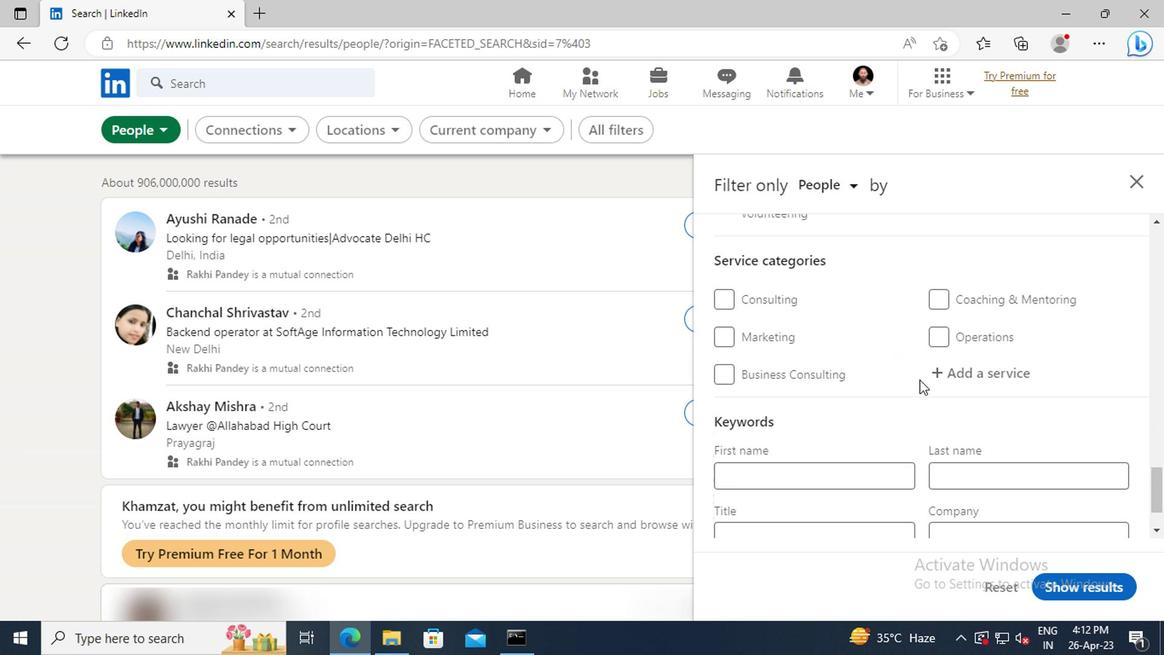 
Action: Mouse pressed left at (958, 374)
Screenshot: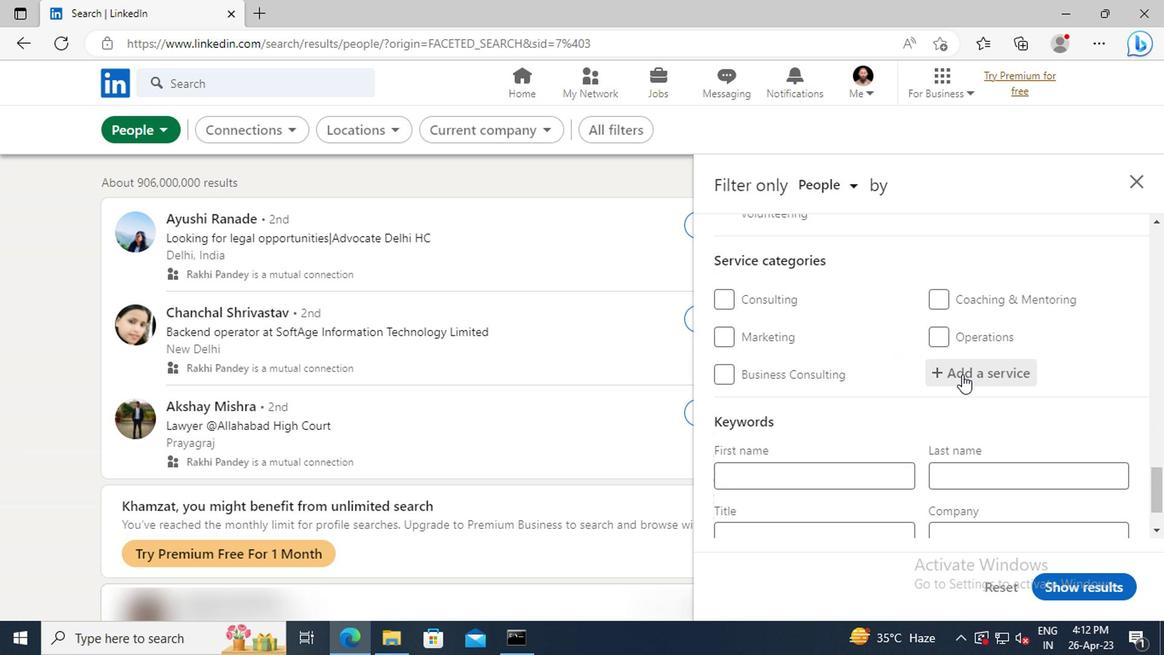 
Action: Mouse moved to (958, 374)
Screenshot: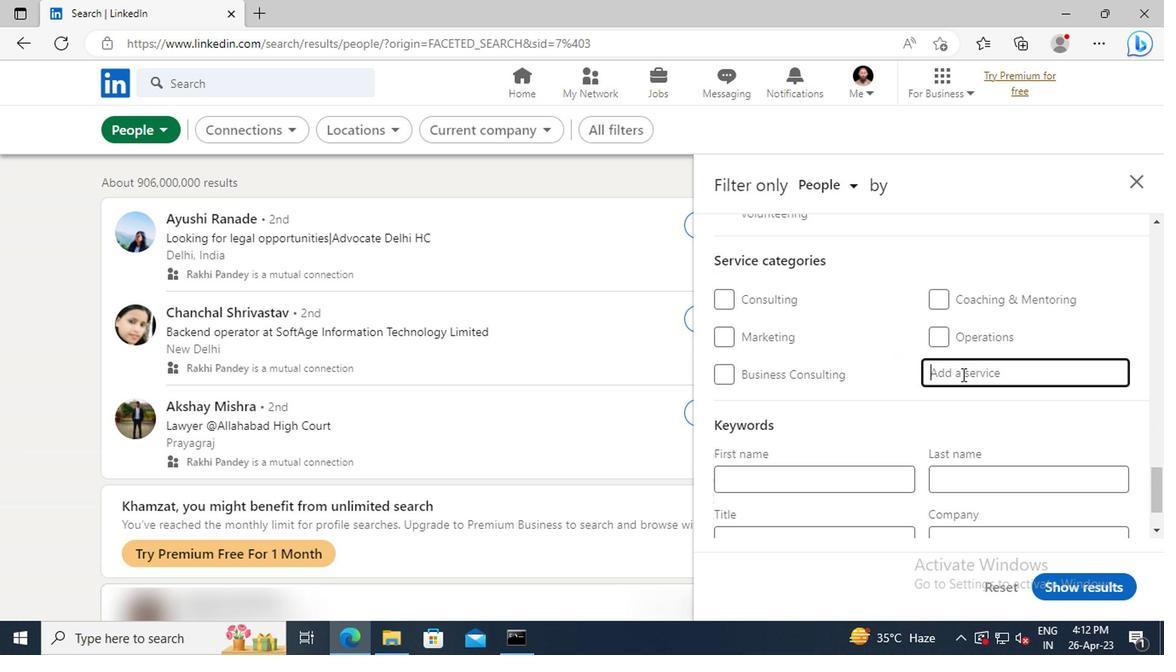 
Action: Key pressed <Key.shift>VIDEOGRAPHY
Screenshot: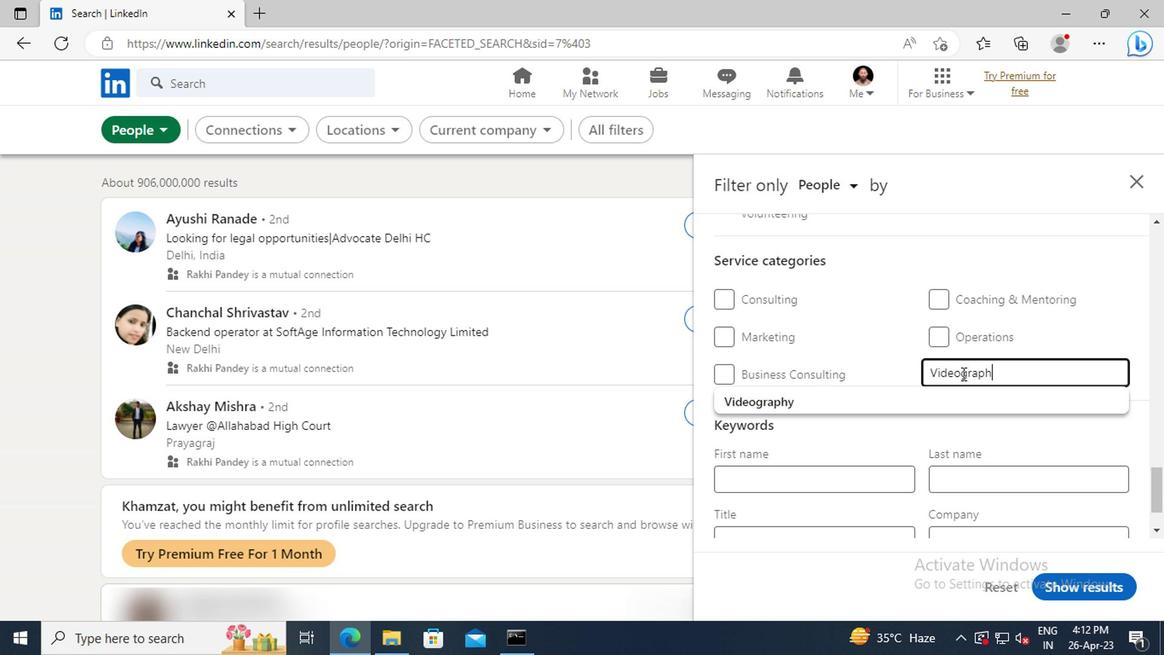 
Action: Mouse moved to (934, 397)
Screenshot: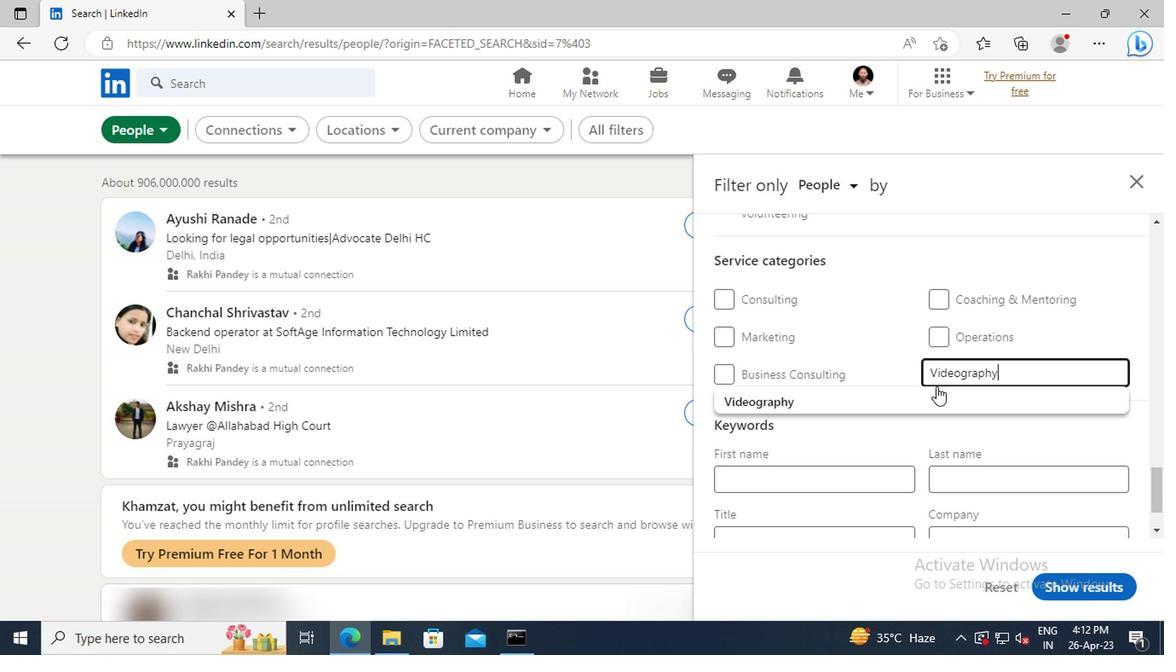 
Action: Mouse pressed left at (934, 397)
Screenshot: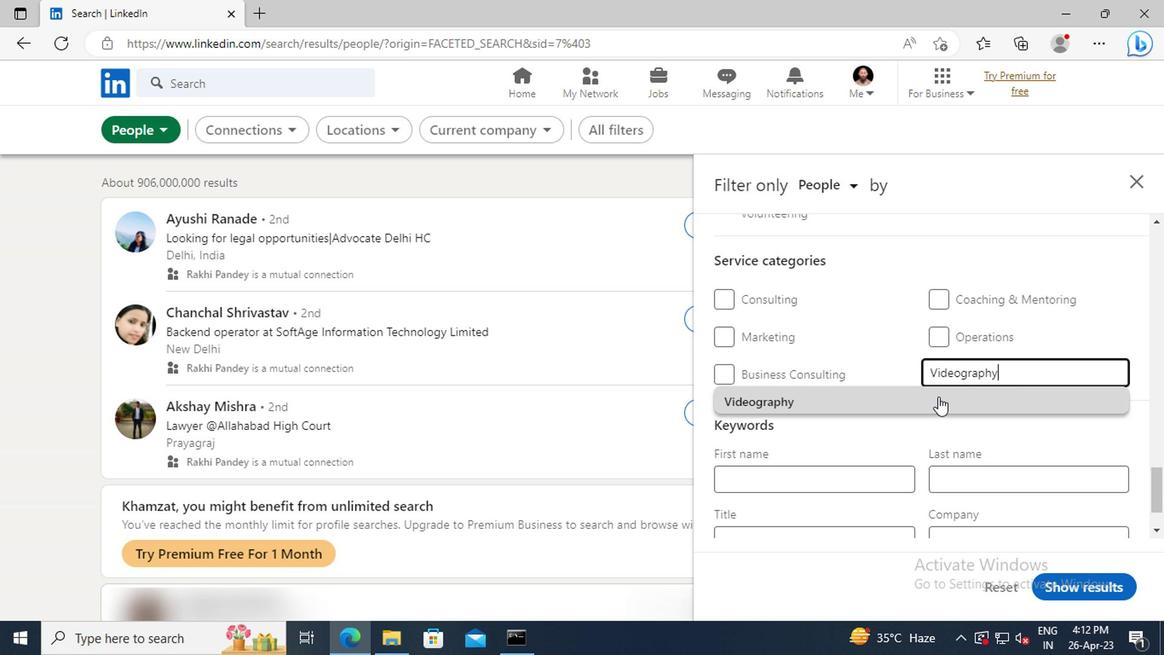 
Action: Mouse moved to (795, 387)
Screenshot: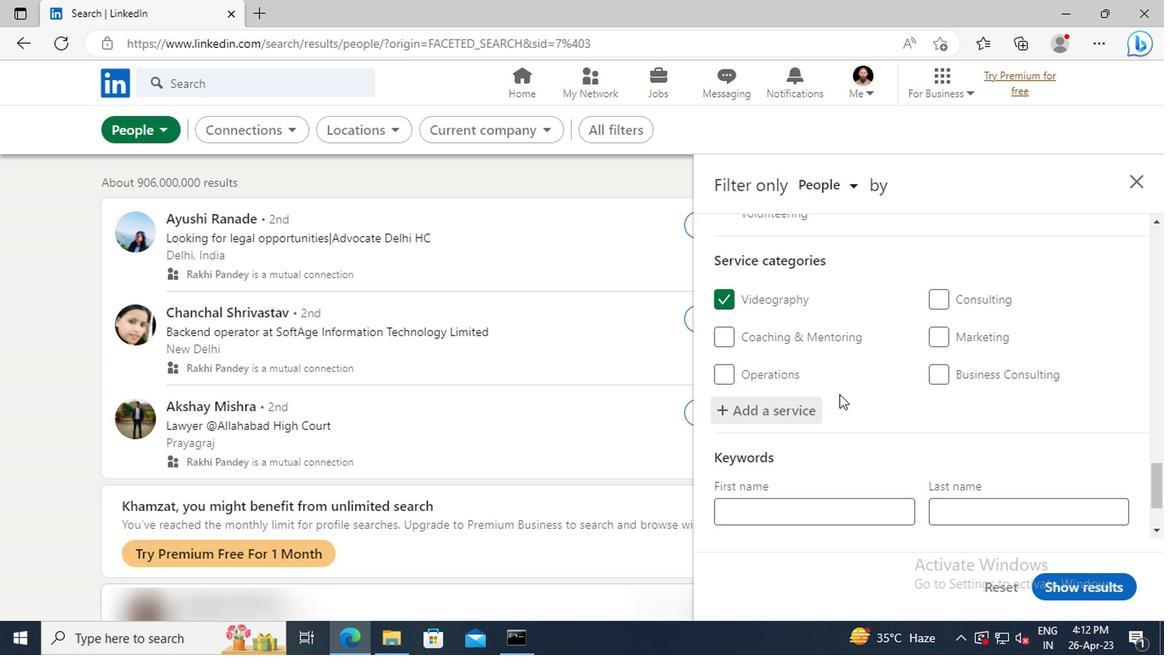 
Action: Mouse scrolled (795, 386) with delta (0, 0)
Screenshot: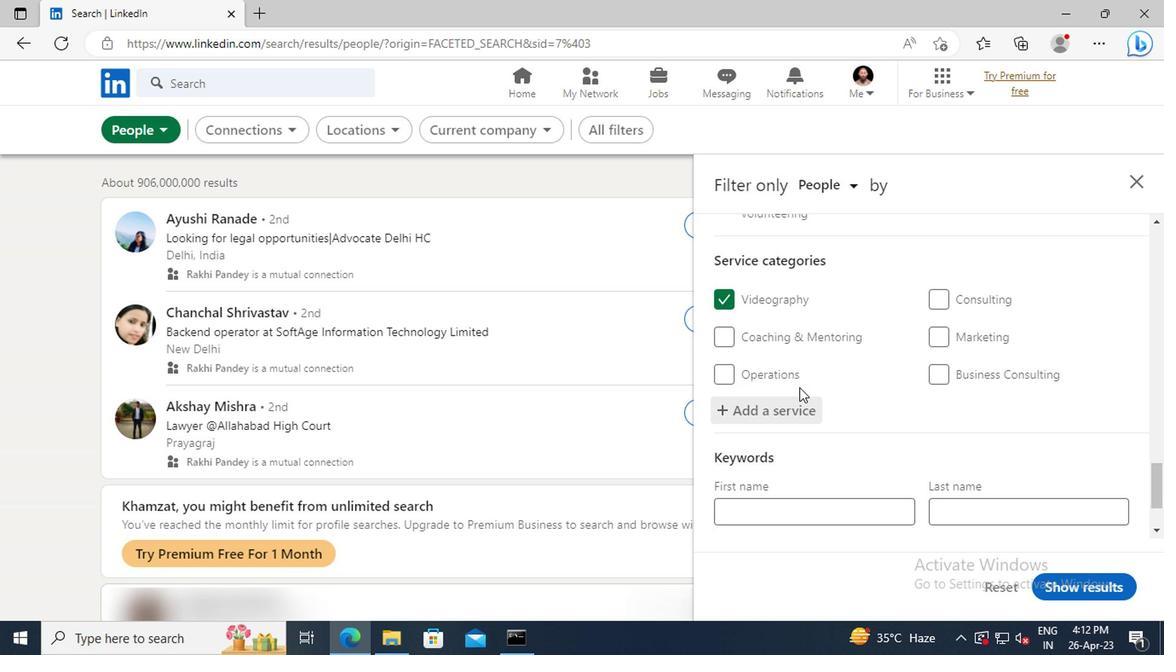 
Action: Mouse scrolled (795, 386) with delta (0, 0)
Screenshot: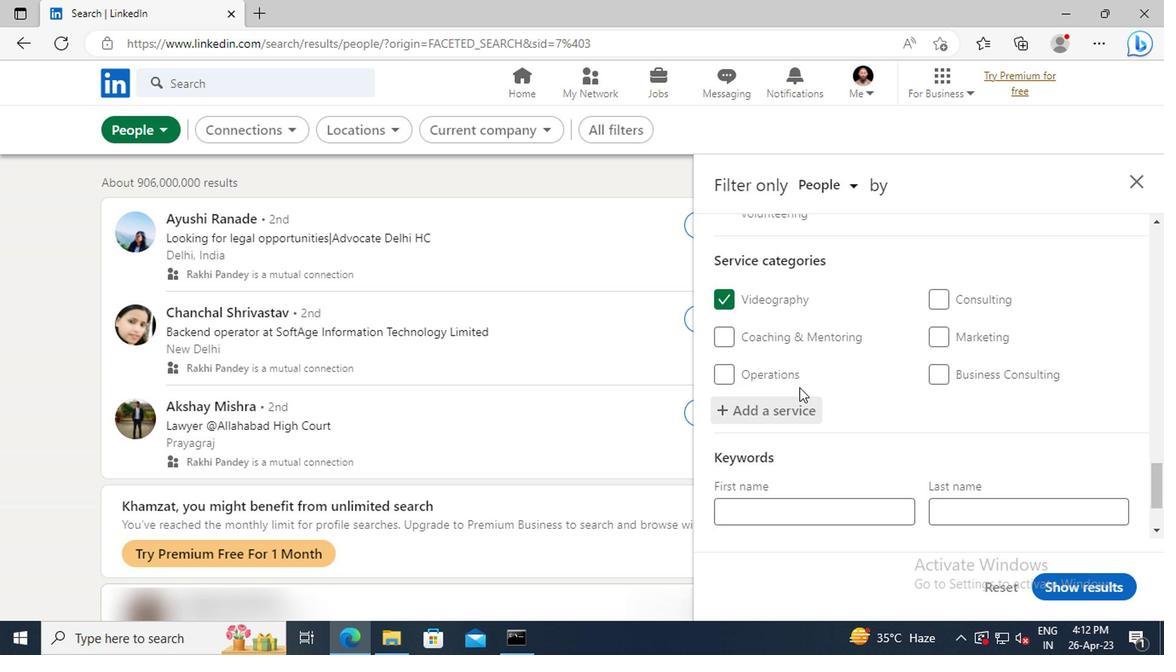 
Action: Mouse scrolled (795, 386) with delta (0, 0)
Screenshot: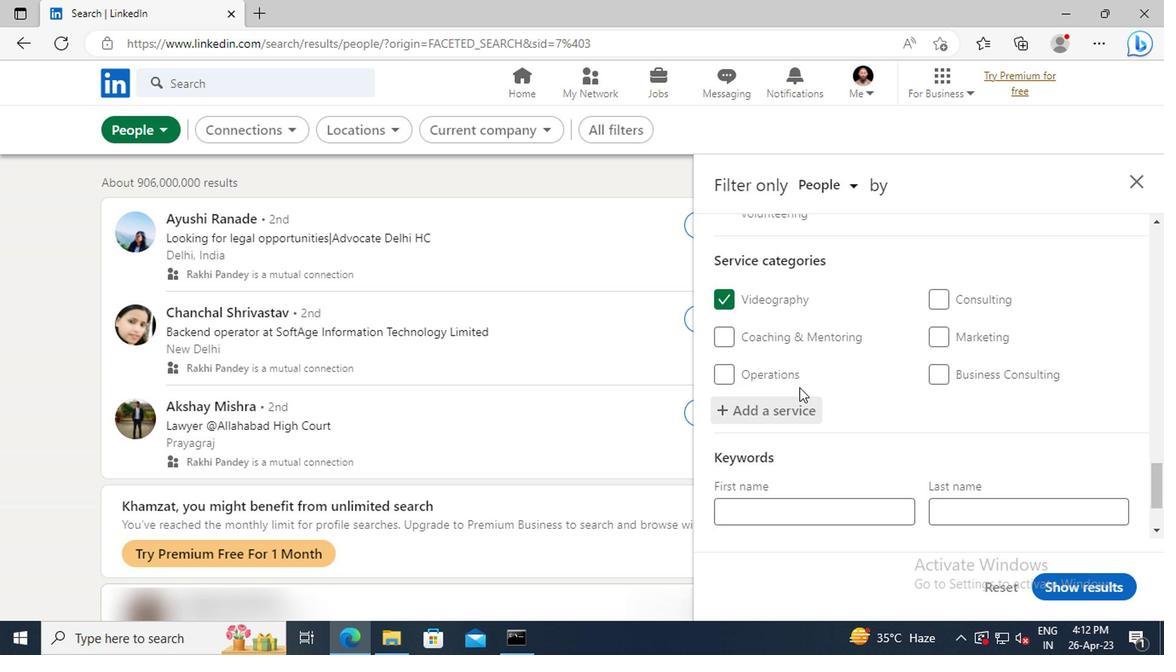 
Action: Mouse moved to (787, 465)
Screenshot: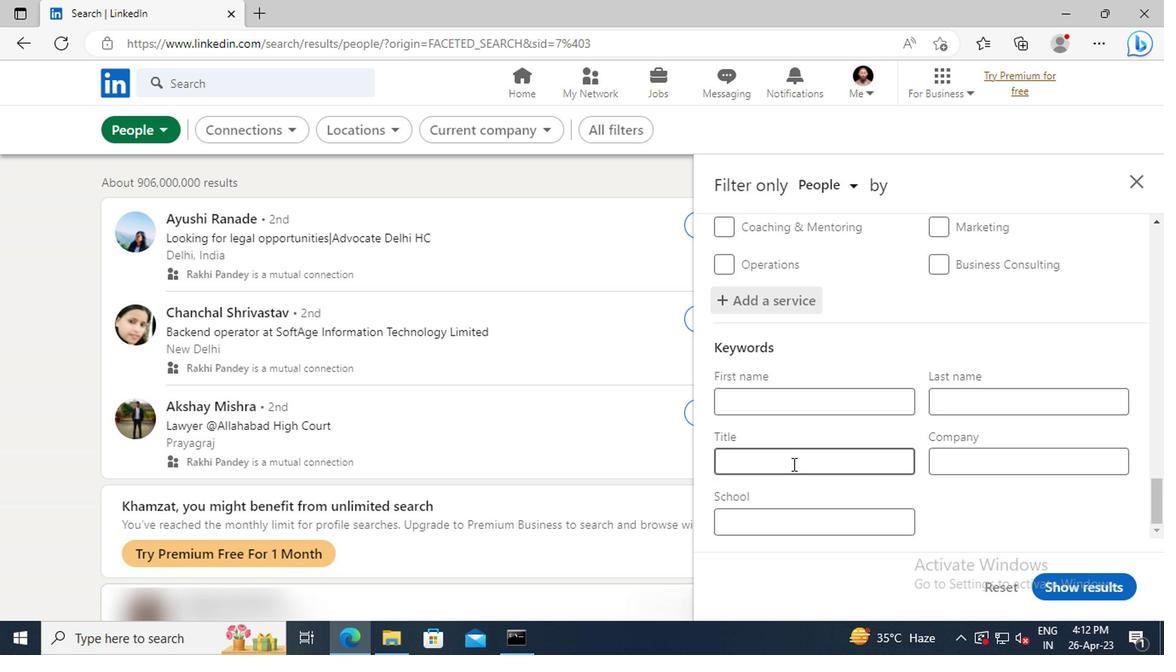
Action: Mouse pressed left at (787, 465)
Screenshot: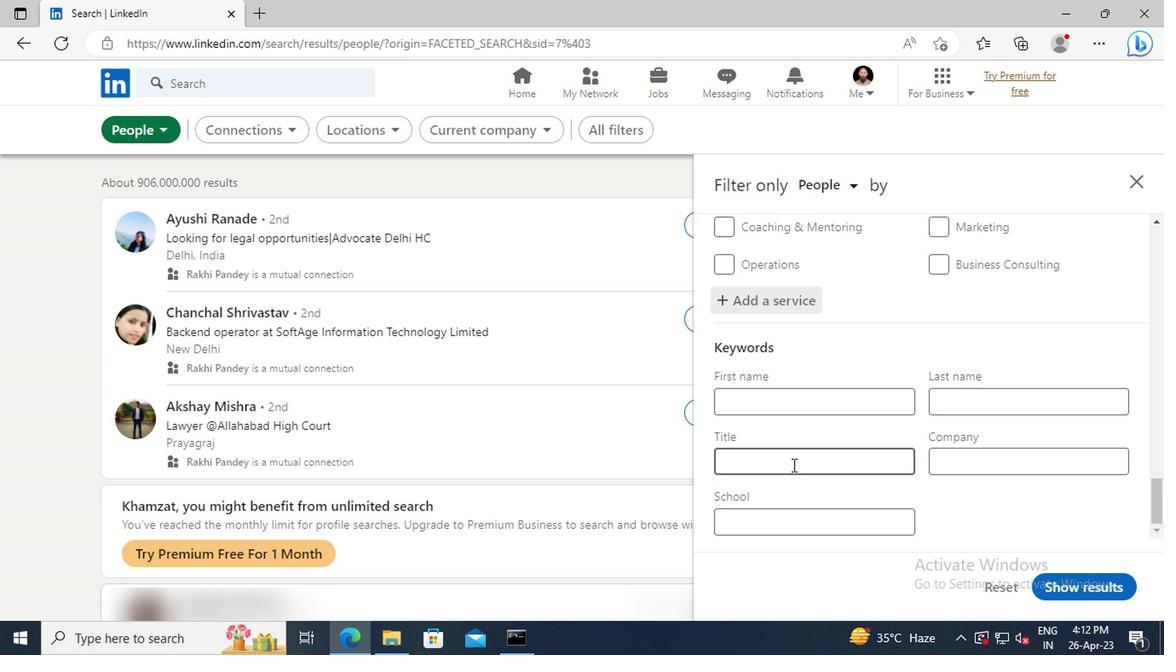 
Action: Key pressed <Key.shift>CUSTOMER<Key.space><Key.shift>SERVICE<Key.enter>
Screenshot: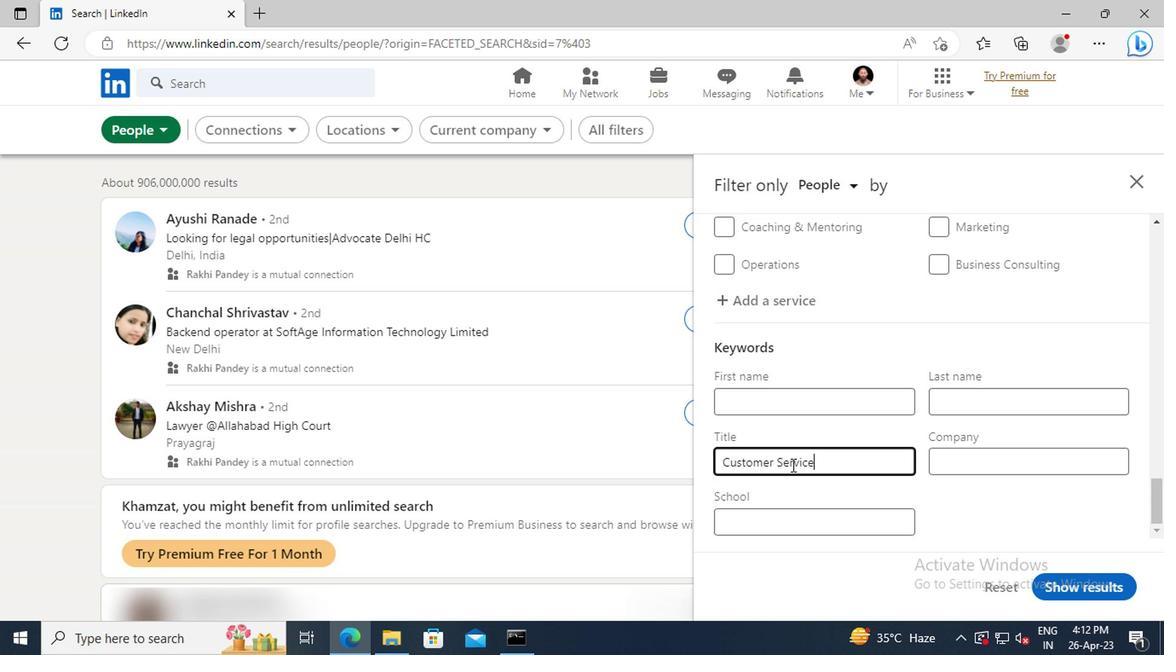 
Action: Mouse moved to (1057, 584)
Screenshot: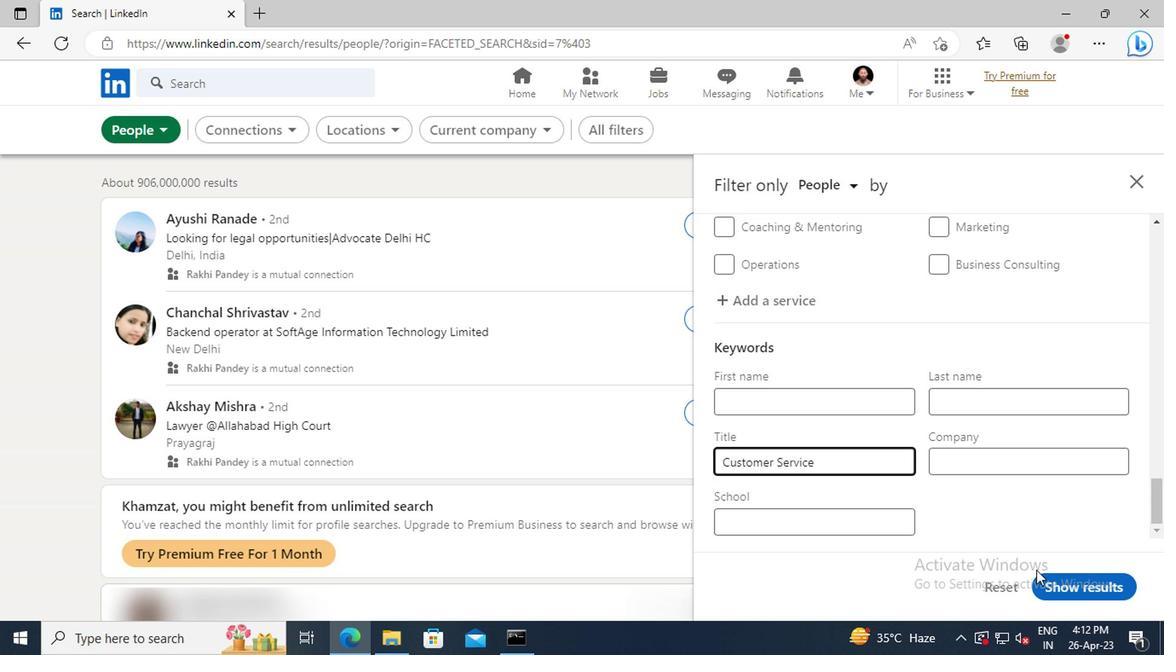 
Action: Mouse pressed left at (1057, 584)
Screenshot: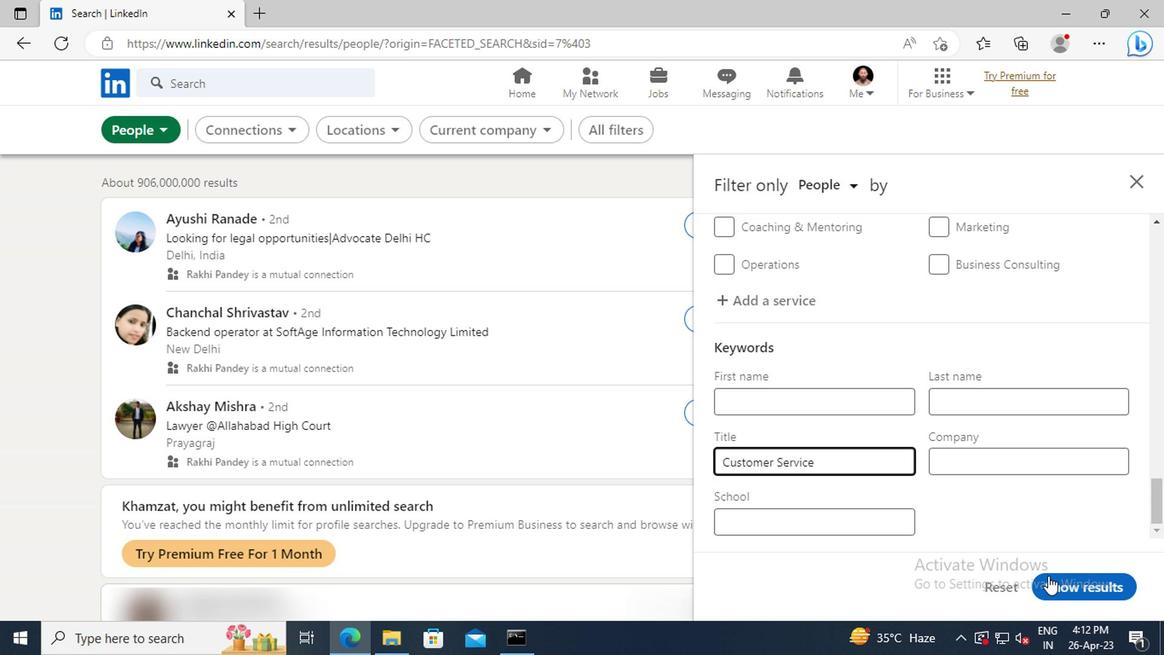 
